 Task: Look for space in Dindigul, India from 8th June, 2023 to 19th June, 2023 for 1 adult in price range Rs.5000 to Rs.12000. Place can be shared room with 1  bedroom having 1 bed and 1 bathroom. Property type can be house, flat, guest house, hotel. Booking option can be shelf check-in. Required host language is English.
Action: Mouse moved to (580, 147)
Screenshot: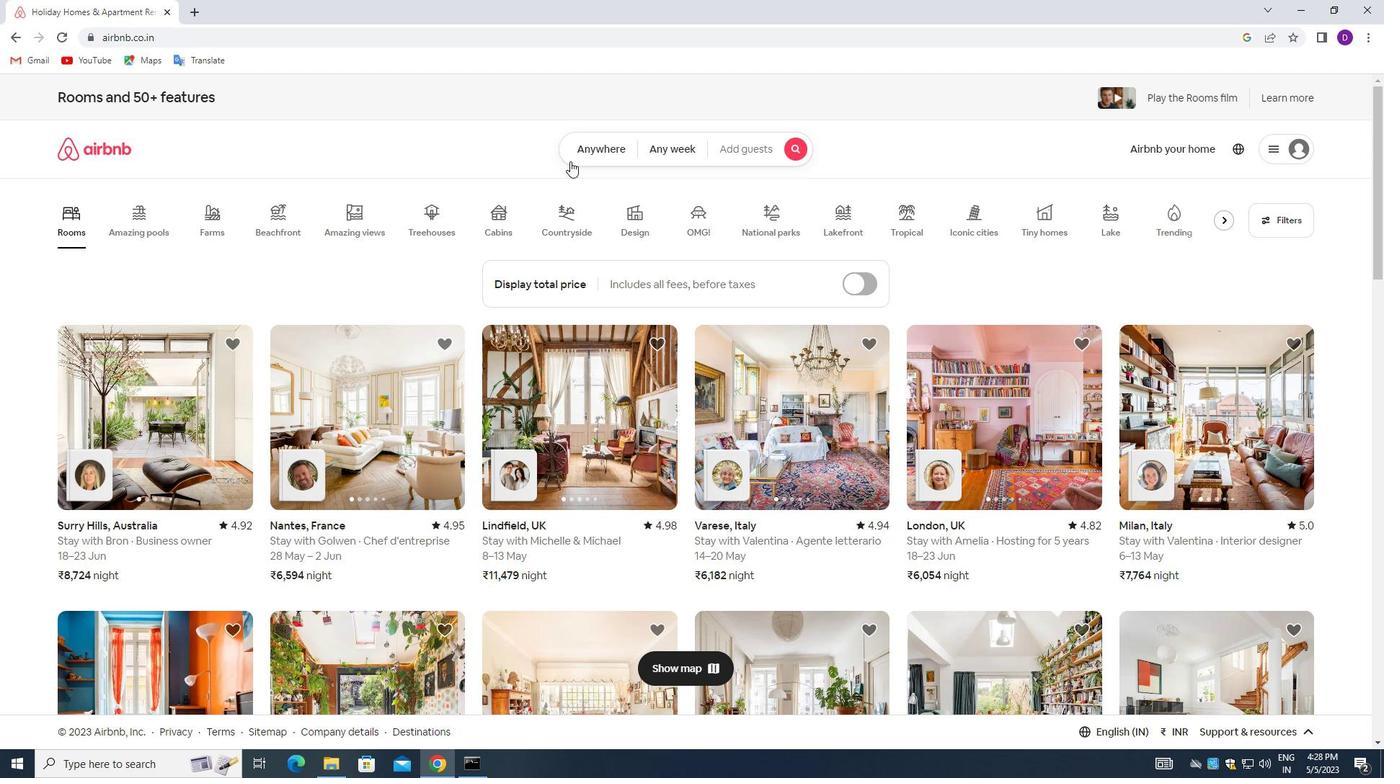 
Action: Mouse pressed left at (580, 147)
Screenshot: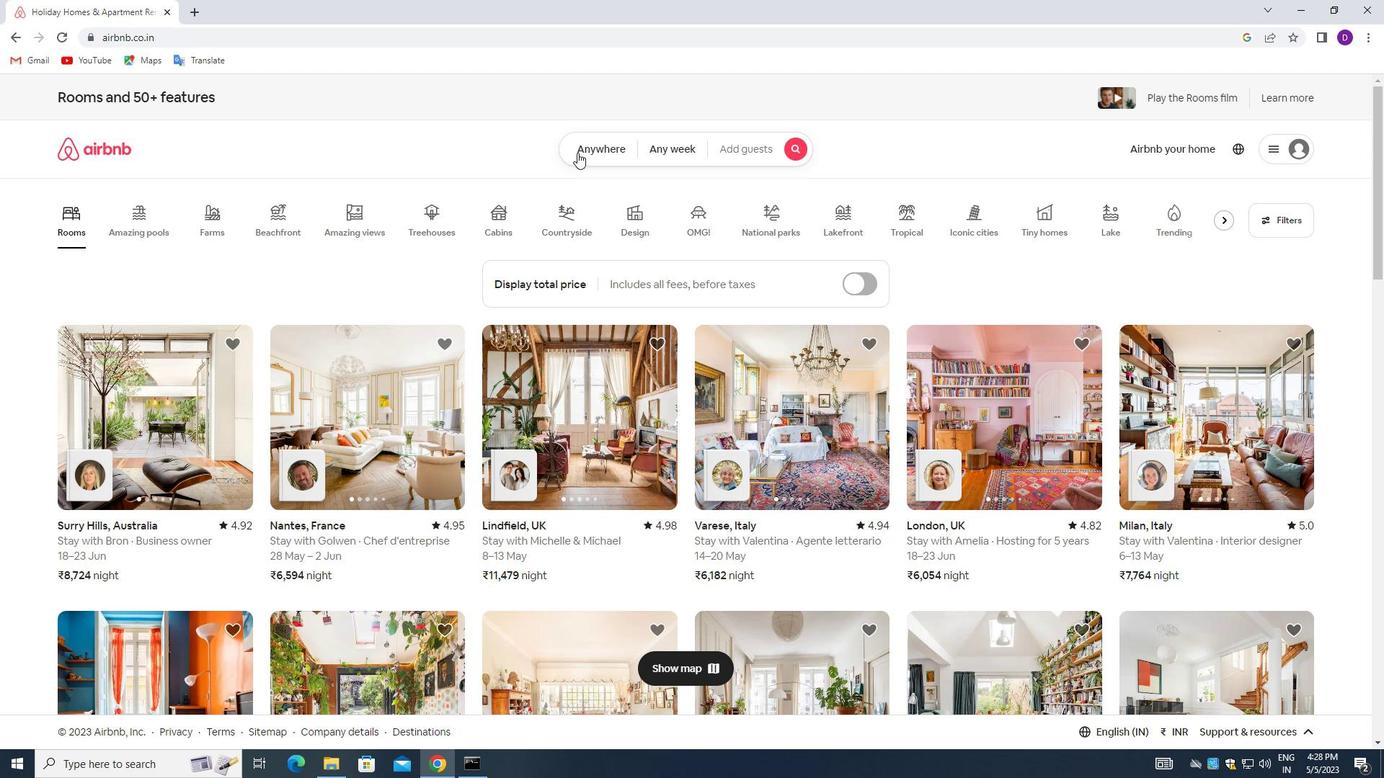 
Action: Mouse moved to (548, 198)
Screenshot: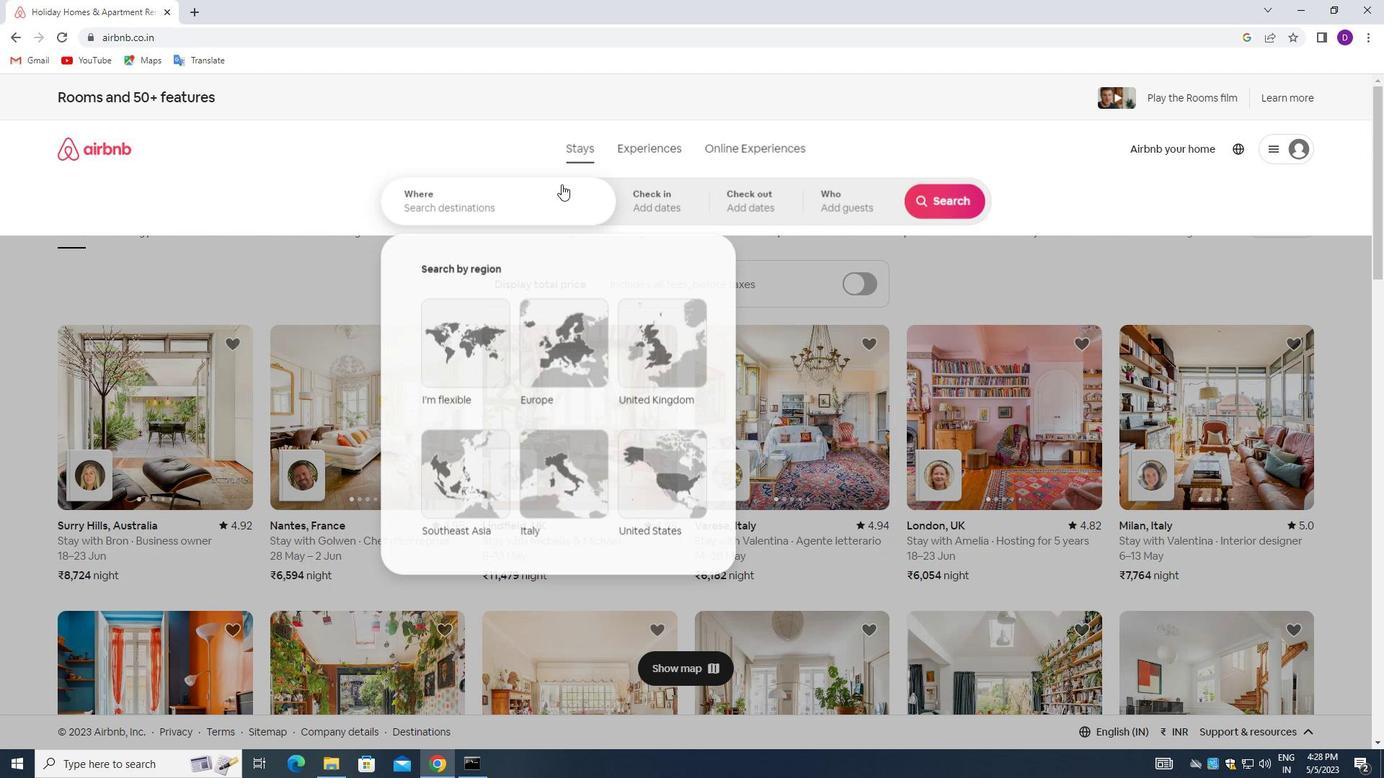 
Action: Mouse pressed left at (548, 198)
Screenshot: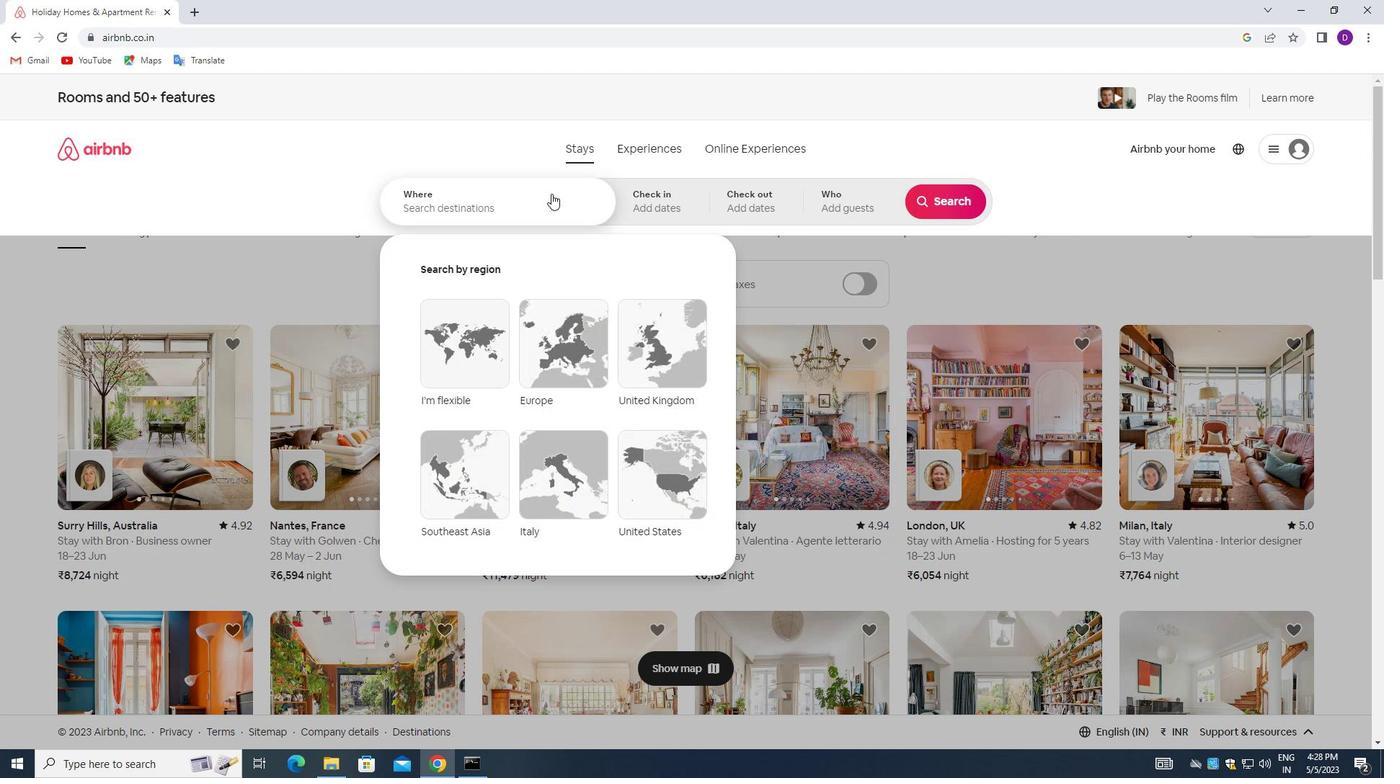 
Action: Mouse moved to (250, 318)
Screenshot: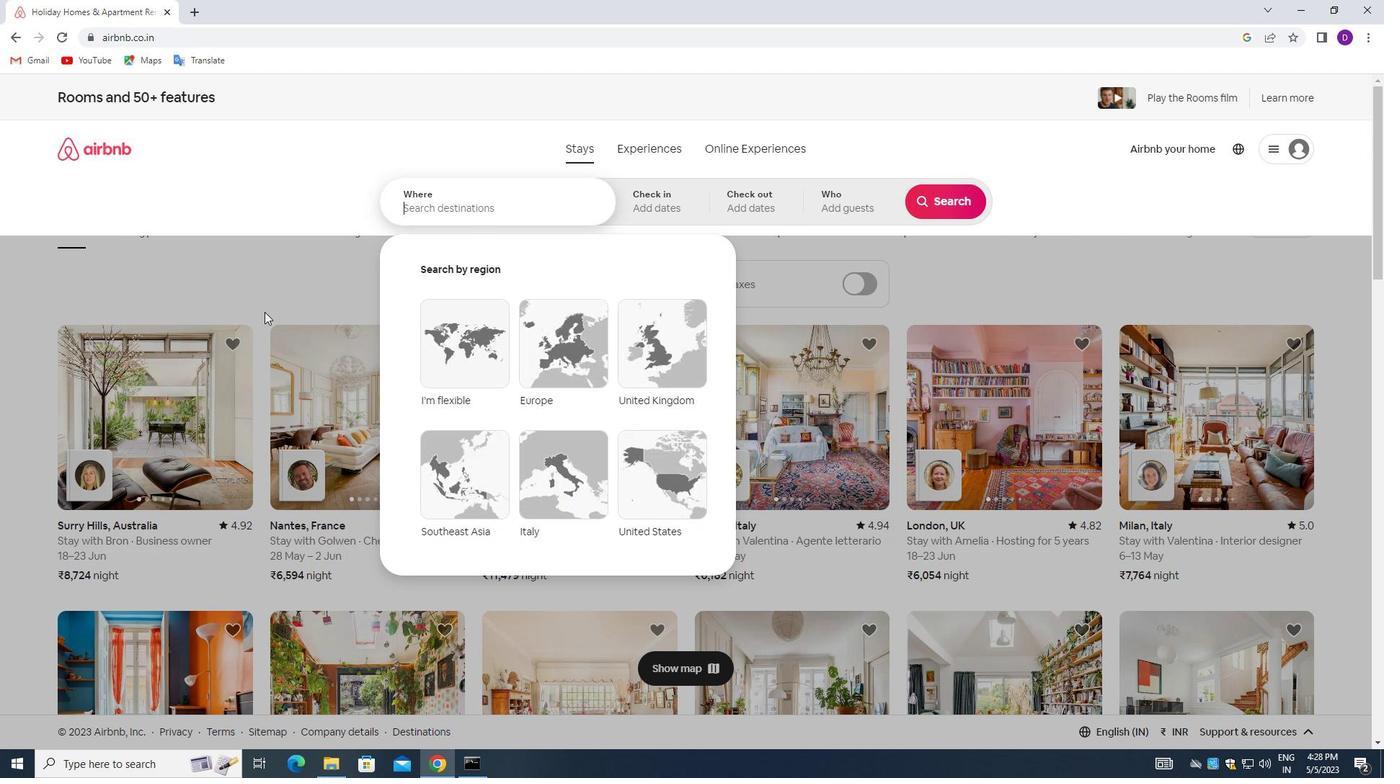 
Action: Key pressed <Key.shift_r>Dindigul,<Key.space><Key.shift>INDIA<Key.enter>
Screenshot: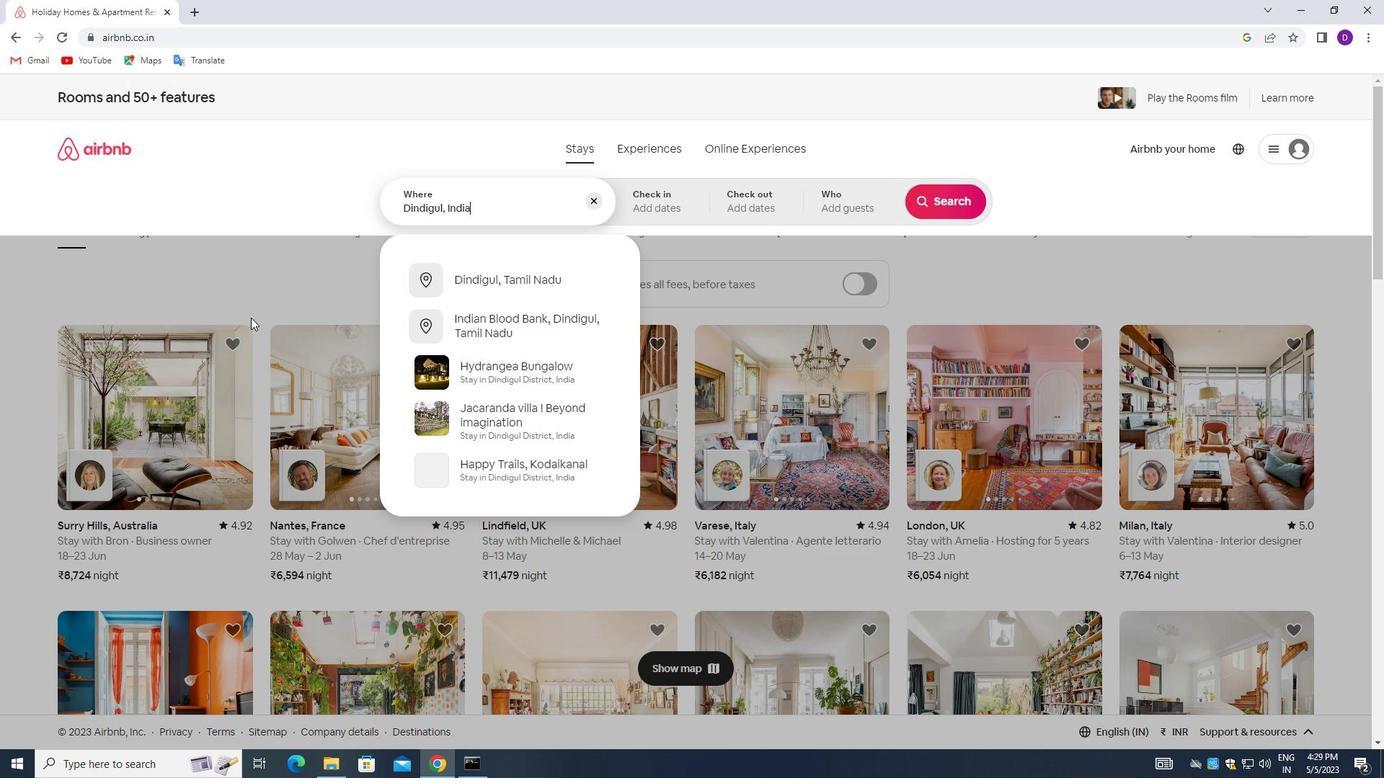 
Action: Mouse moved to (859, 411)
Screenshot: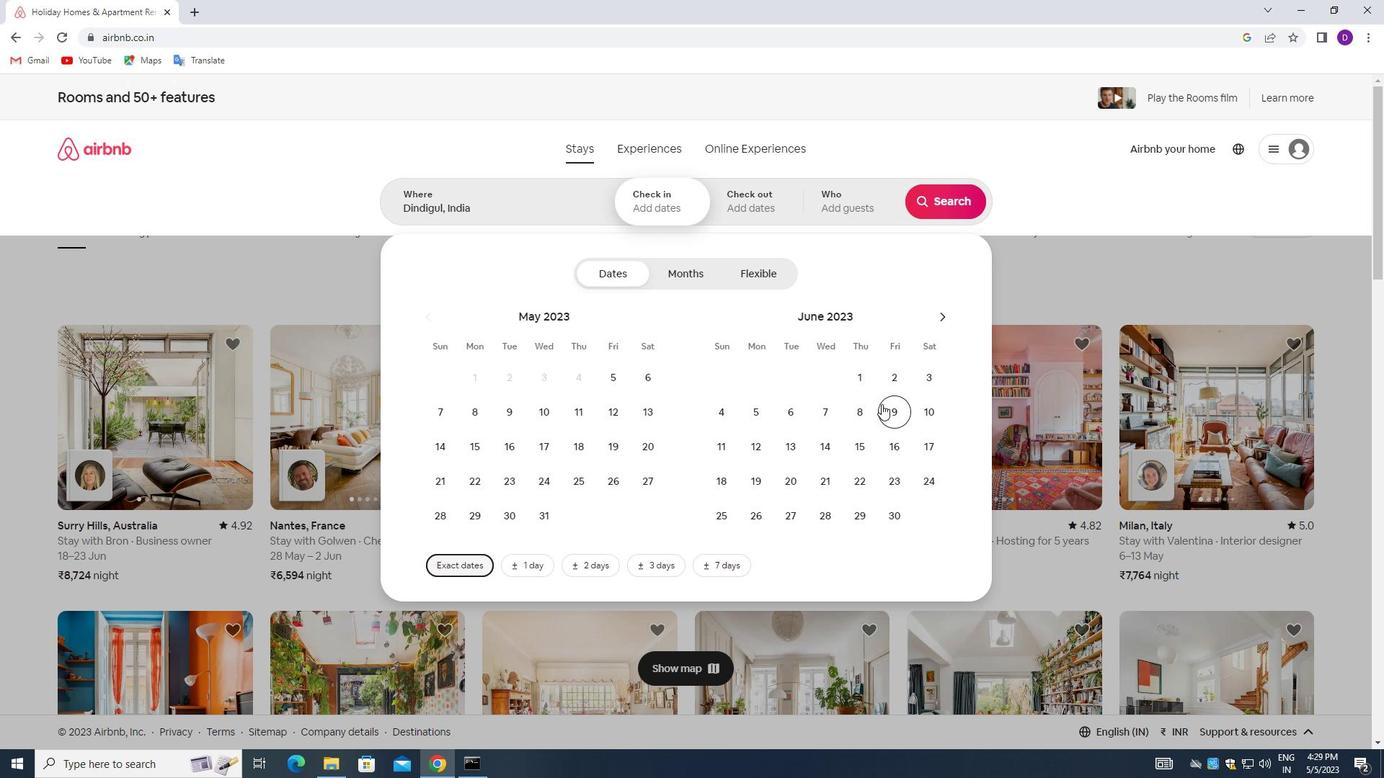 
Action: Mouse pressed left at (859, 411)
Screenshot: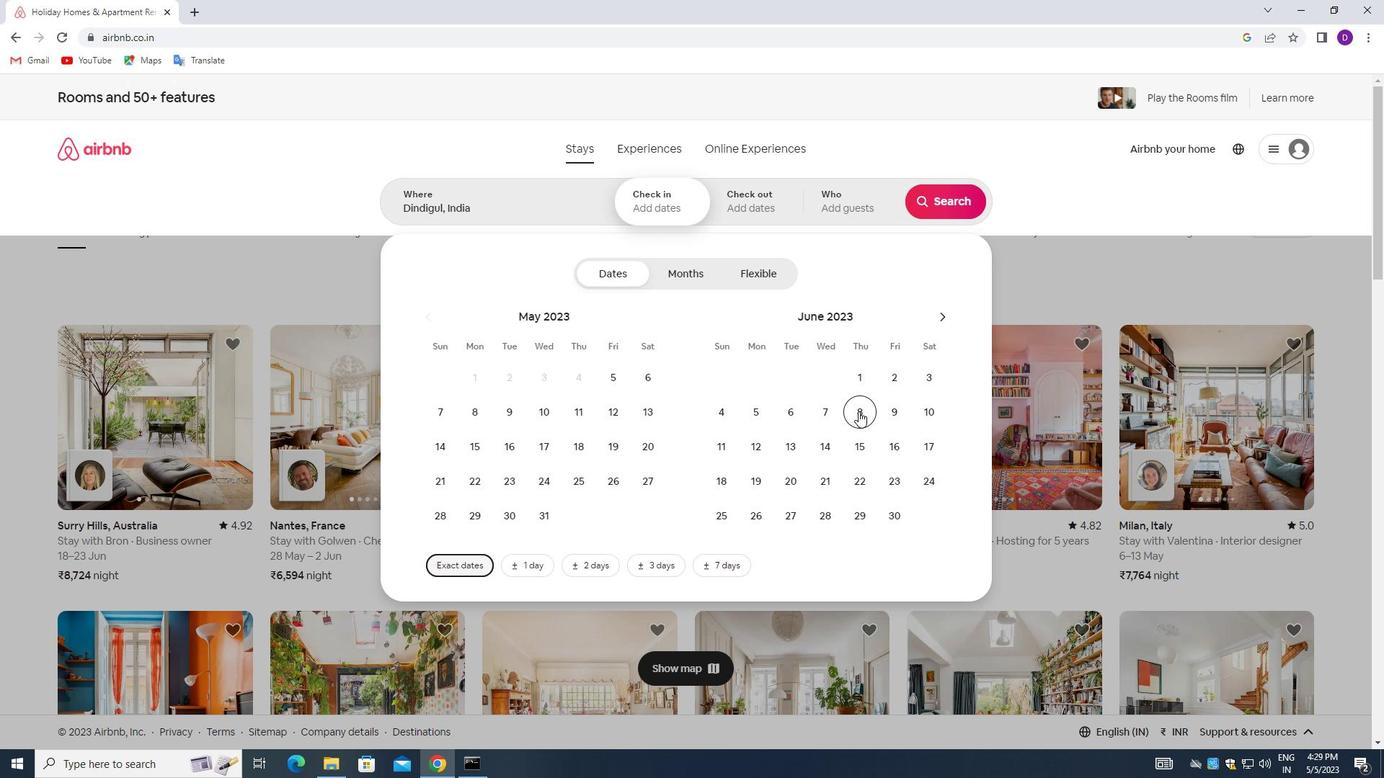 
Action: Mouse moved to (764, 474)
Screenshot: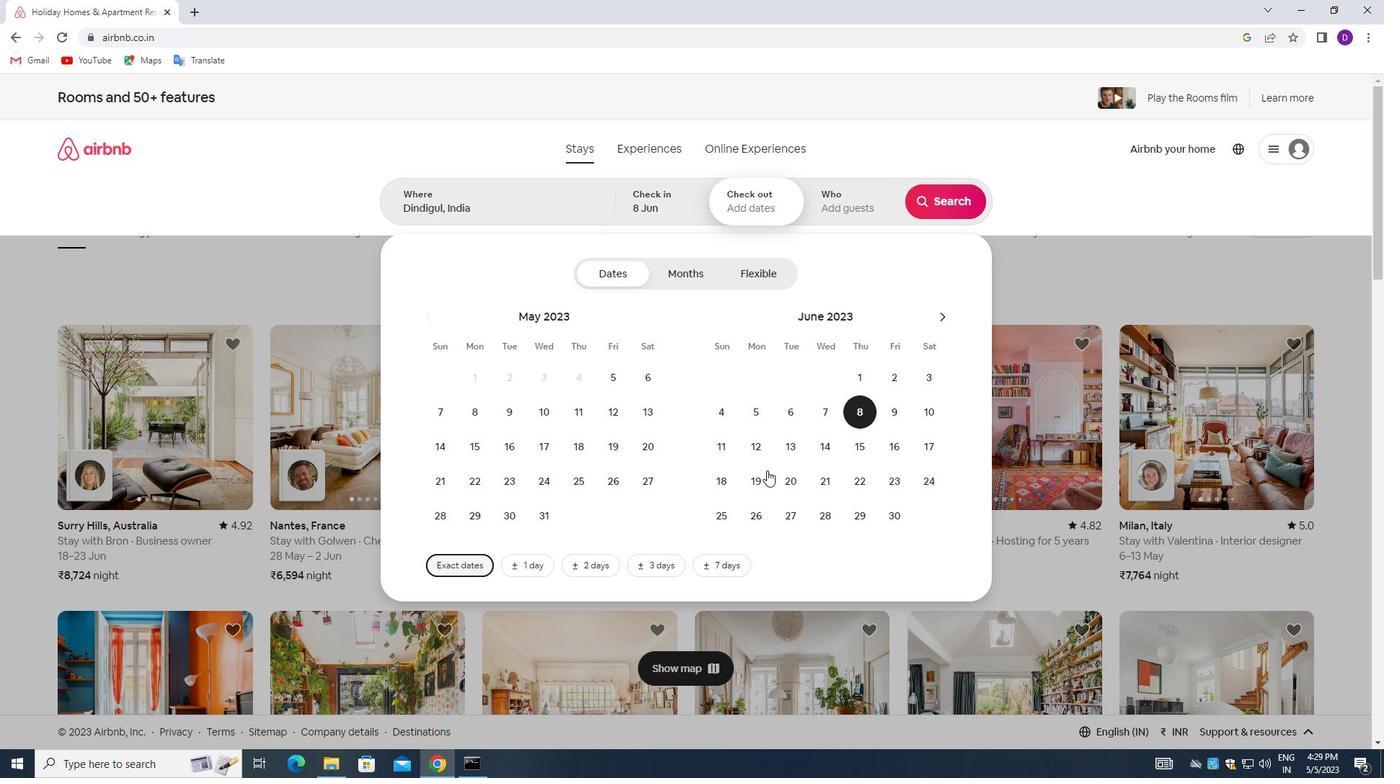 
Action: Mouse pressed left at (764, 474)
Screenshot: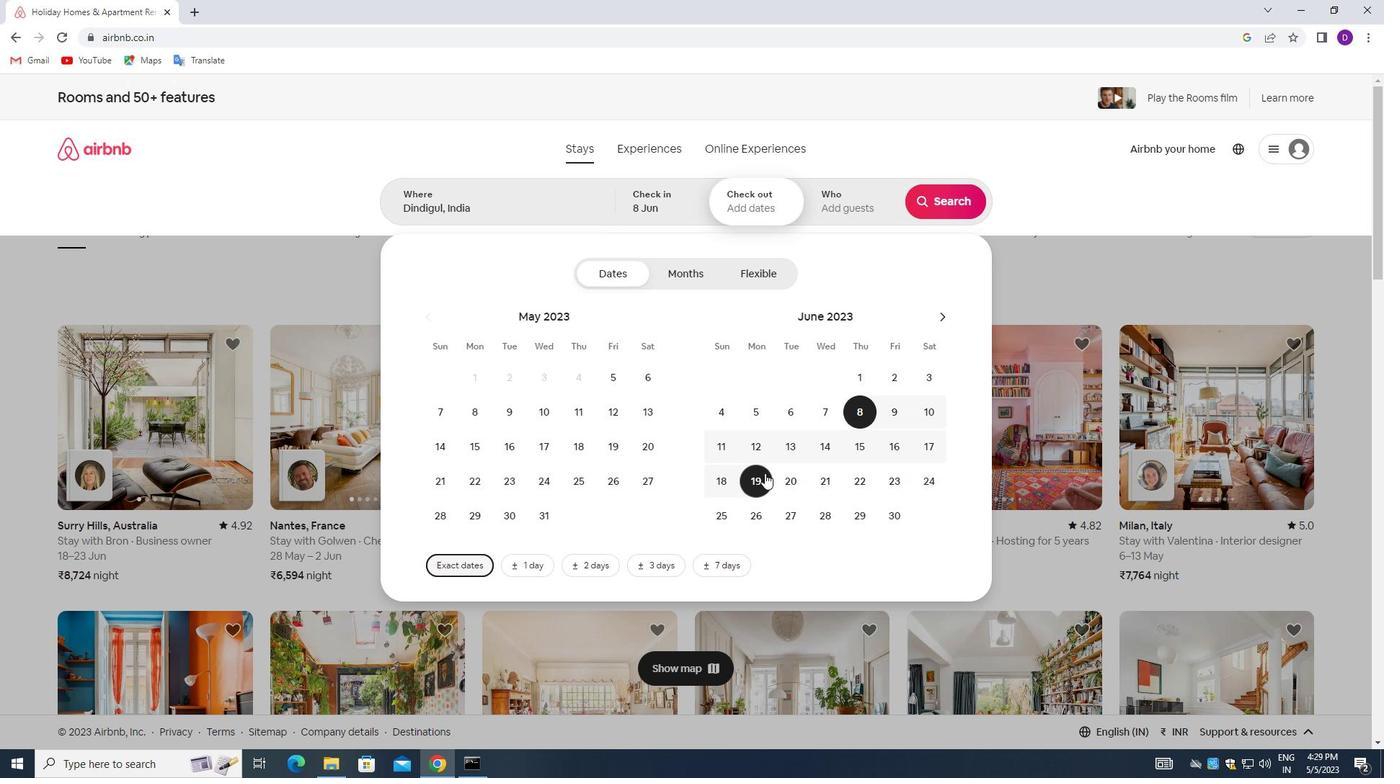 
Action: Mouse moved to (838, 200)
Screenshot: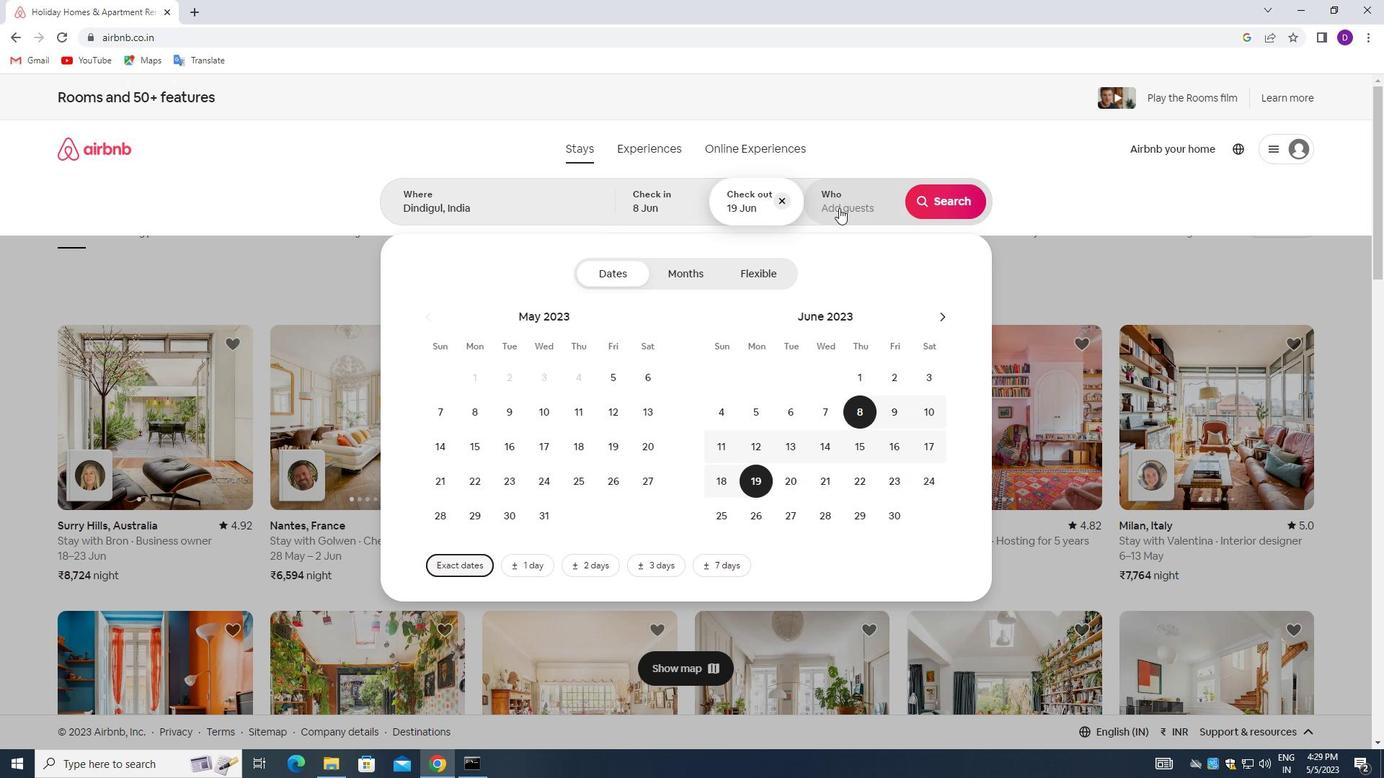 
Action: Mouse pressed left at (838, 200)
Screenshot: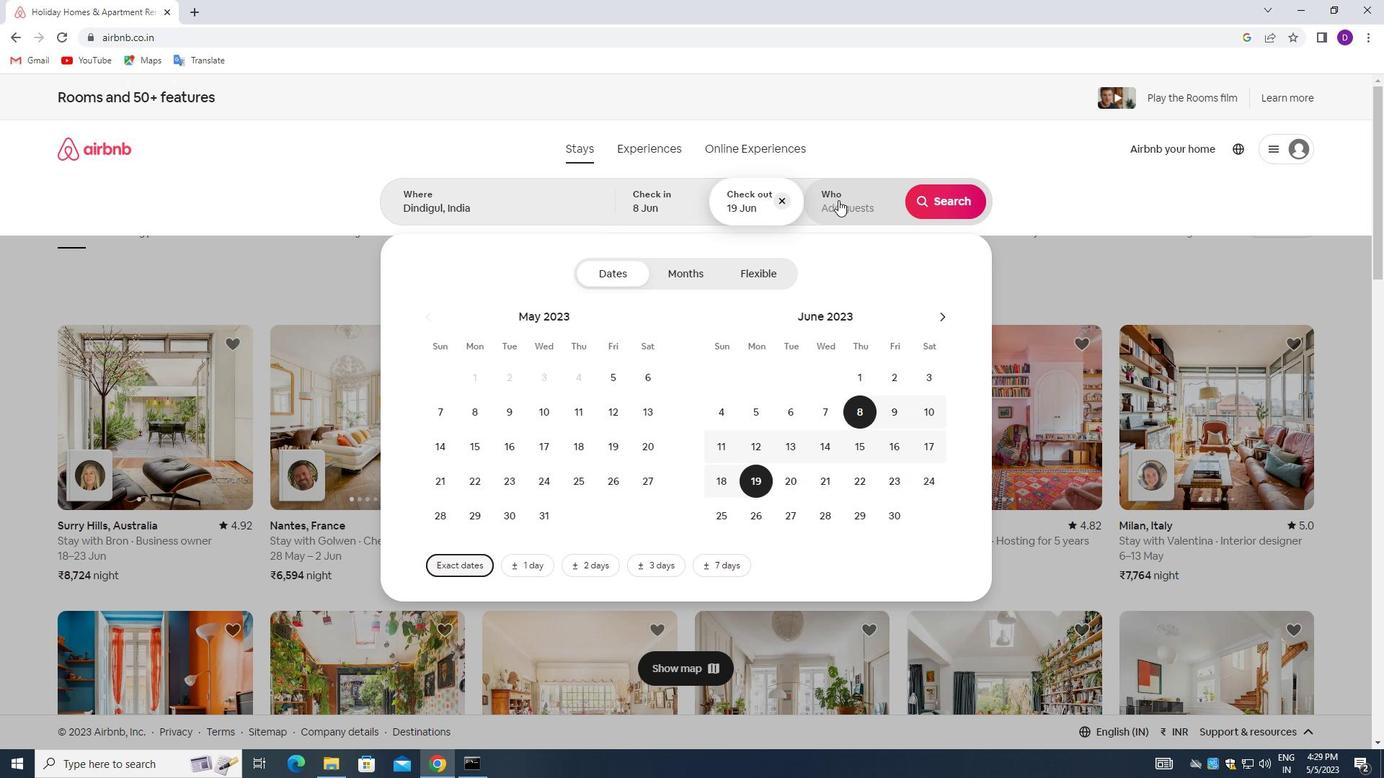 
Action: Mouse moved to (945, 279)
Screenshot: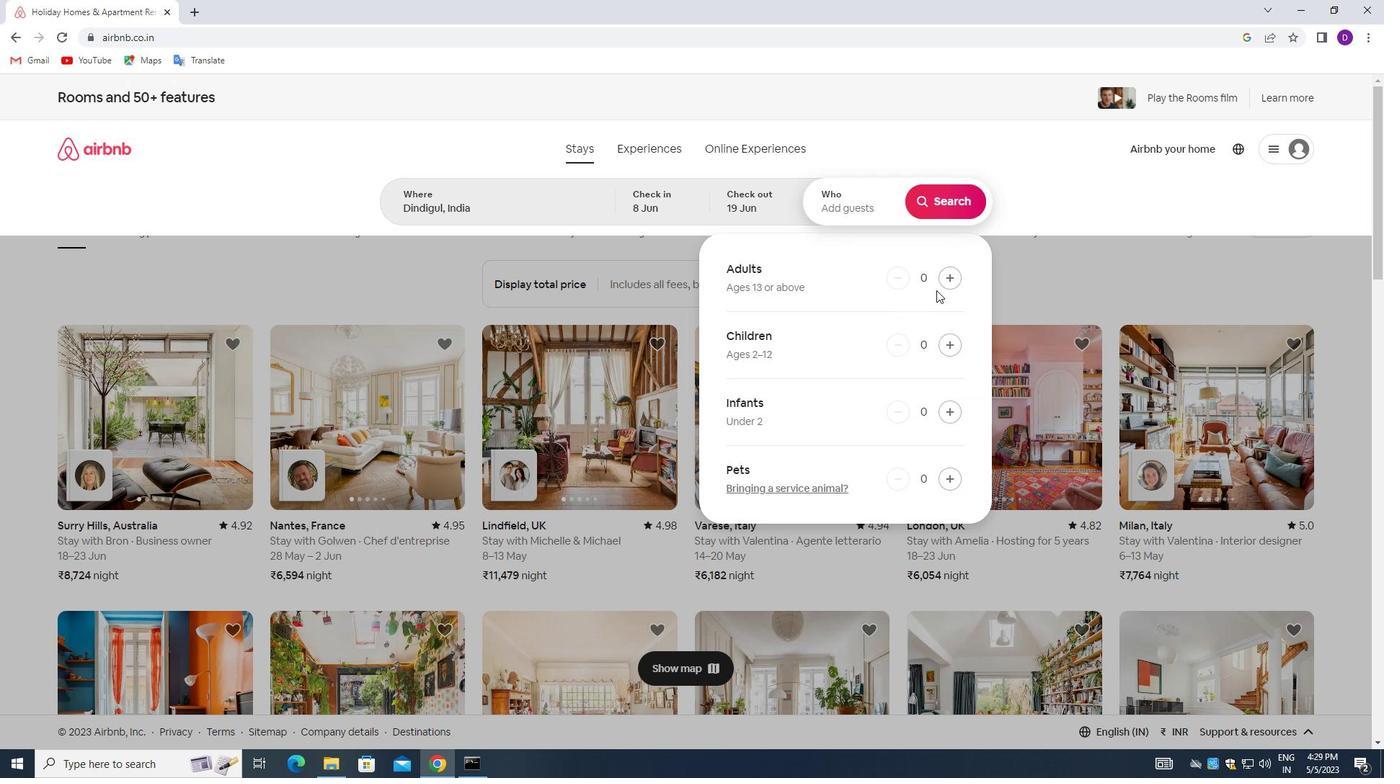 
Action: Mouse pressed left at (945, 279)
Screenshot: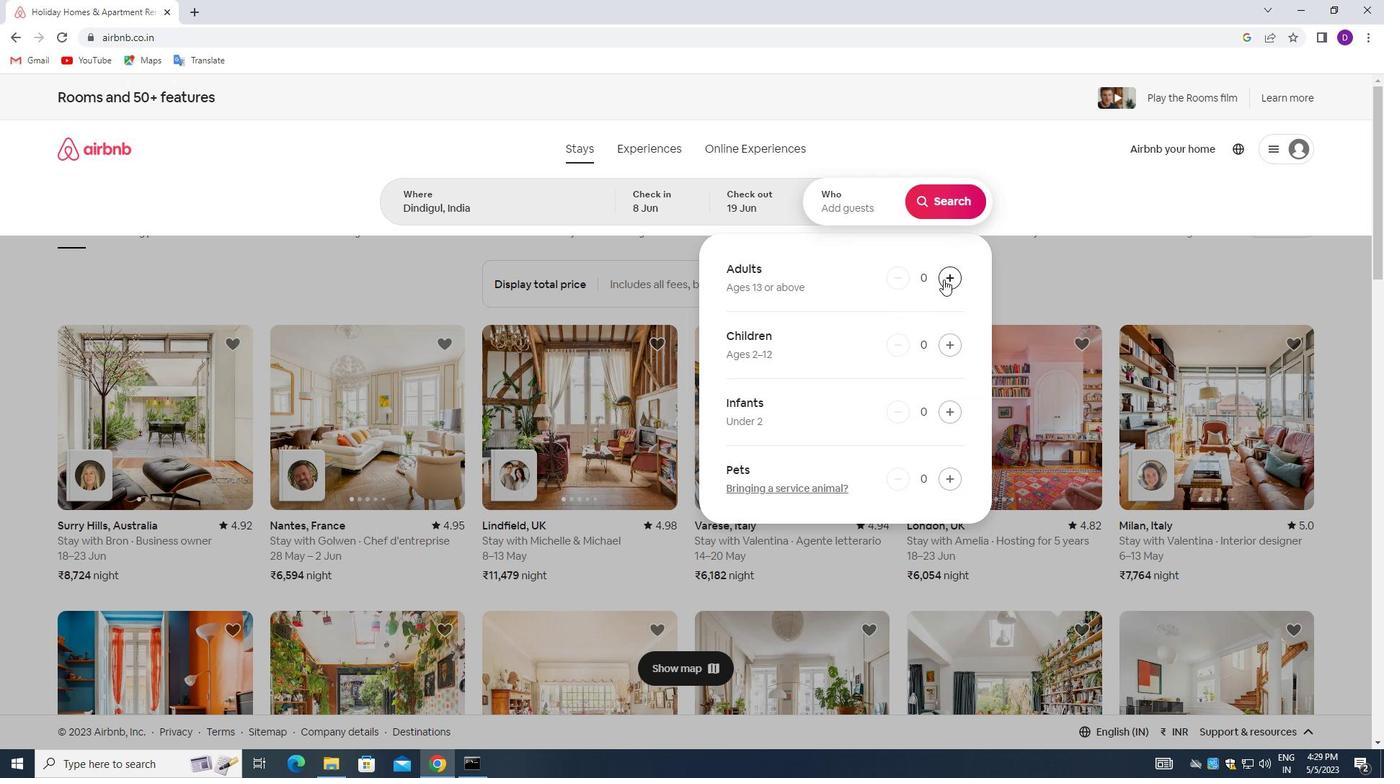 
Action: Mouse moved to (951, 200)
Screenshot: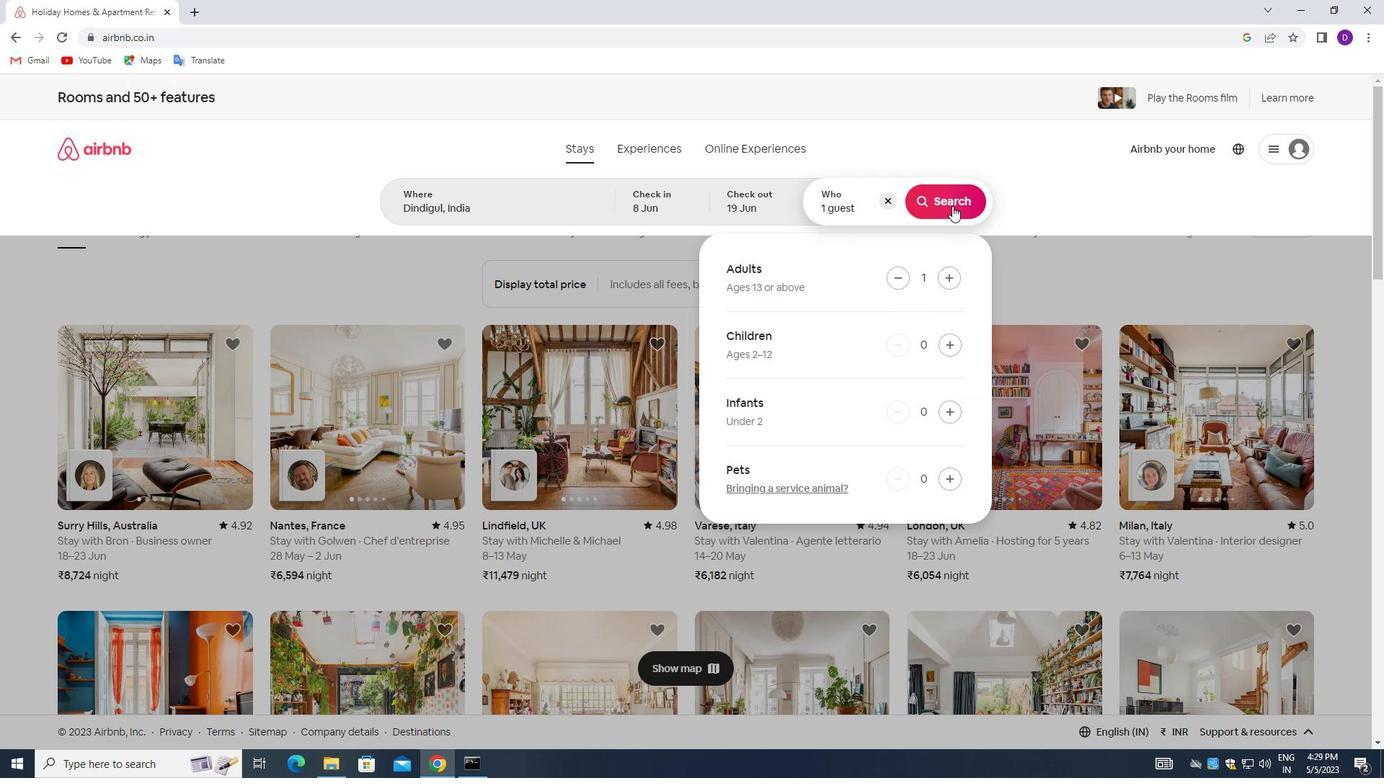 
Action: Mouse pressed left at (951, 200)
Screenshot: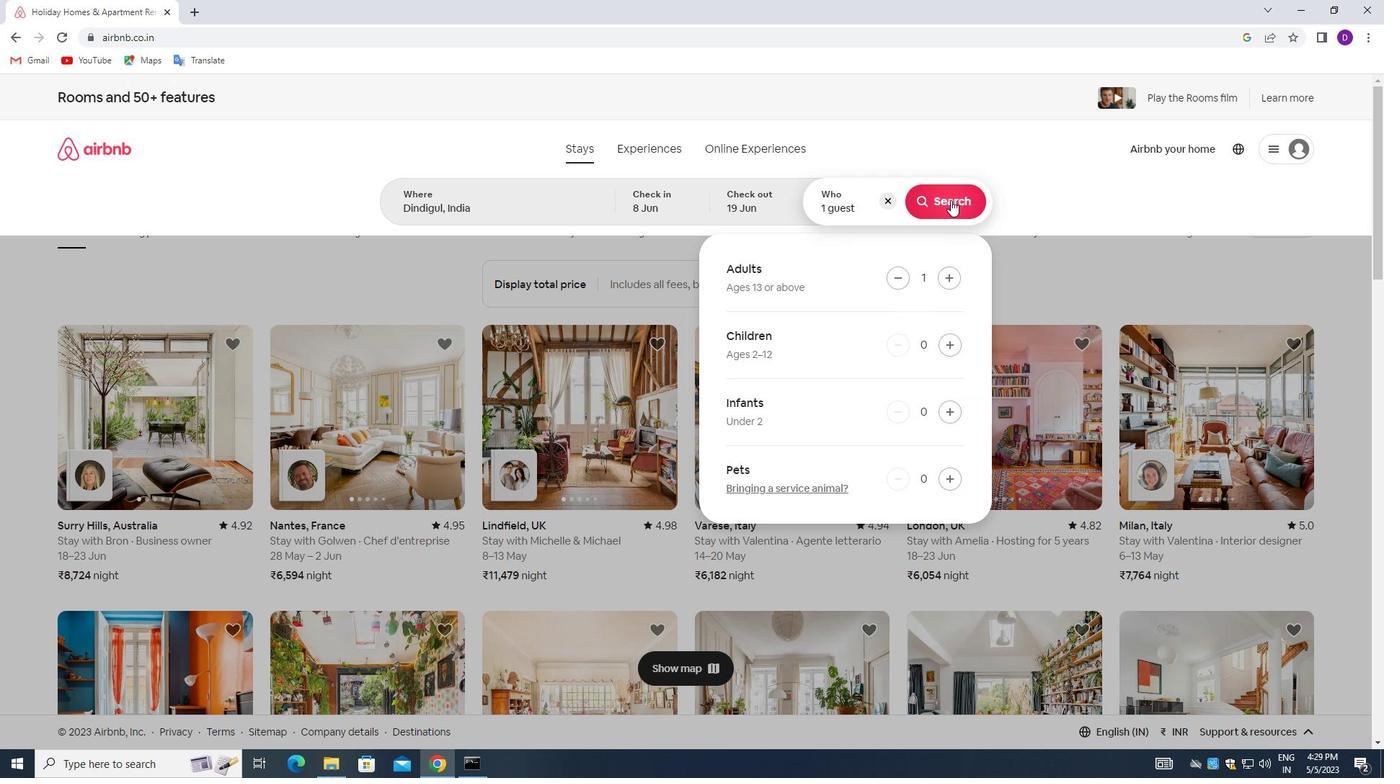 
Action: Mouse moved to (1305, 159)
Screenshot: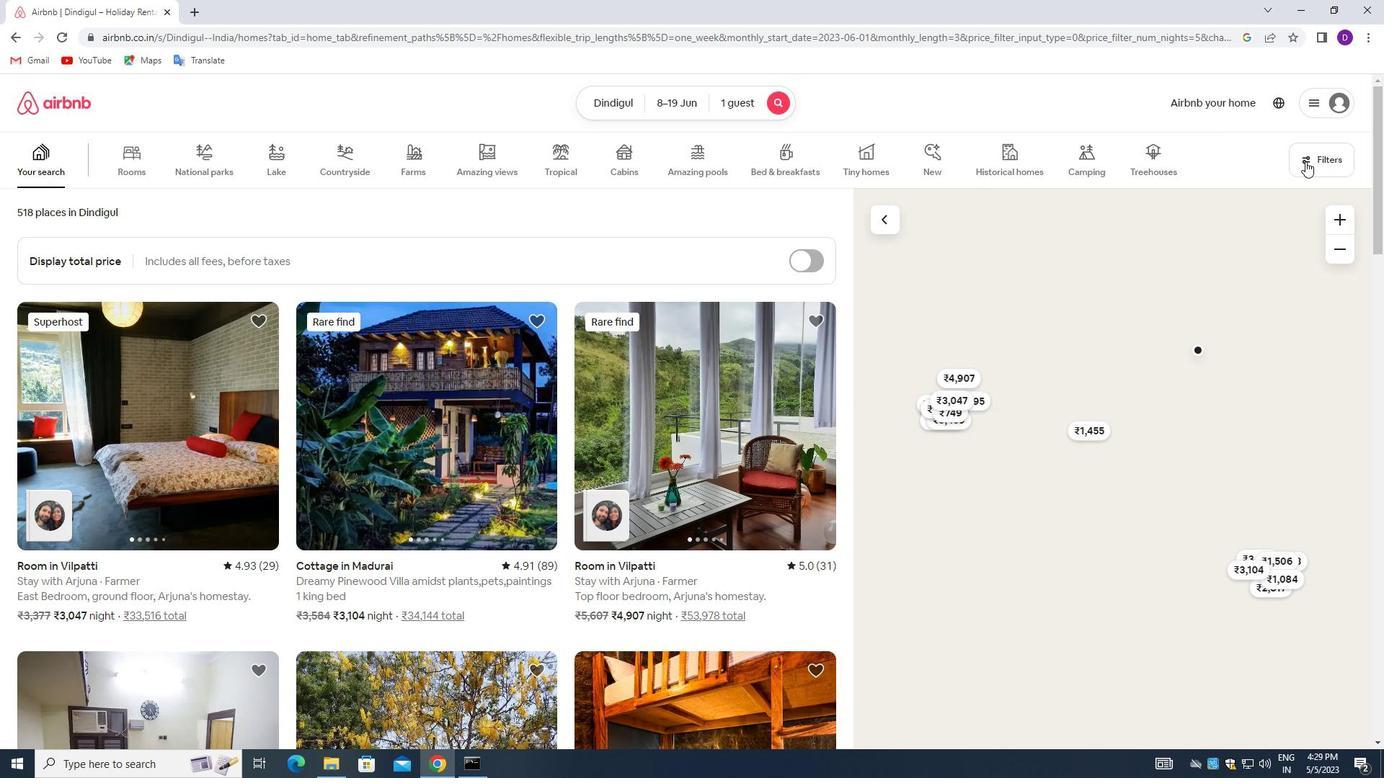 
Action: Mouse pressed left at (1305, 159)
Screenshot: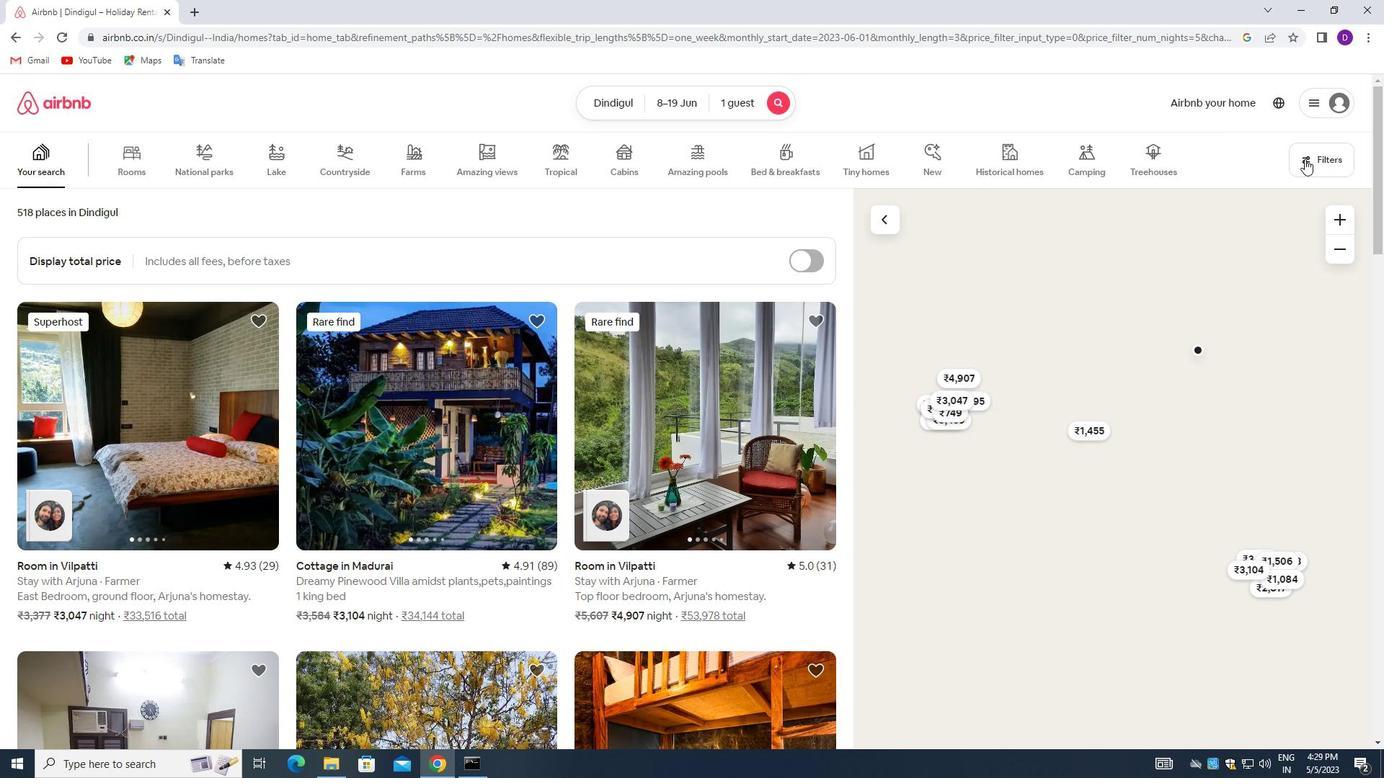 
Action: Mouse moved to (590, 391)
Screenshot: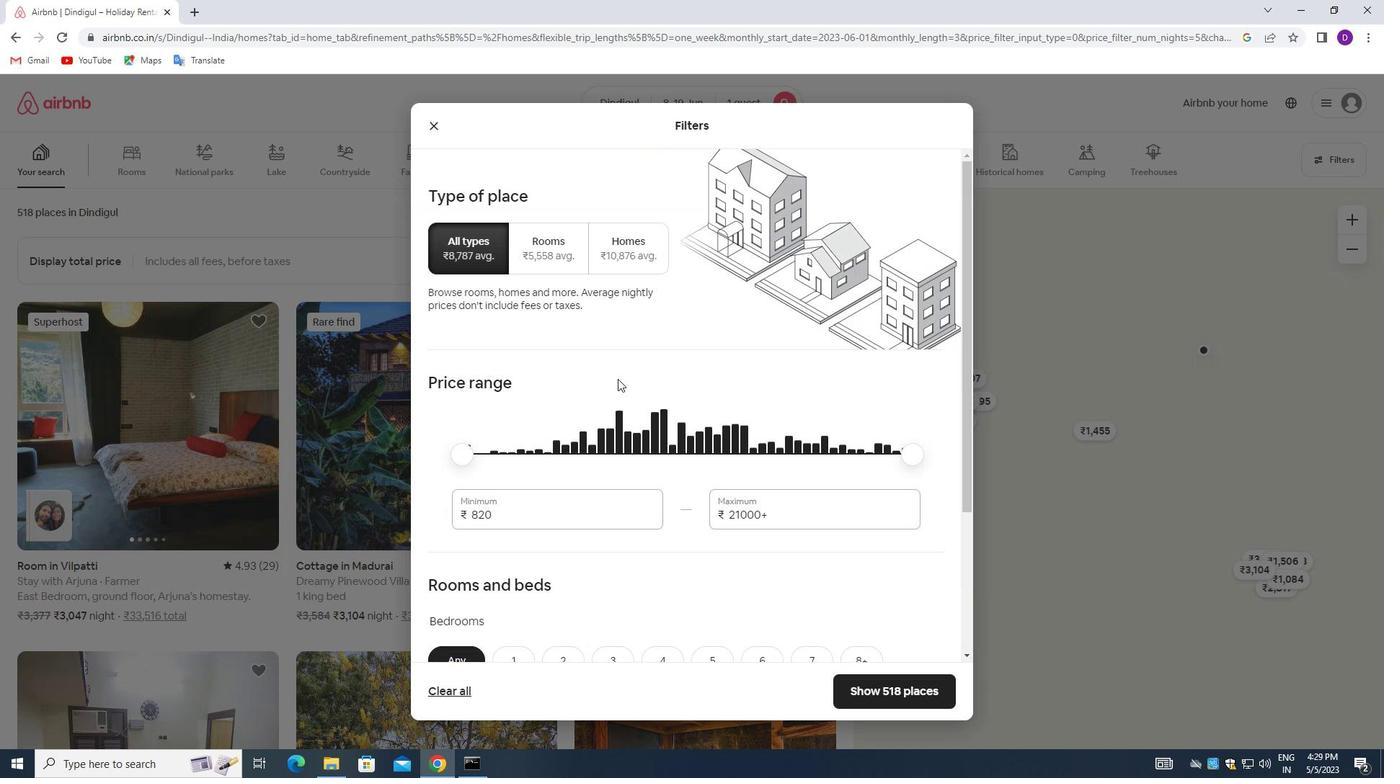 
Action: Mouse scrolled (590, 390) with delta (0, 0)
Screenshot: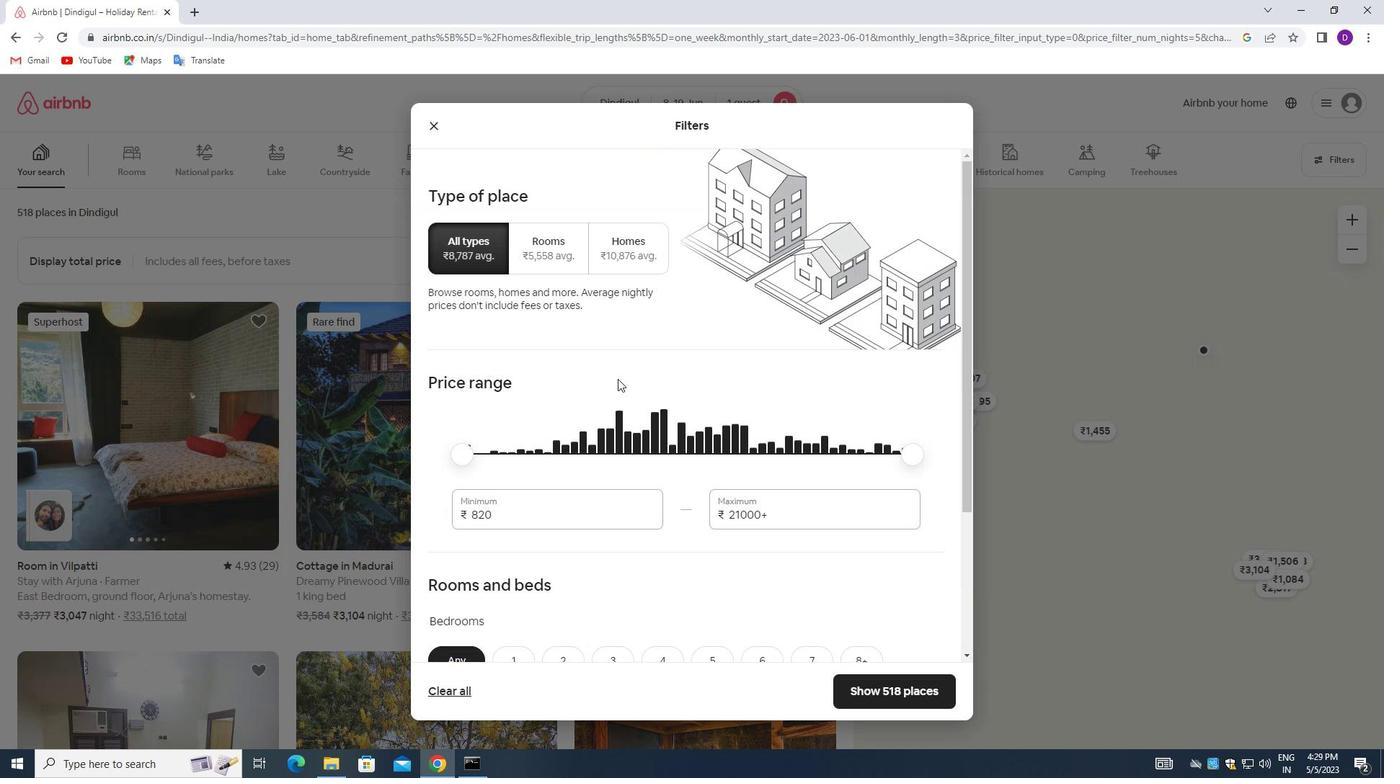 
Action: Mouse moved to (582, 395)
Screenshot: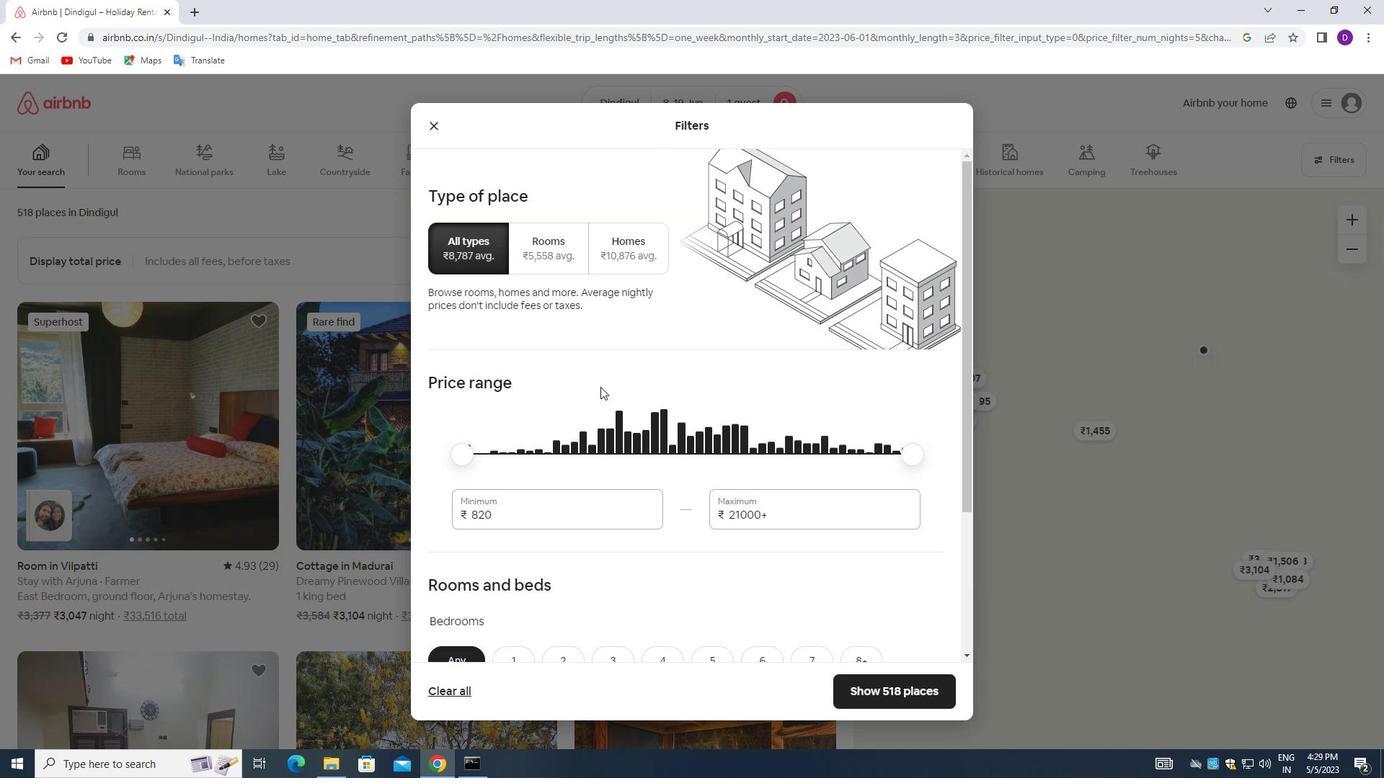 
Action: Mouse scrolled (582, 394) with delta (0, 0)
Screenshot: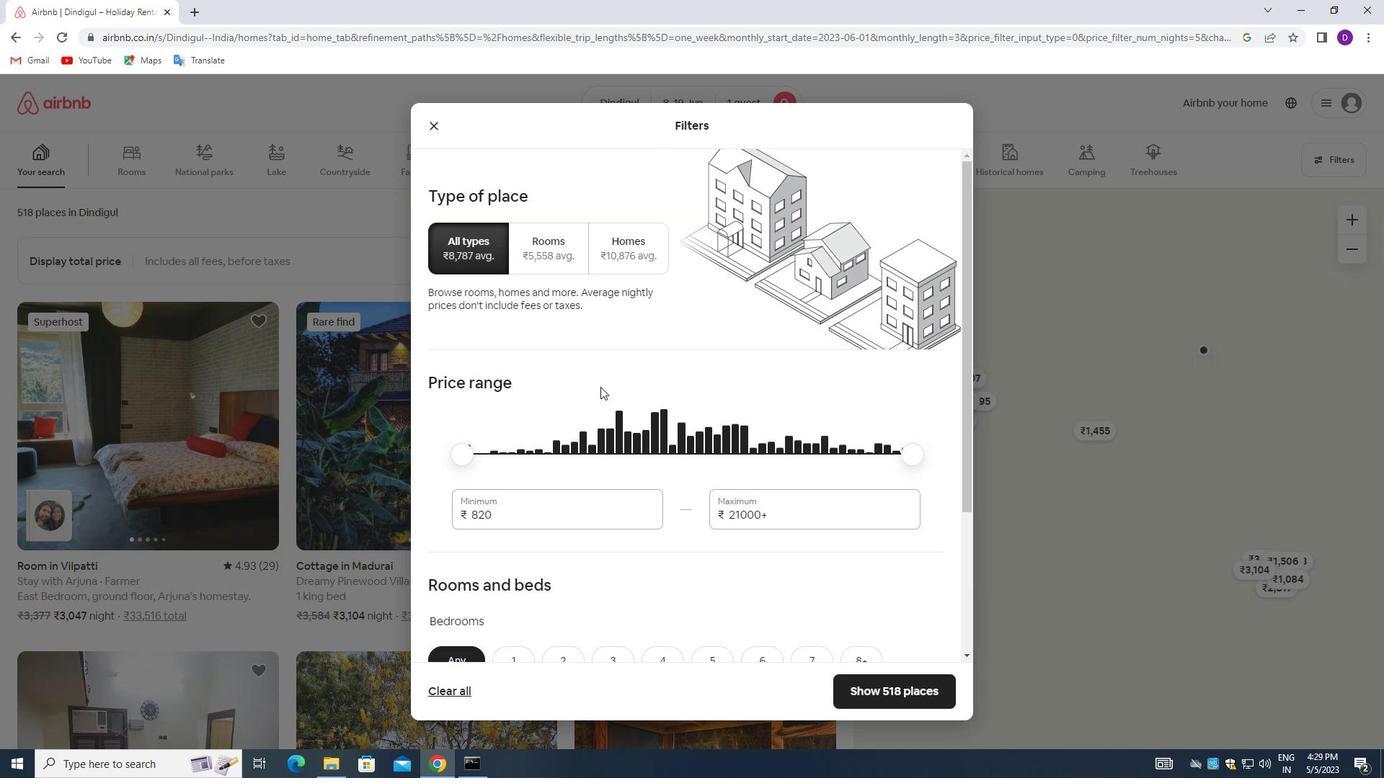 
Action: Mouse moved to (508, 372)
Screenshot: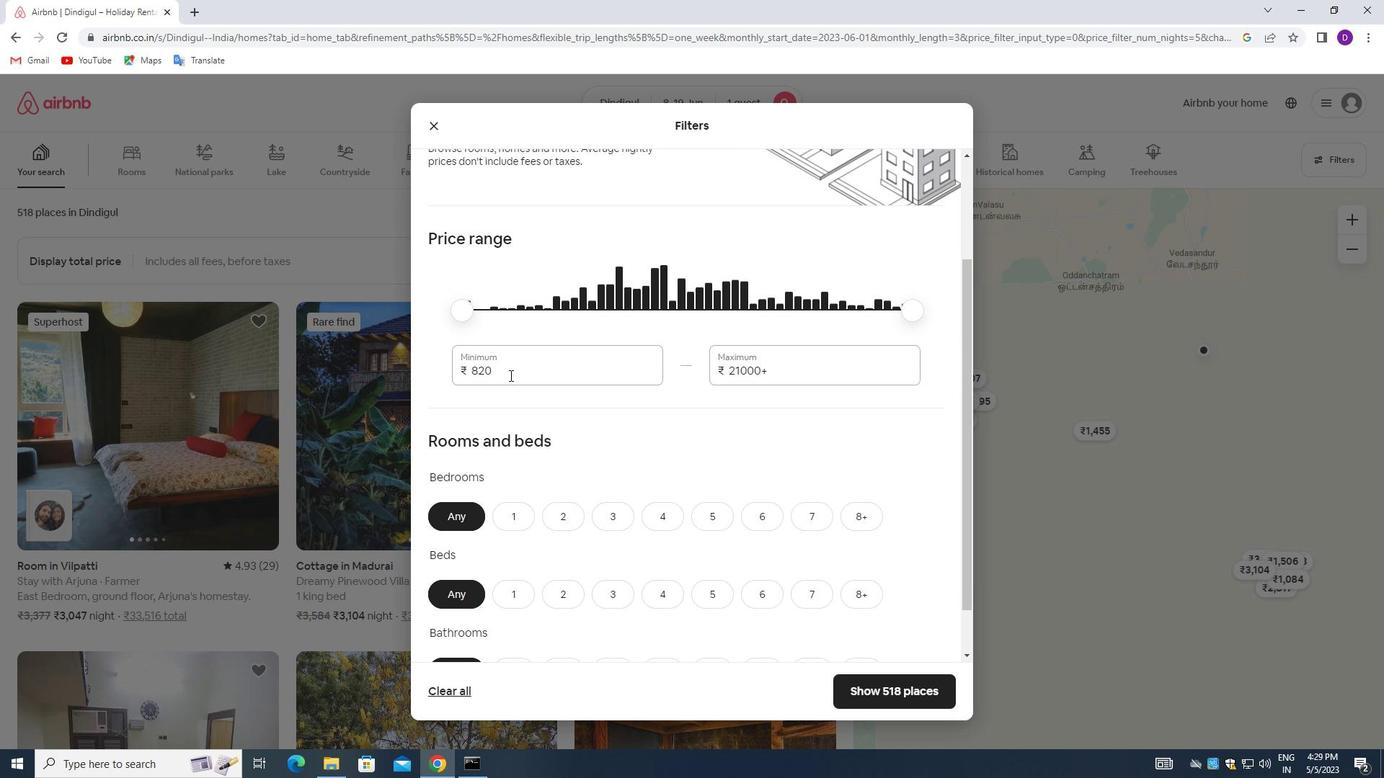 
Action: Mouse pressed left at (508, 372)
Screenshot: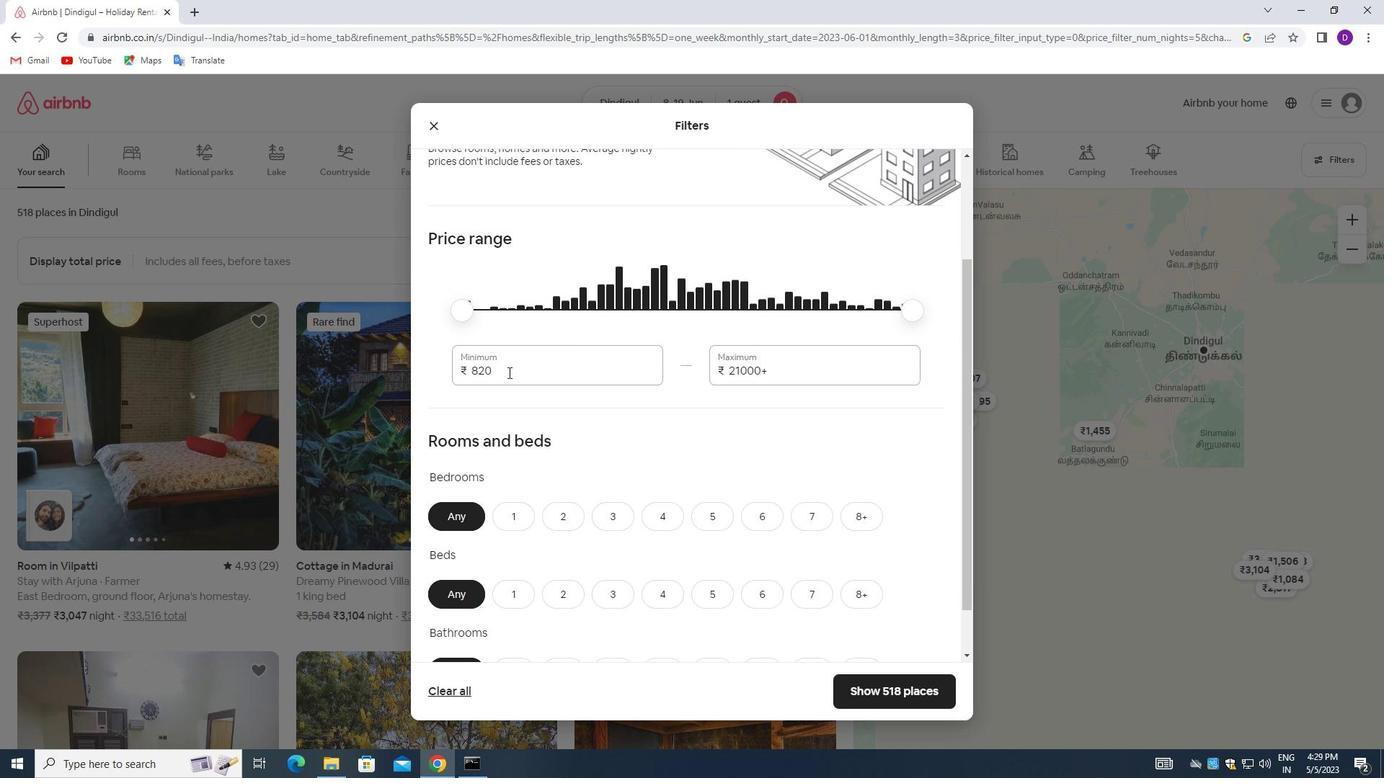 
Action: Mouse pressed left at (508, 372)
Screenshot: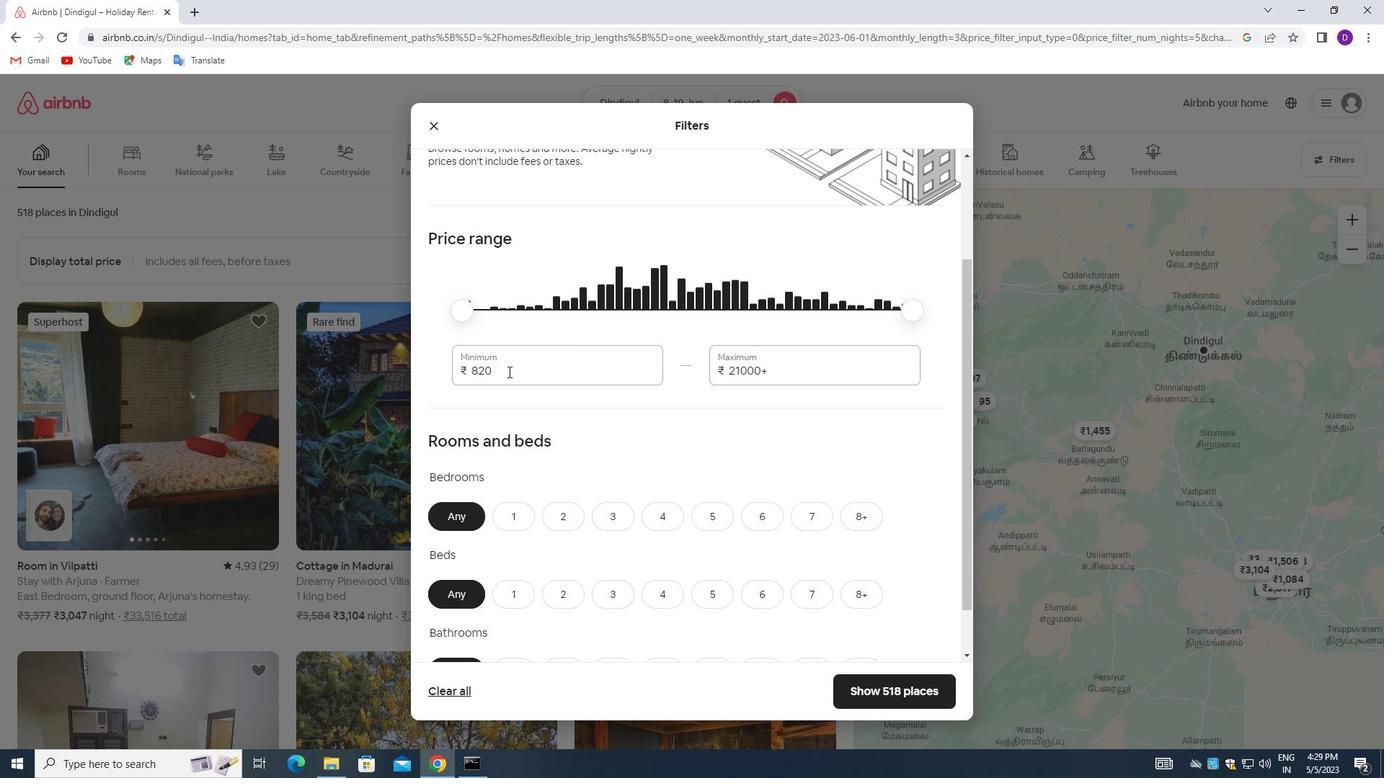 
Action: Key pressed 5000<Key.tab>12000
Screenshot: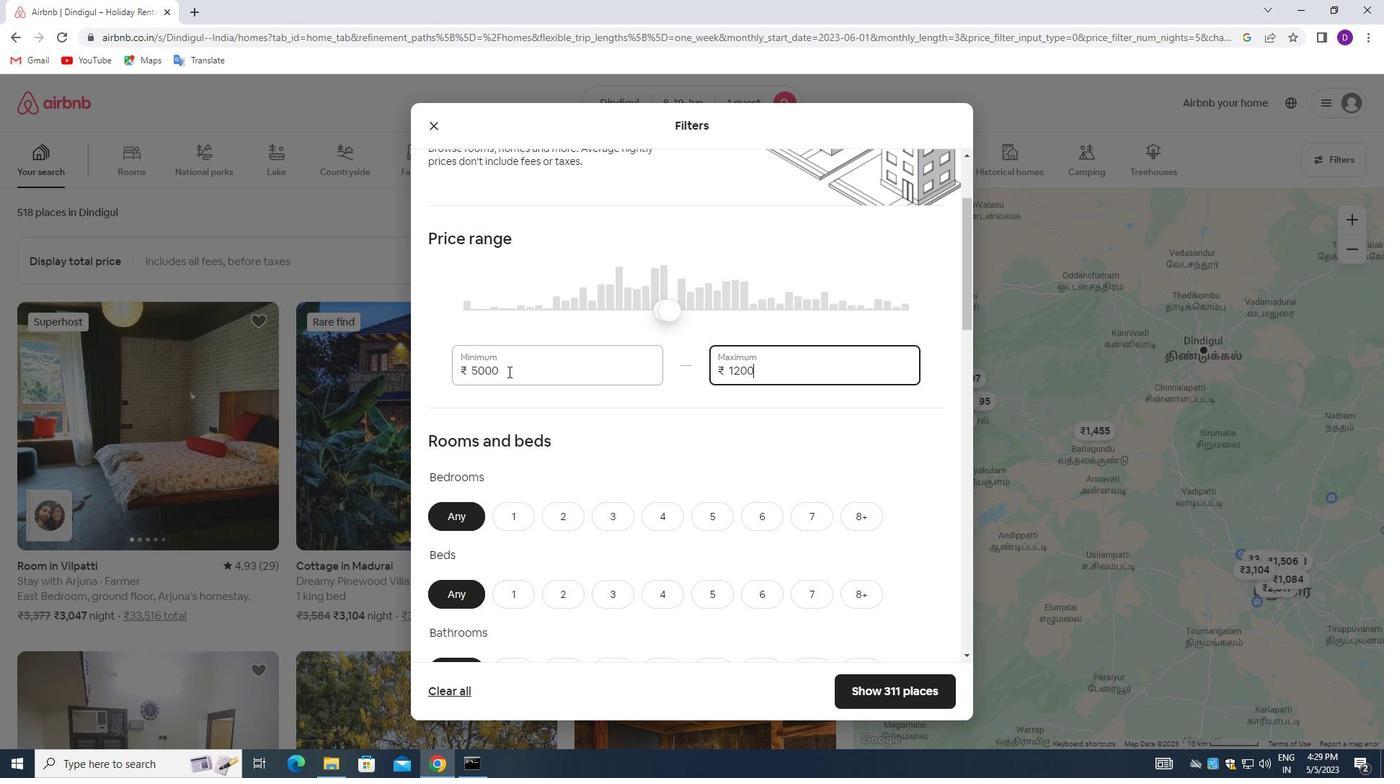 
Action: Mouse moved to (566, 407)
Screenshot: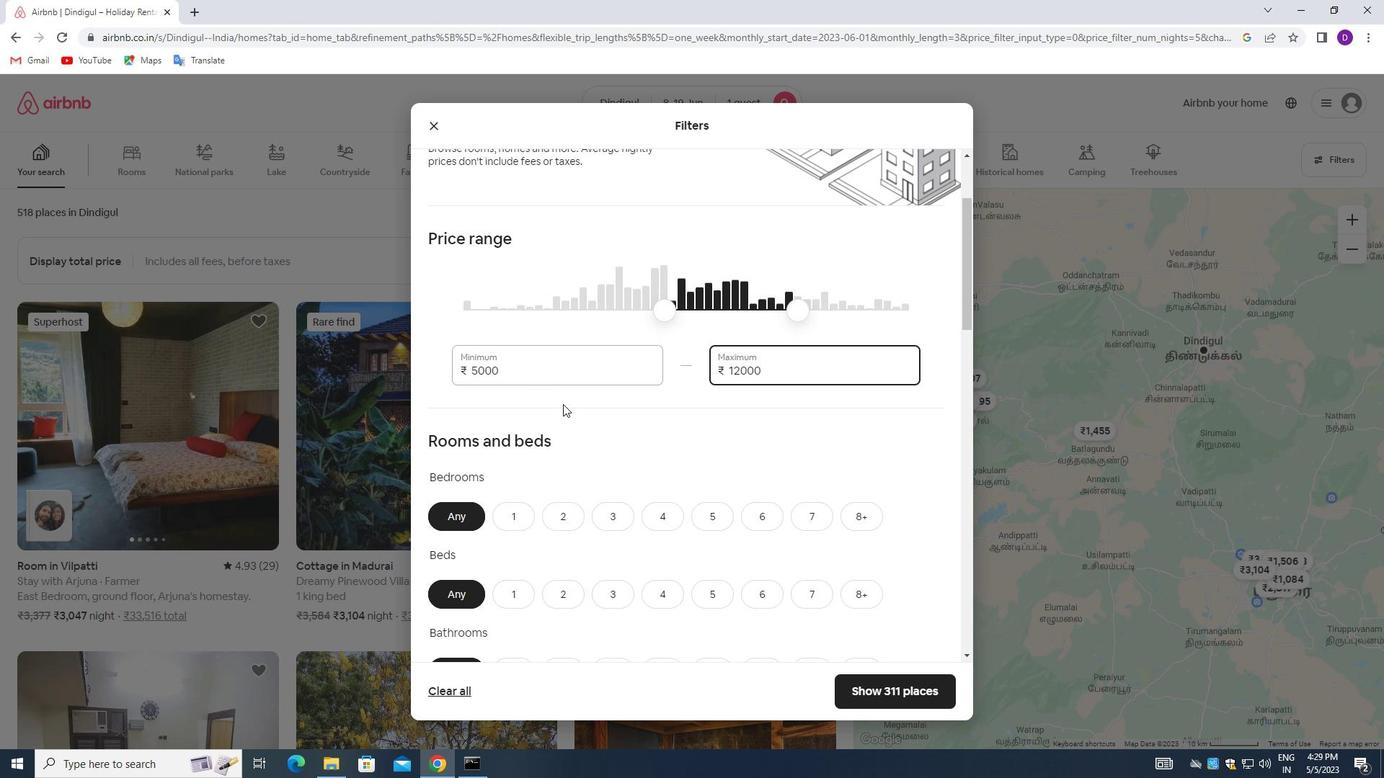 
Action: Mouse scrolled (566, 406) with delta (0, 0)
Screenshot: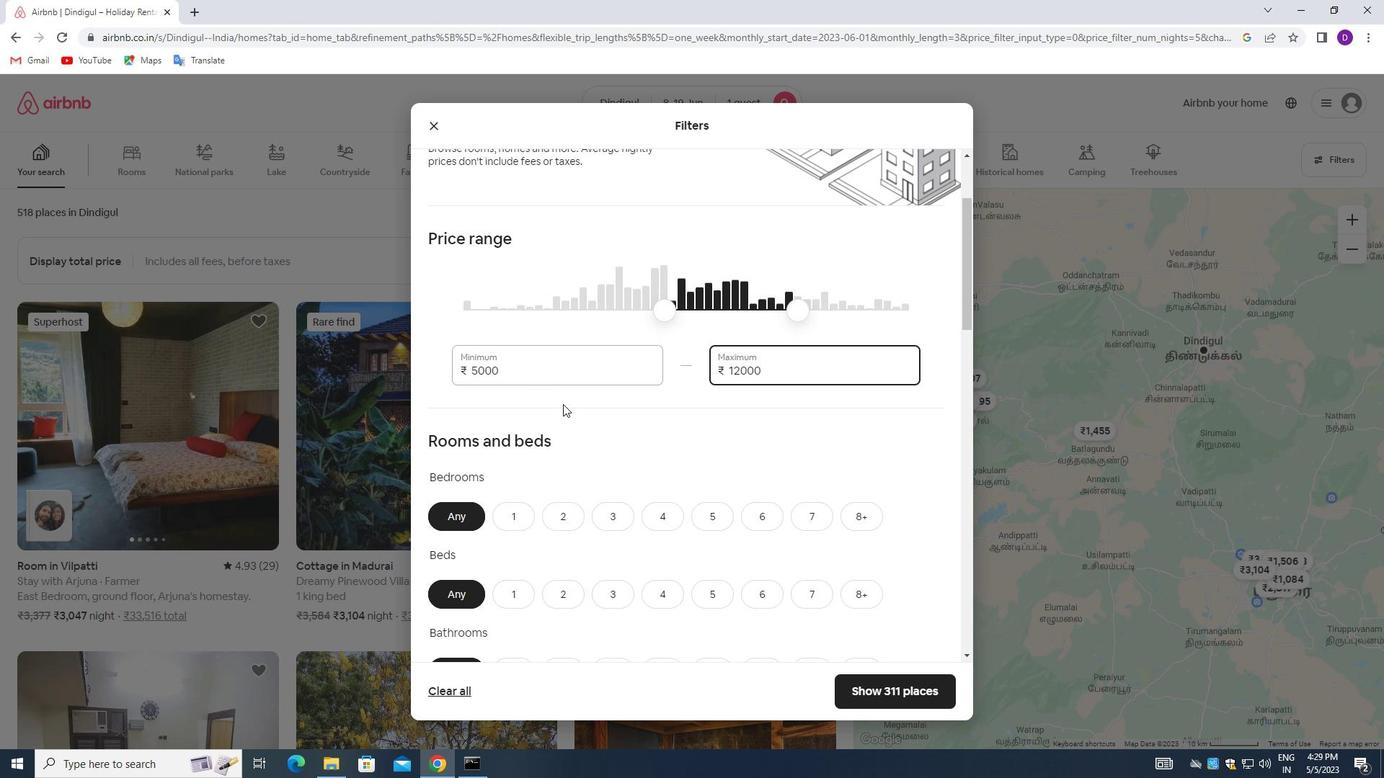 
Action: Mouse moved to (567, 408)
Screenshot: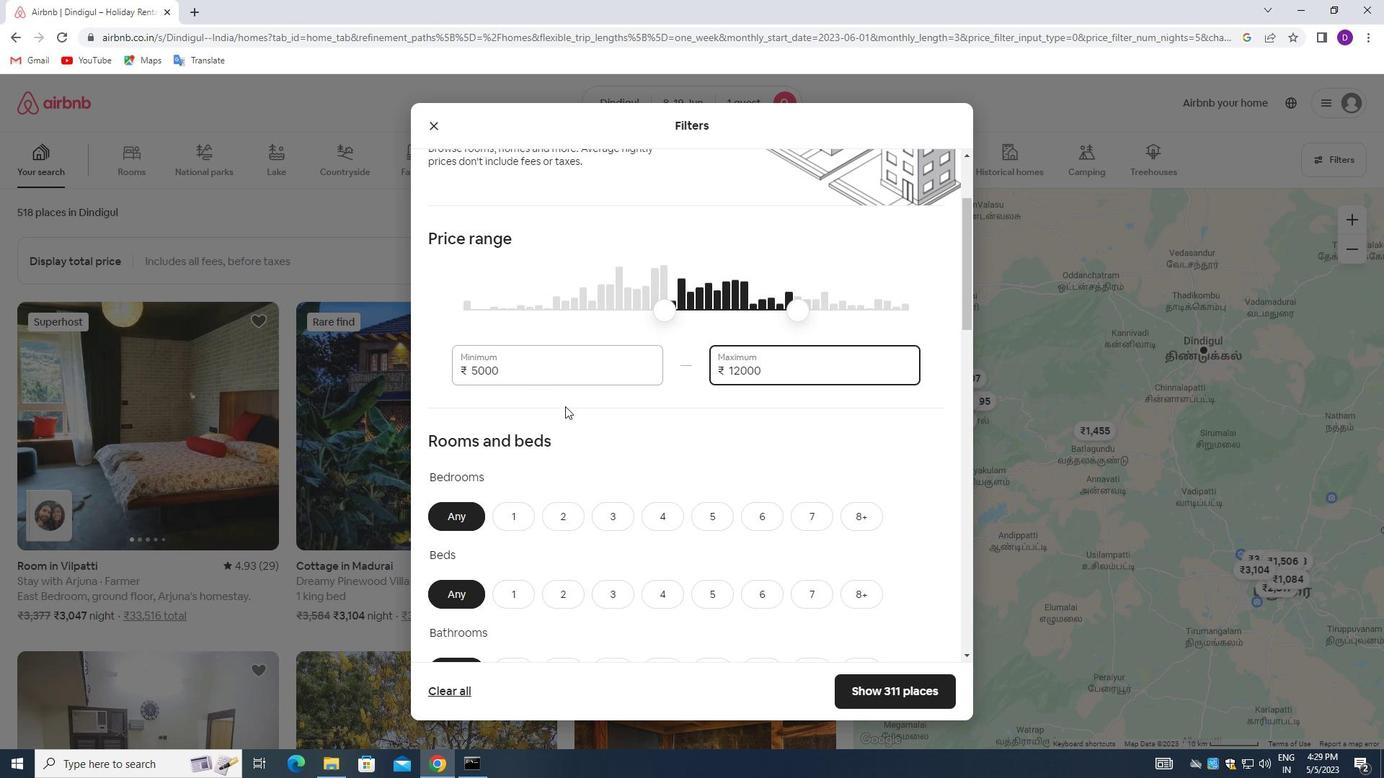 
Action: Mouse scrolled (567, 408) with delta (0, 0)
Screenshot: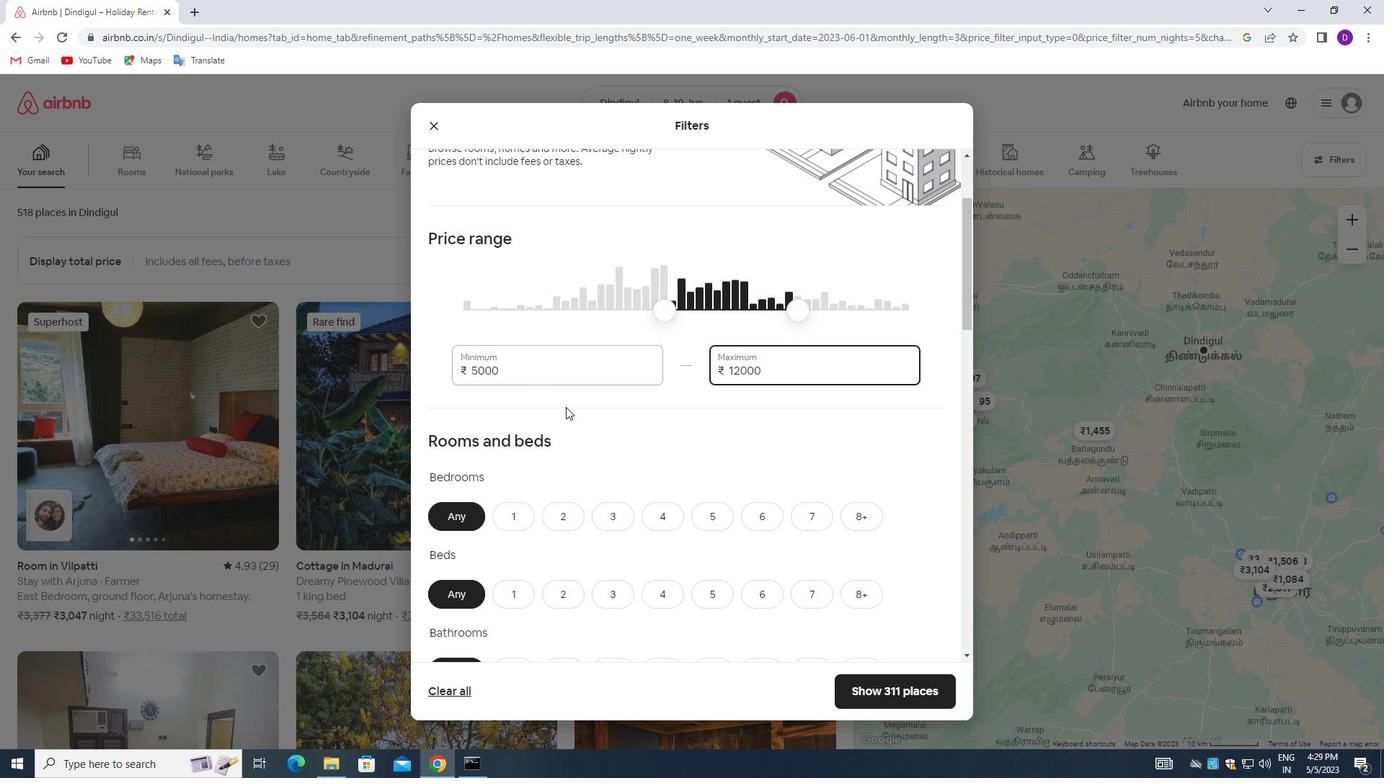
Action: Mouse moved to (569, 411)
Screenshot: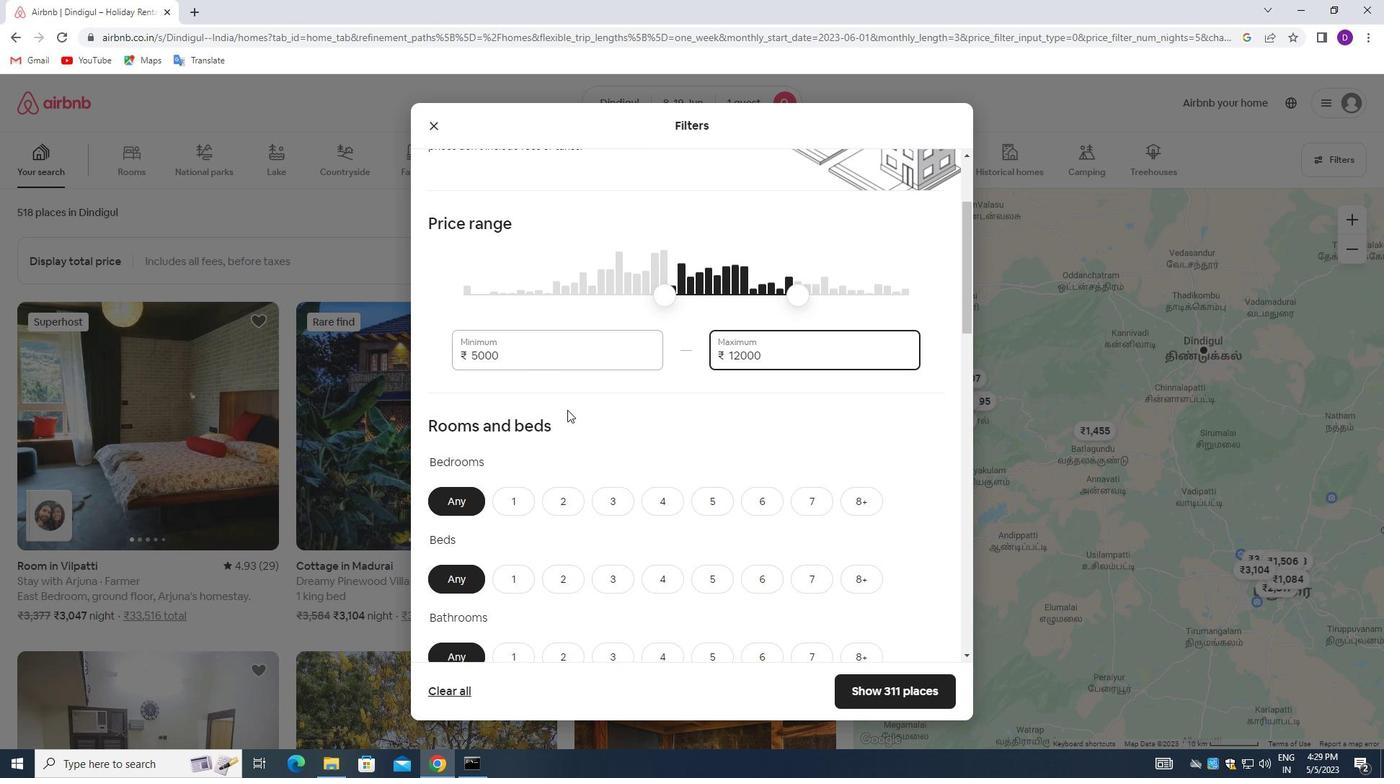 
Action: Mouse scrolled (569, 411) with delta (0, 0)
Screenshot: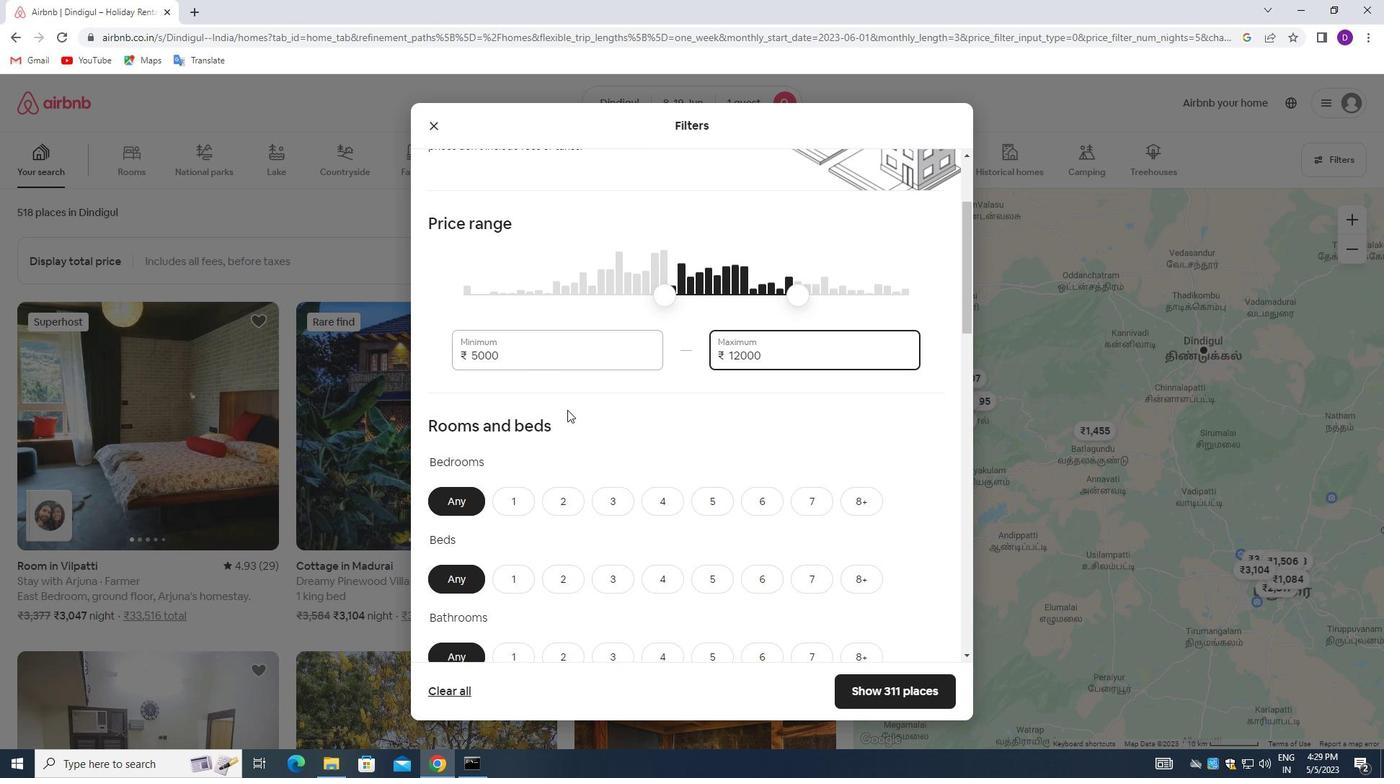 
Action: Mouse moved to (569, 412)
Screenshot: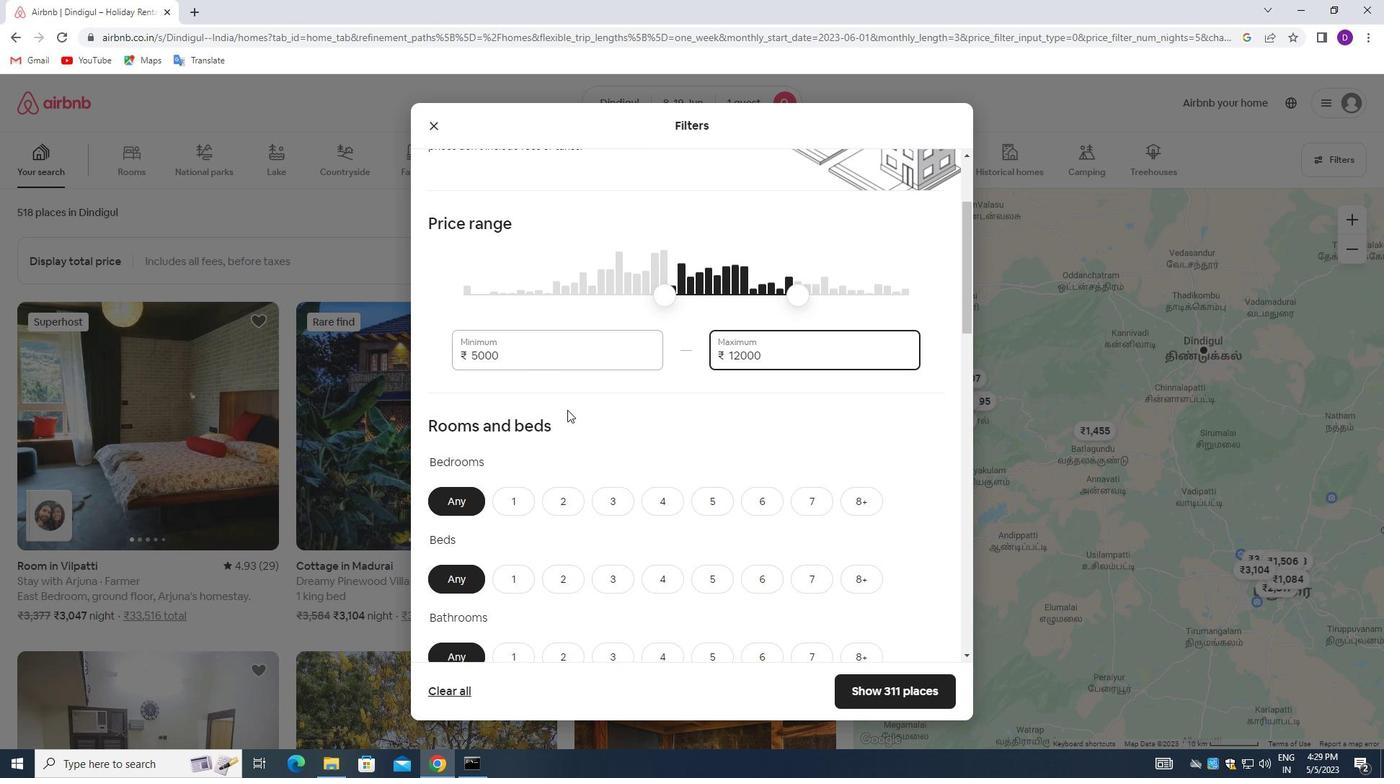 
Action: Mouse scrolled (569, 411) with delta (0, 0)
Screenshot: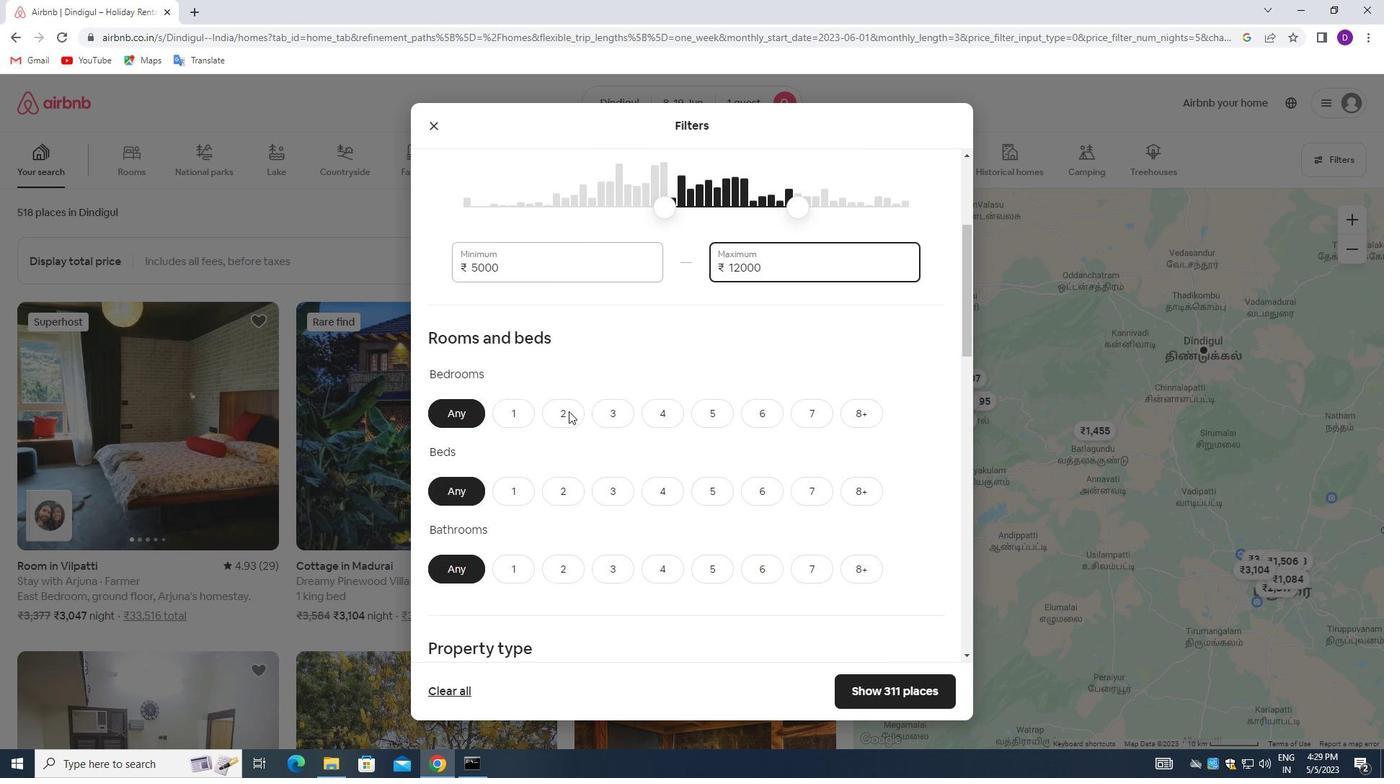 
Action: Mouse moved to (510, 235)
Screenshot: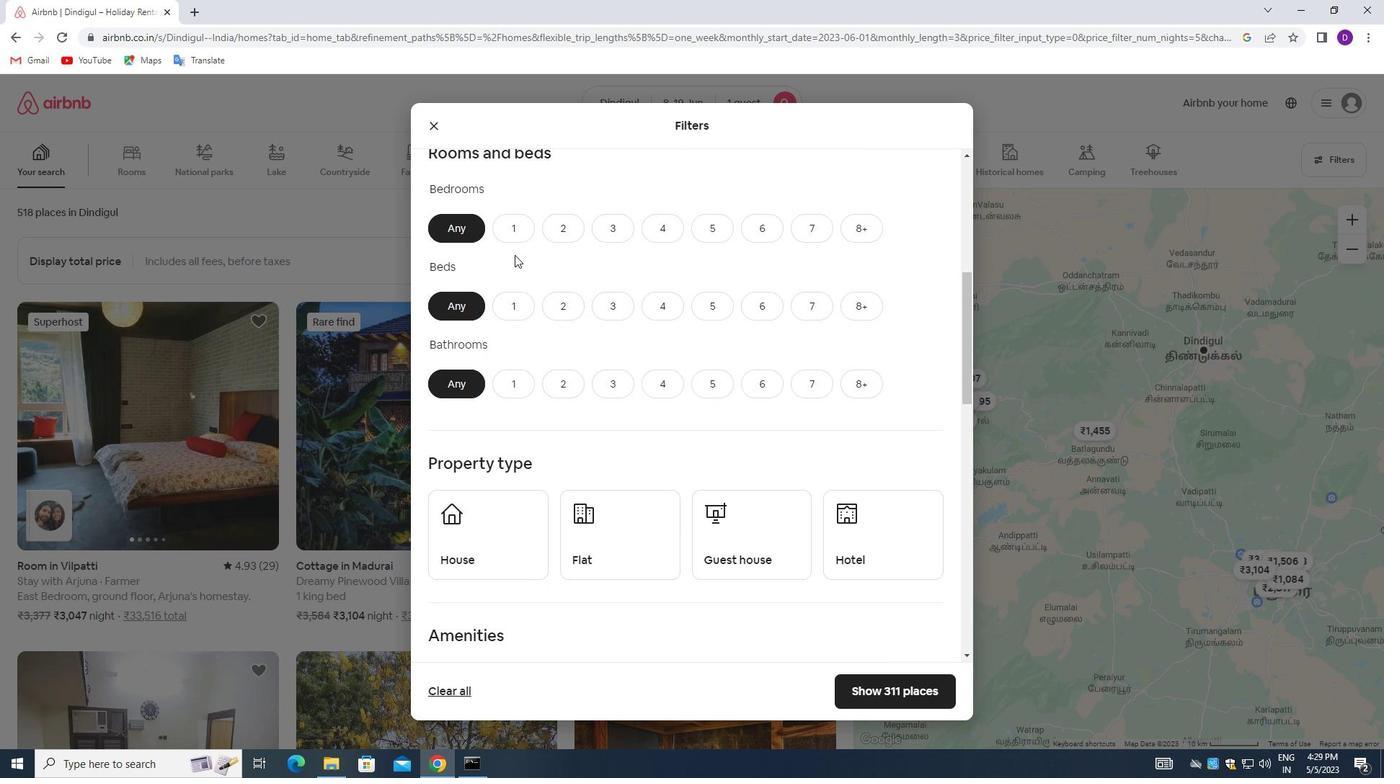 
Action: Mouse pressed left at (510, 235)
Screenshot: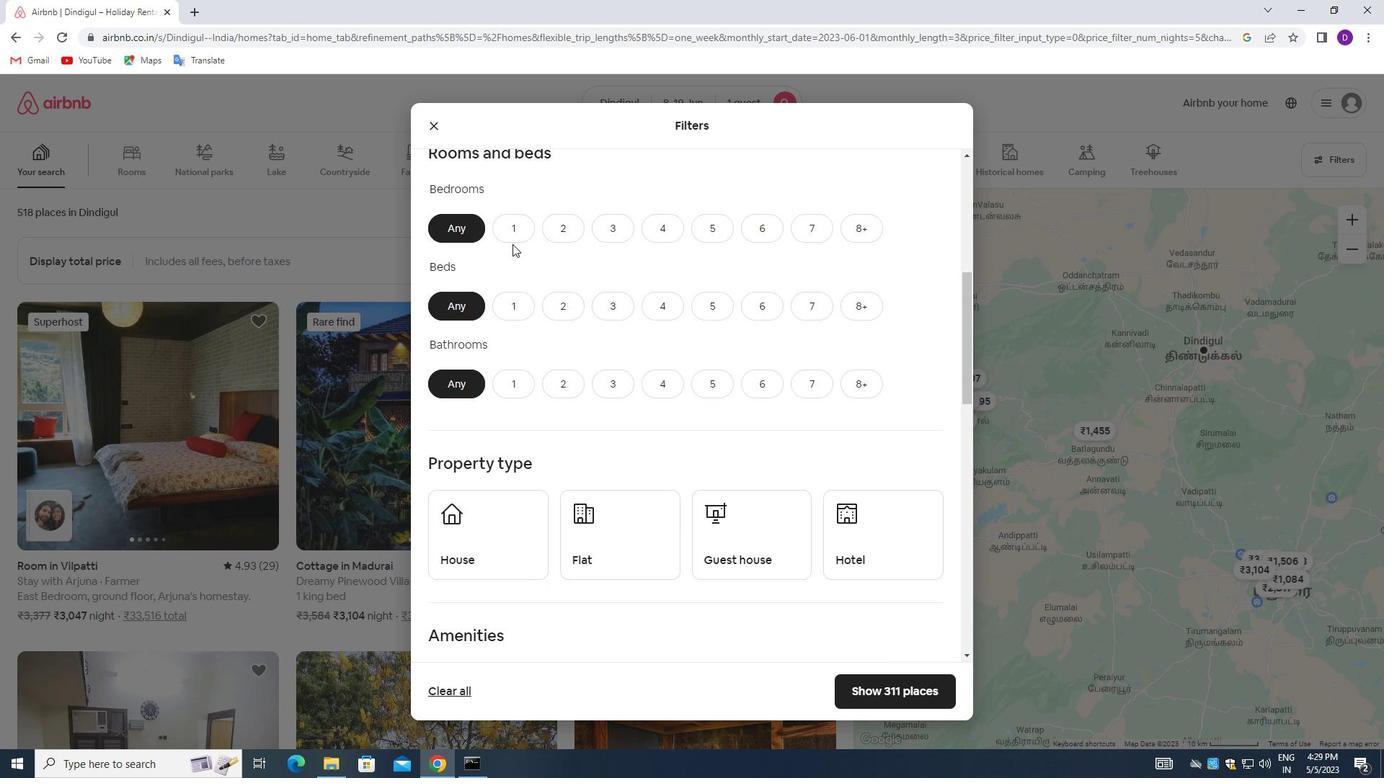 
Action: Mouse moved to (518, 294)
Screenshot: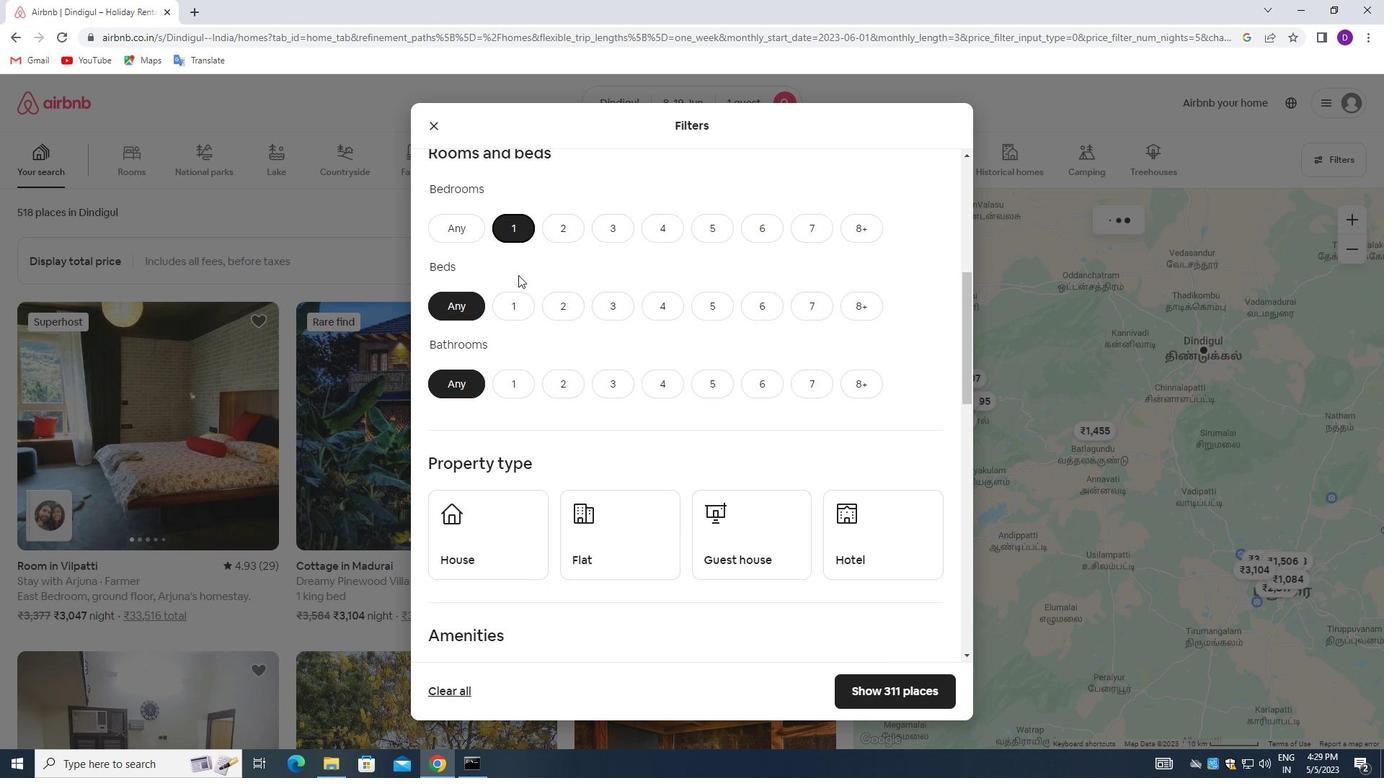 
Action: Mouse pressed left at (518, 294)
Screenshot: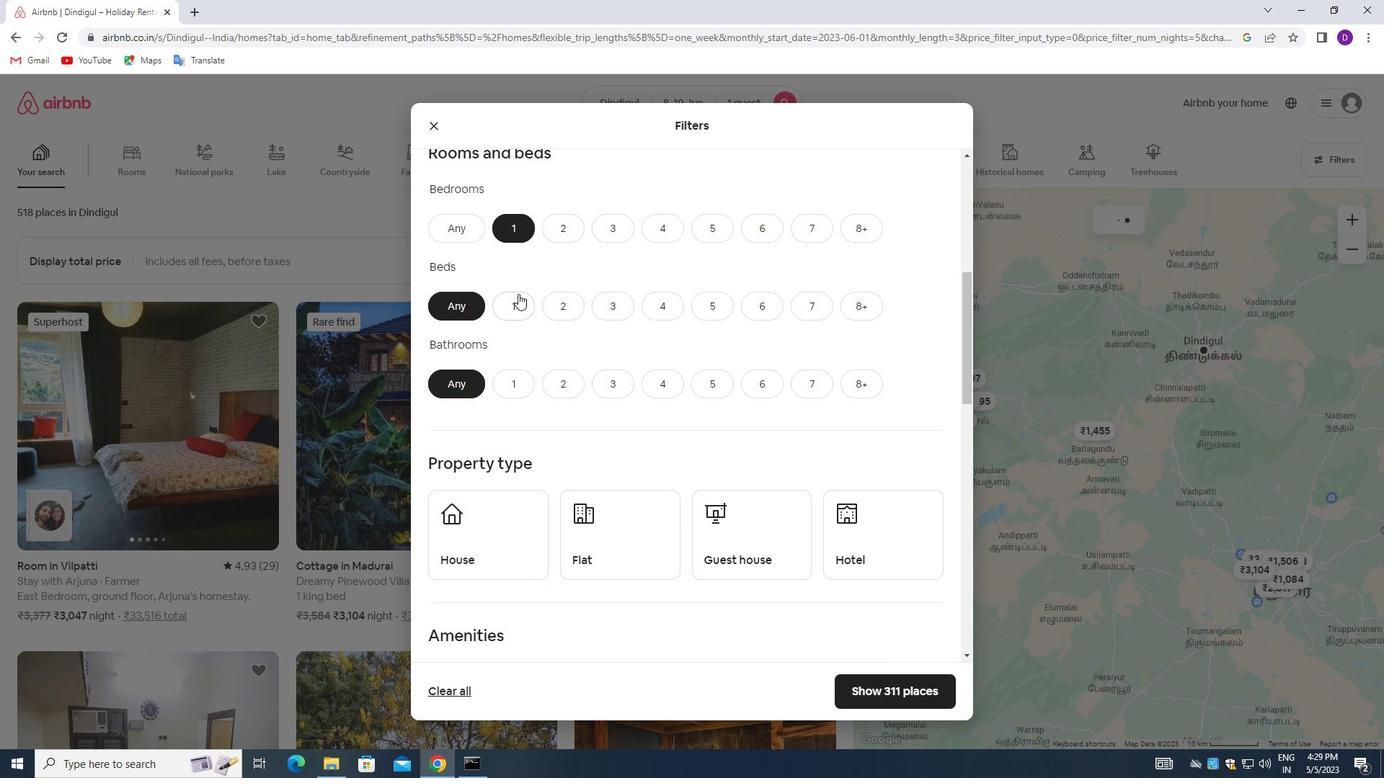 
Action: Mouse moved to (514, 380)
Screenshot: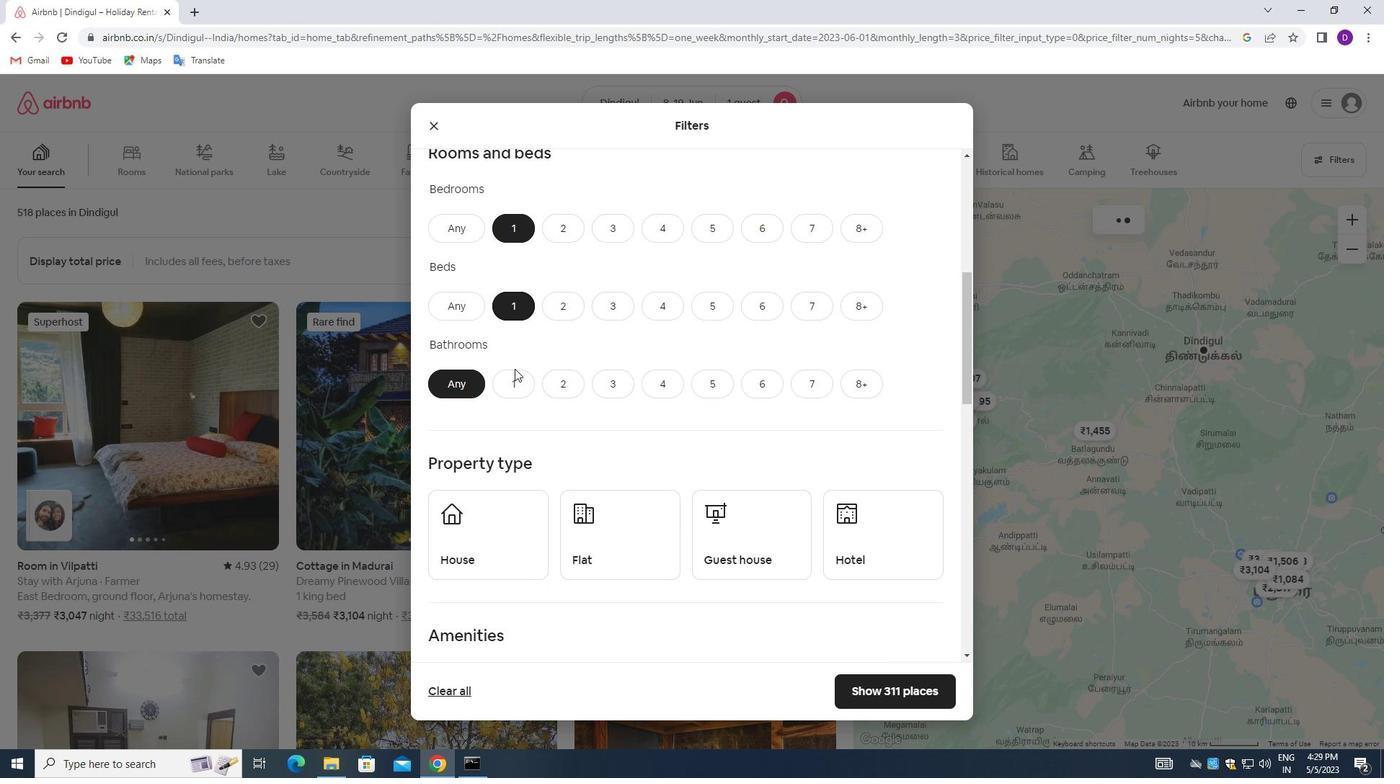 
Action: Mouse pressed left at (514, 380)
Screenshot: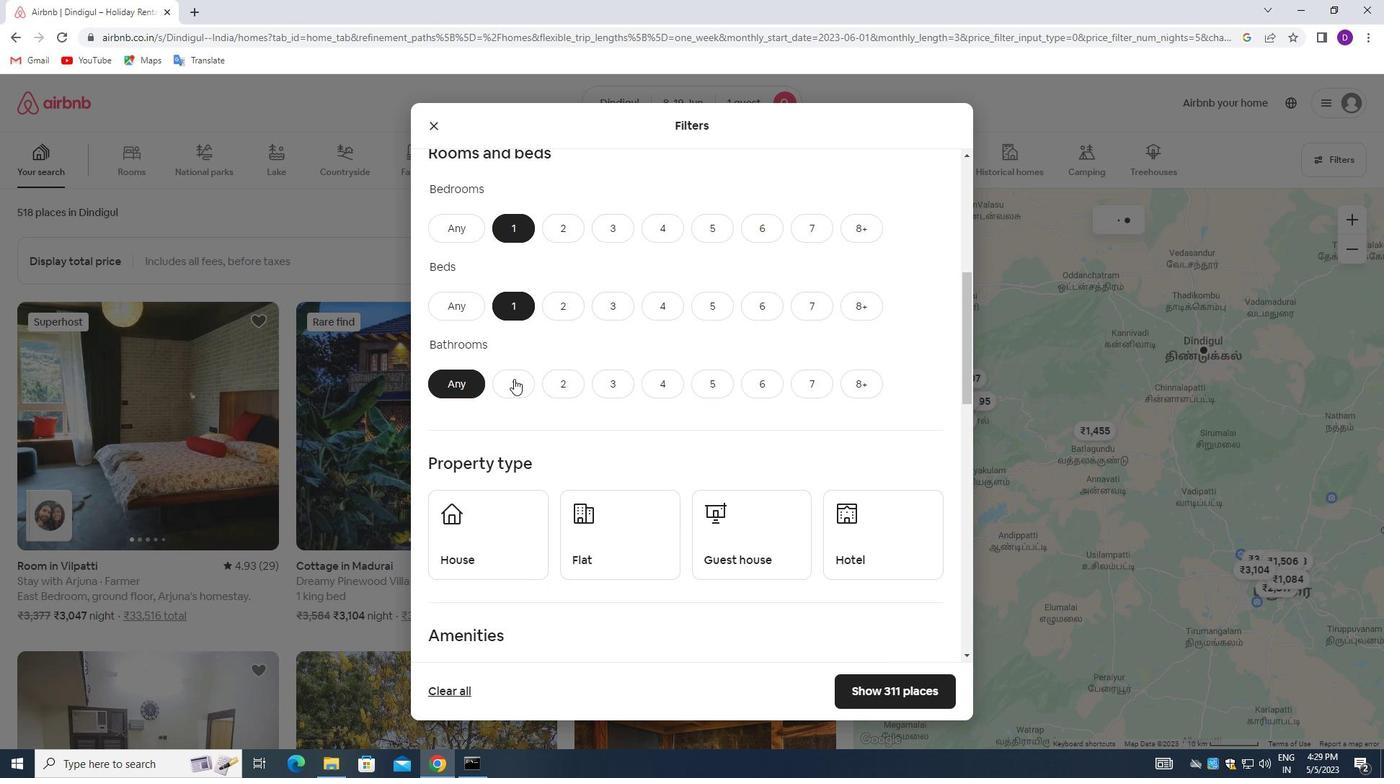 
Action: Mouse moved to (574, 403)
Screenshot: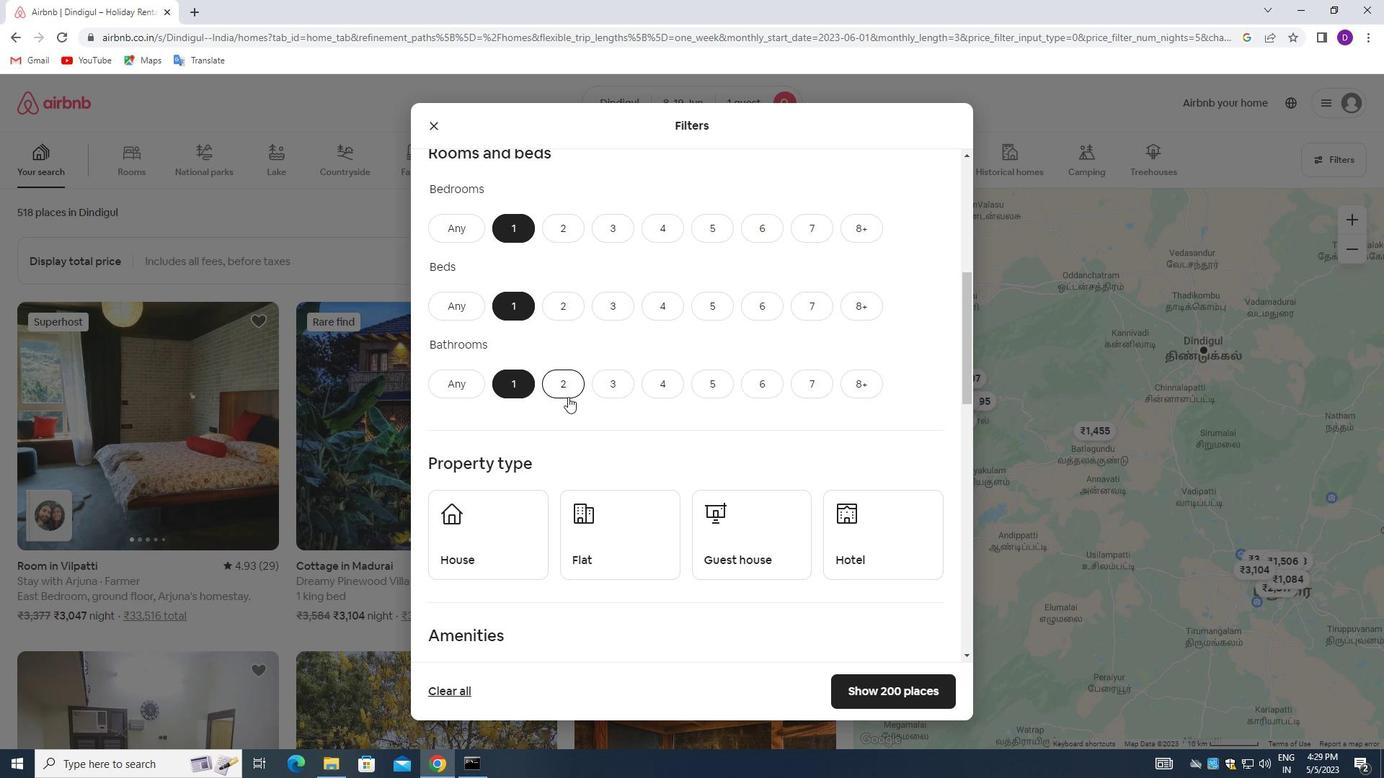 
Action: Mouse scrolled (574, 403) with delta (0, 0)
Screenshot: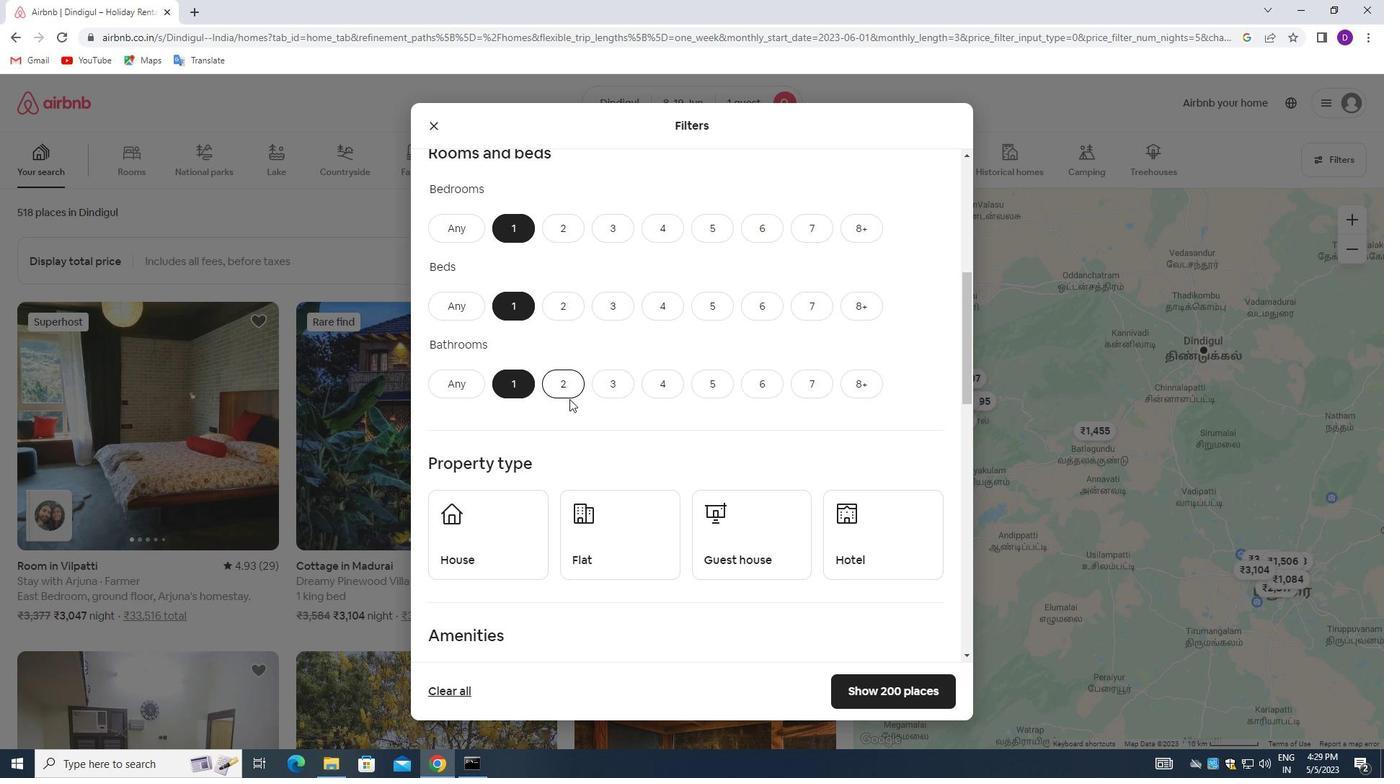 
Action: Mouse moved to (575, 406)
Screenshot: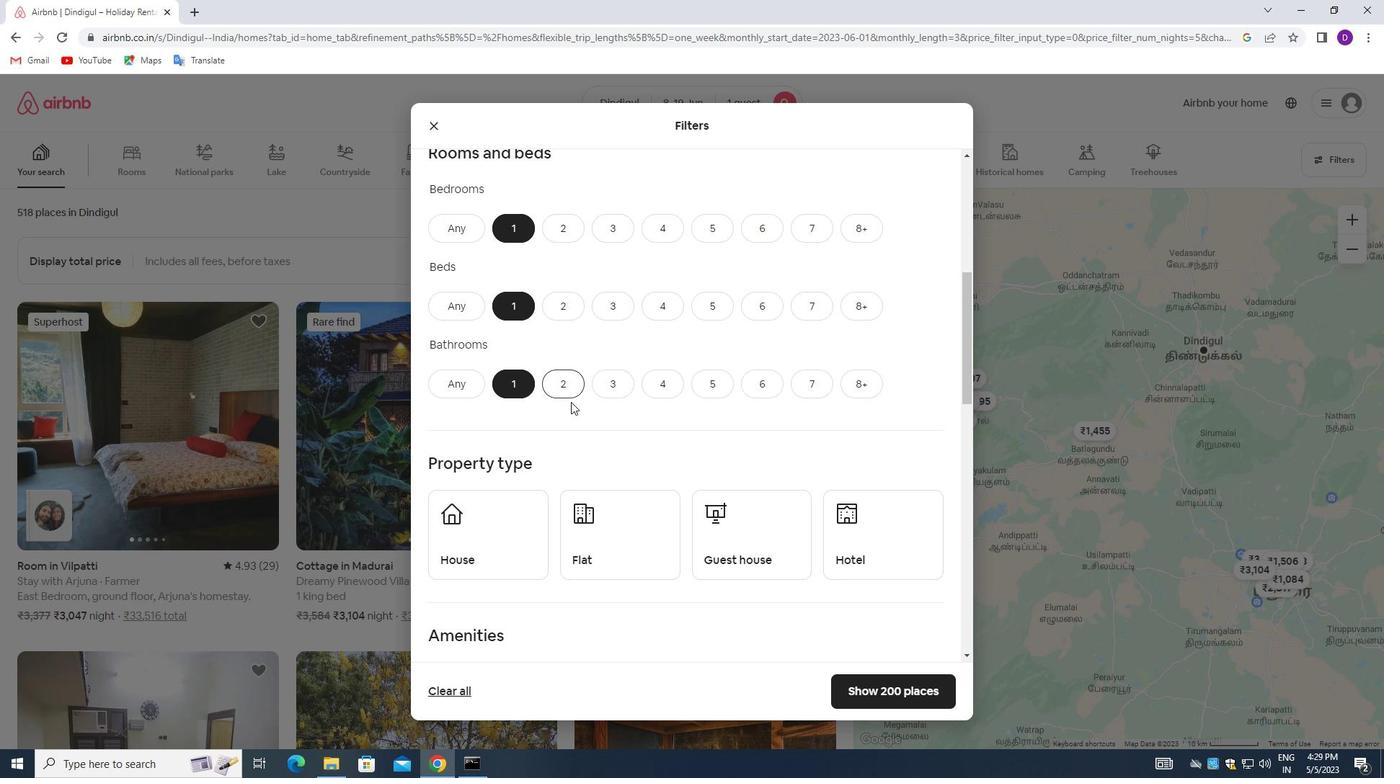 
Action: Mouse scrolled (575, 405) with delta (0, 0)
Screenshot: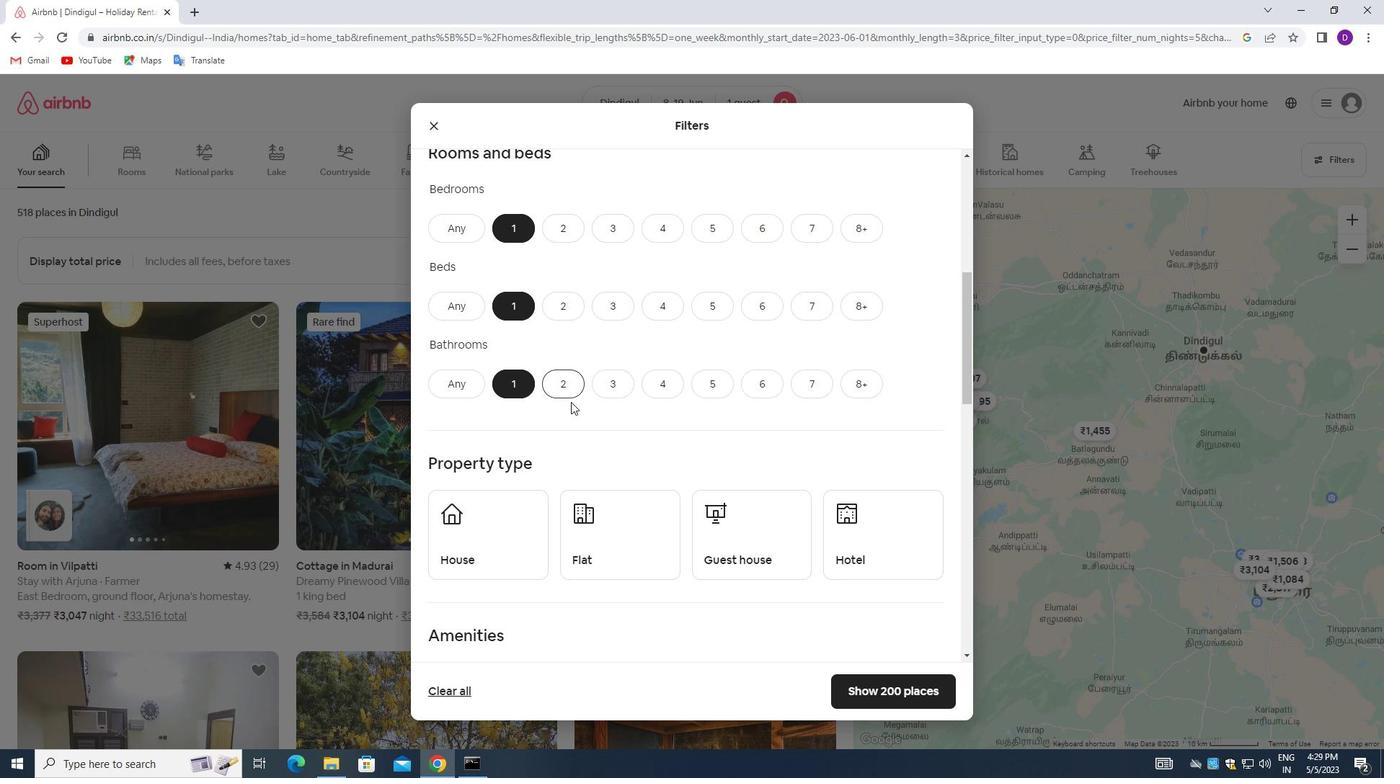 
Action: Mouse scrolled (575, 405) with delta (0, 0)
Screenshot: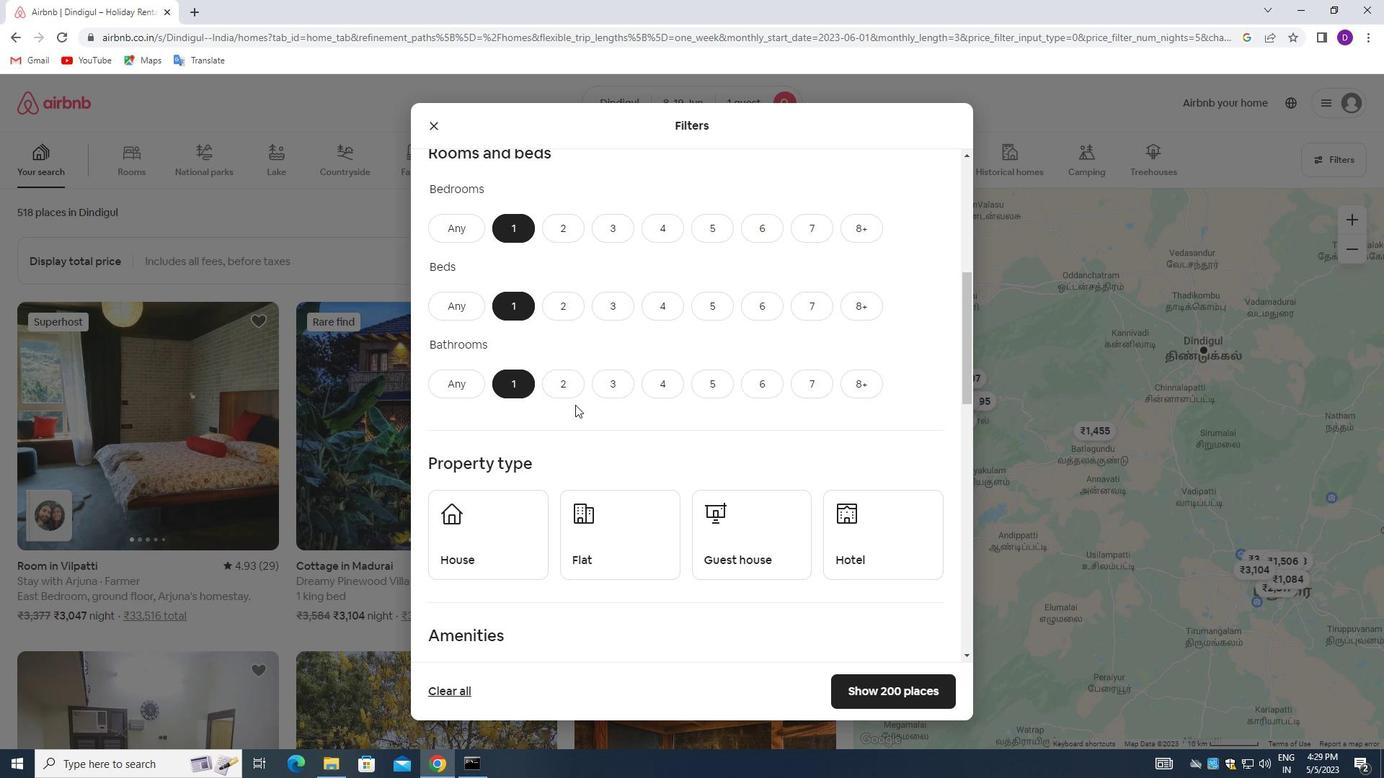 
Action: Mouse moved to (493, 335)
Screenshot: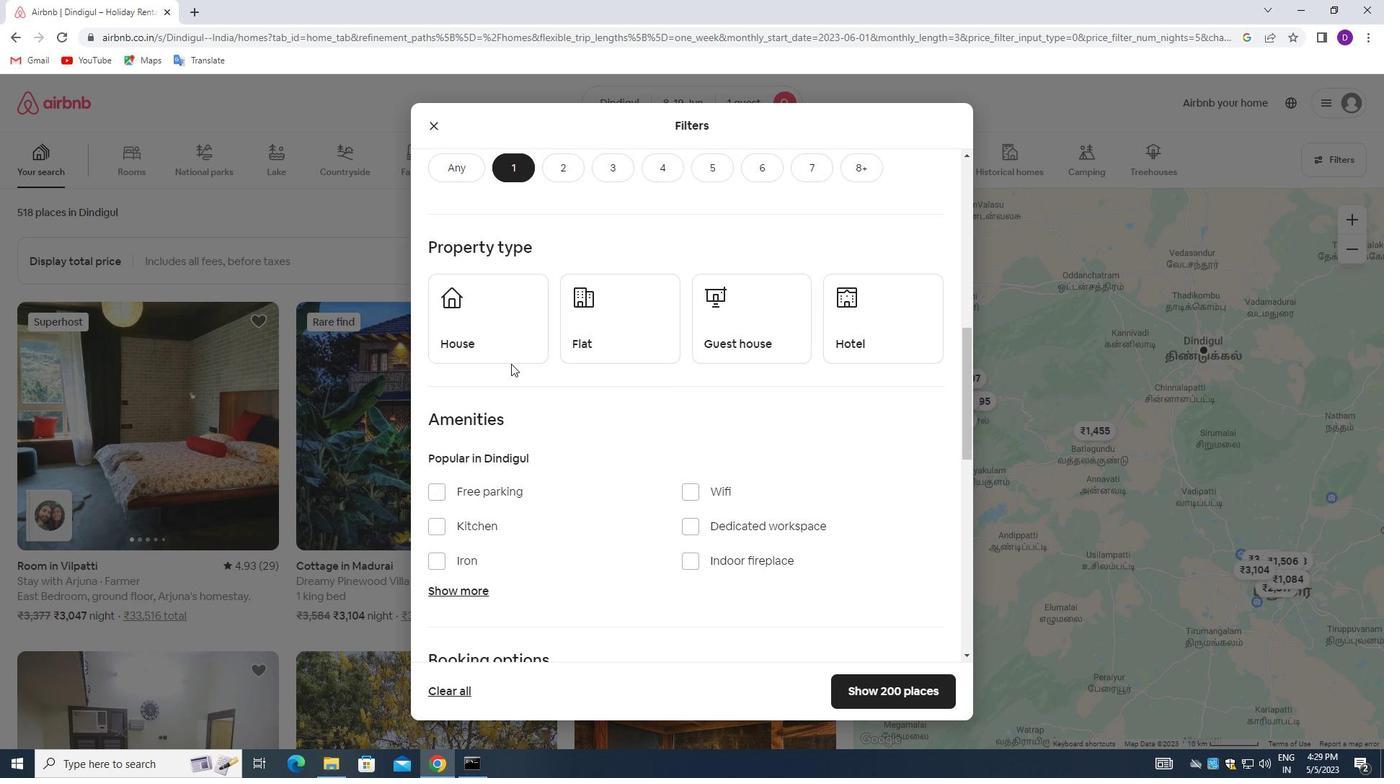 
Action: Mouse pressed left at (493, 335)
Screenshot: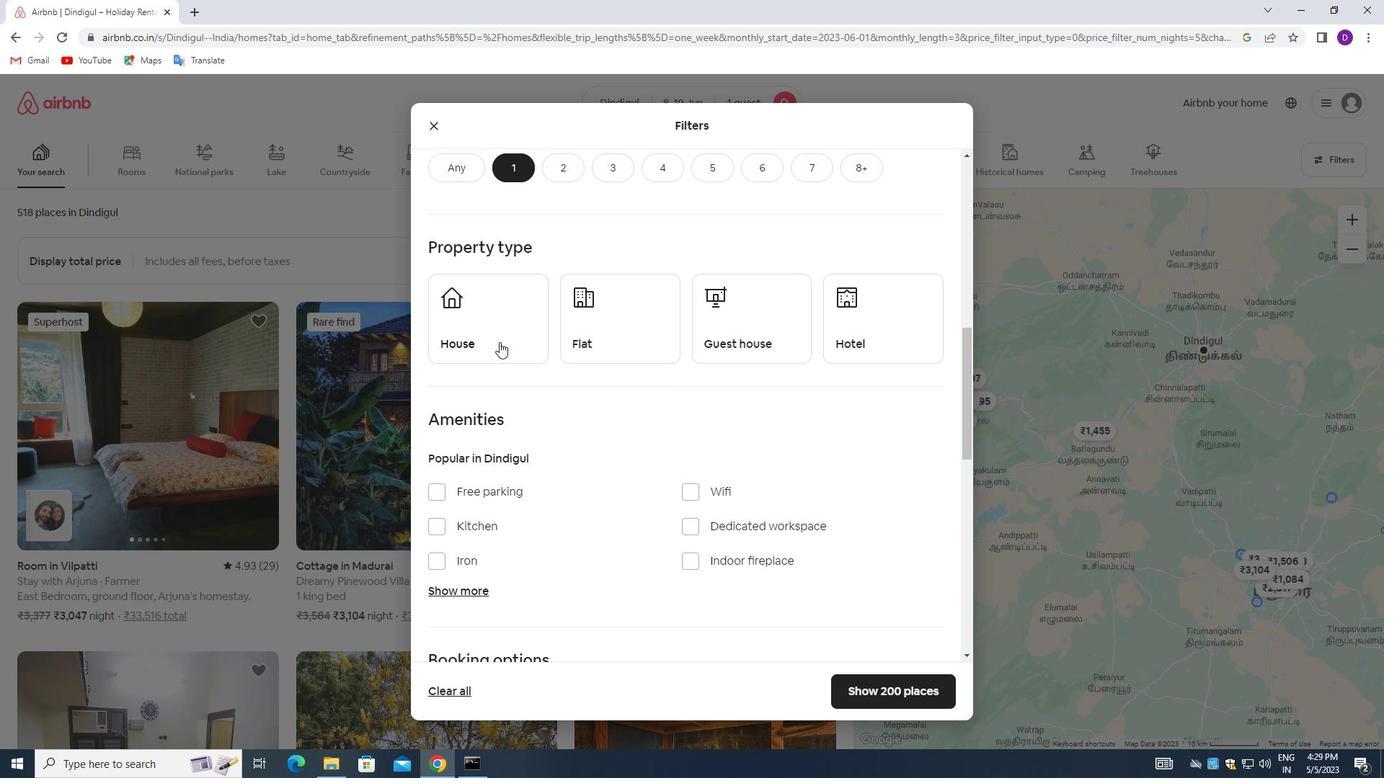
Action: Mouse moved to (597, 330)
Screenshot: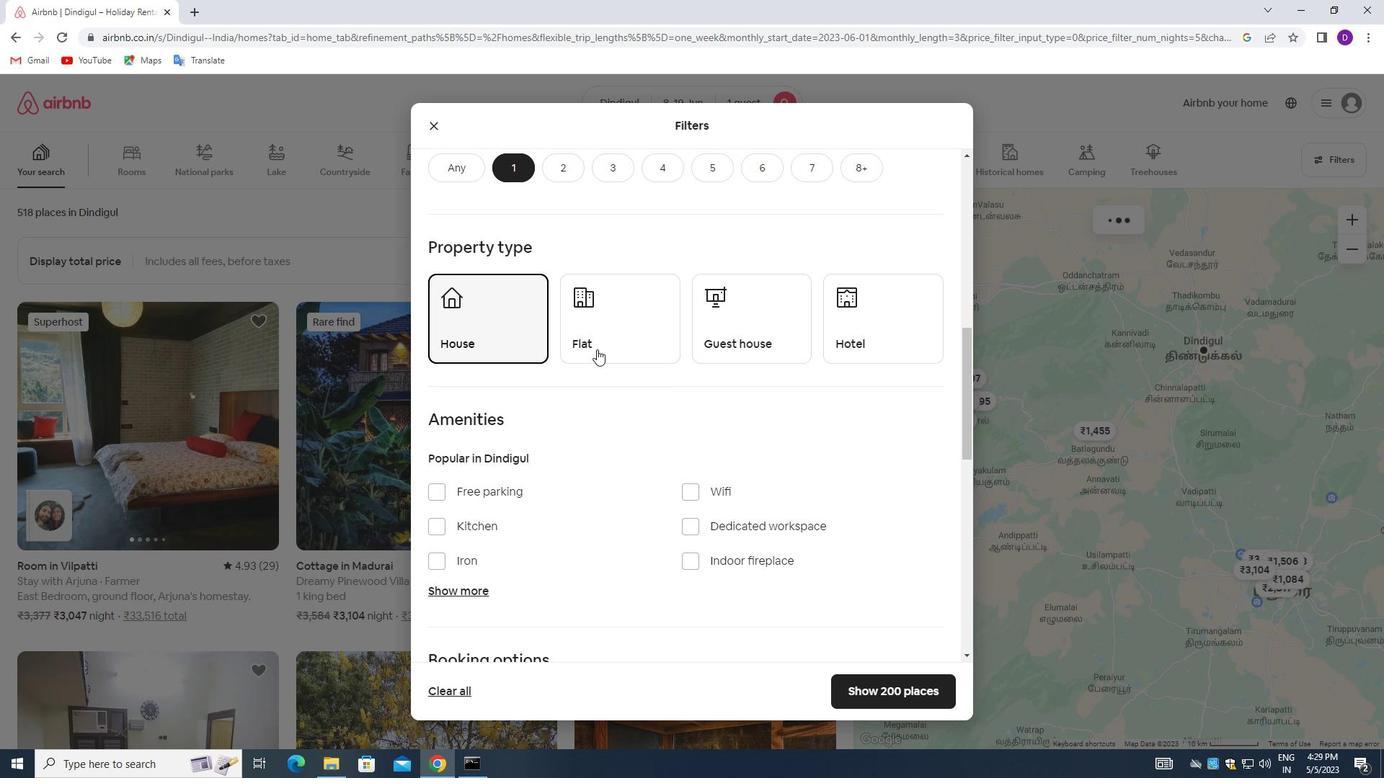 
Action: Mouse pressed left at (597, 330)
Screenshot: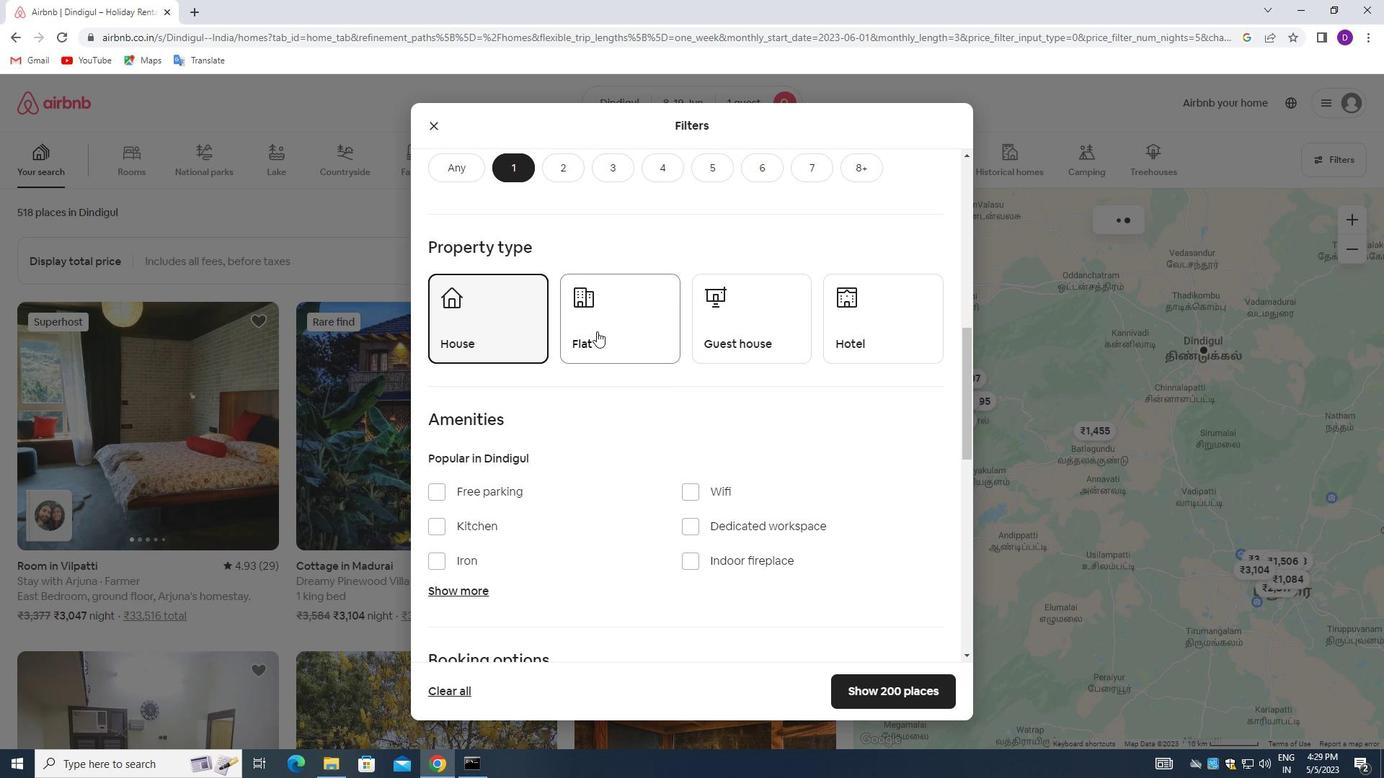 
Action: Mouse moved to (736, 328)
Screenshot: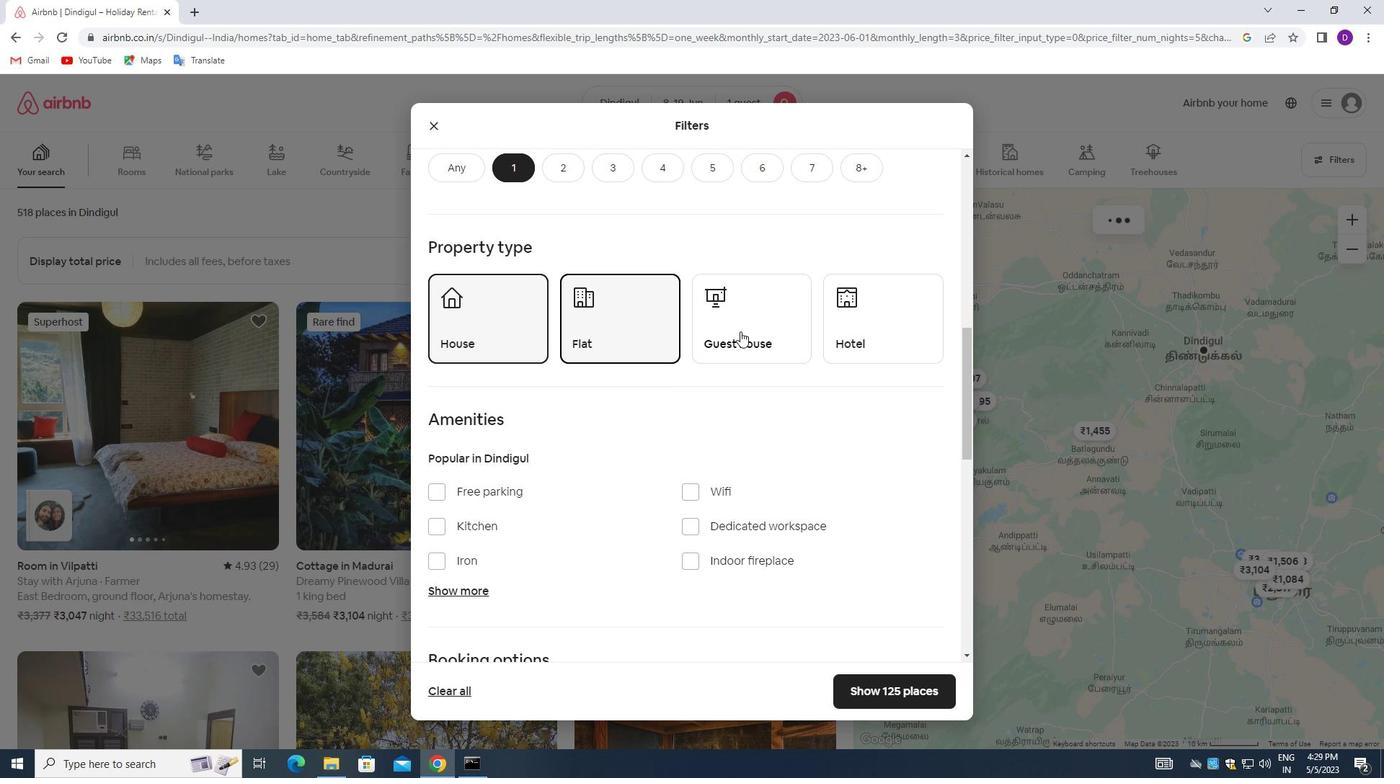 
Action: Mouse pressed left at (736, 328)
Screenshot: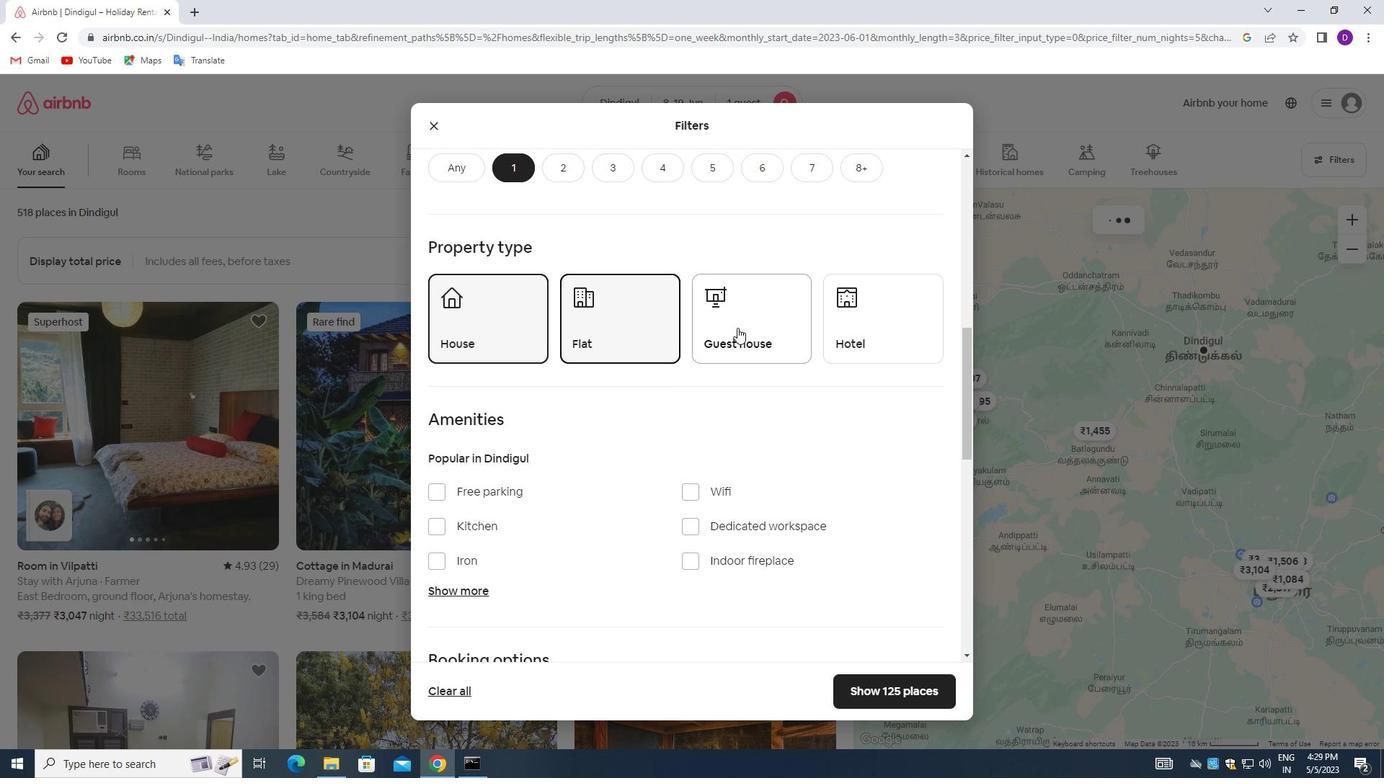 
Action: Mouse moved to (869, 332)
Screenshot: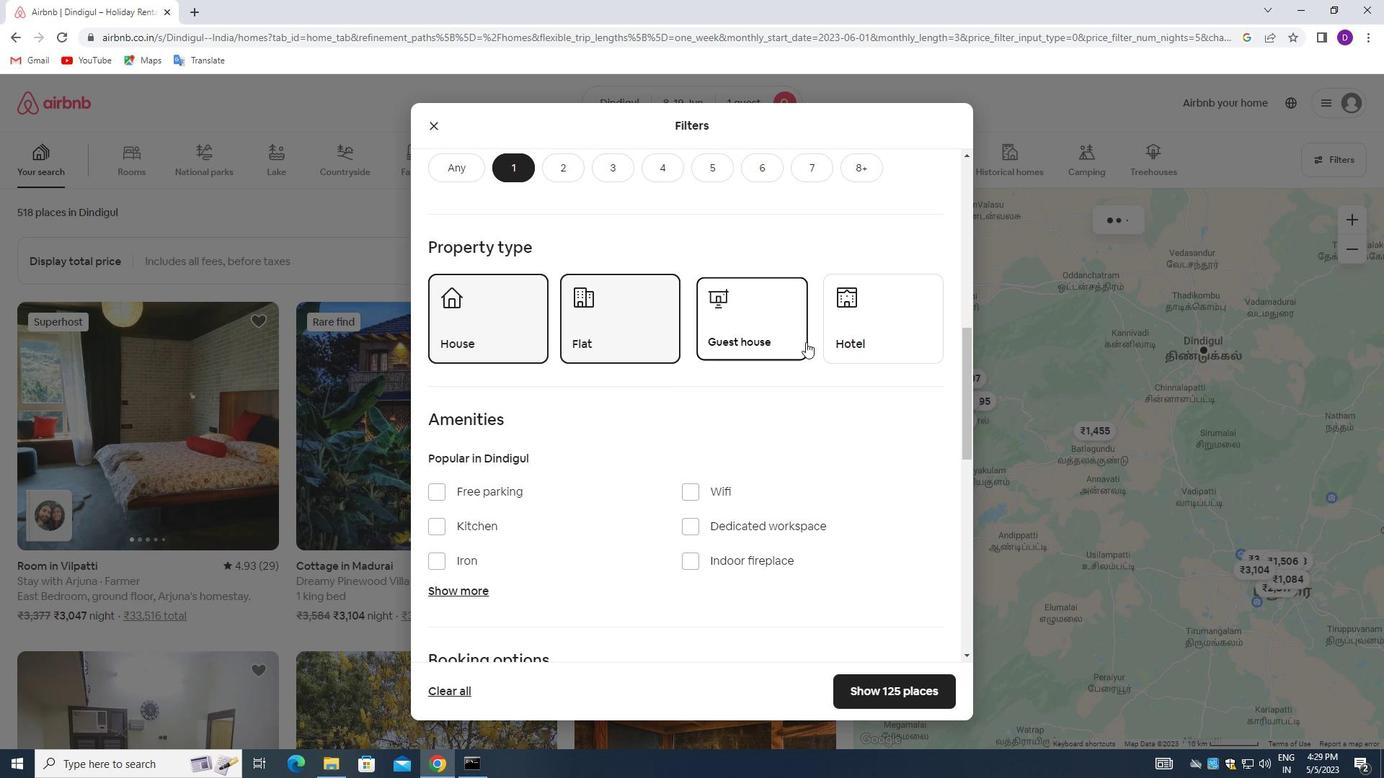 
Action: Mouse pressed left at (869, 332)
Screenshot: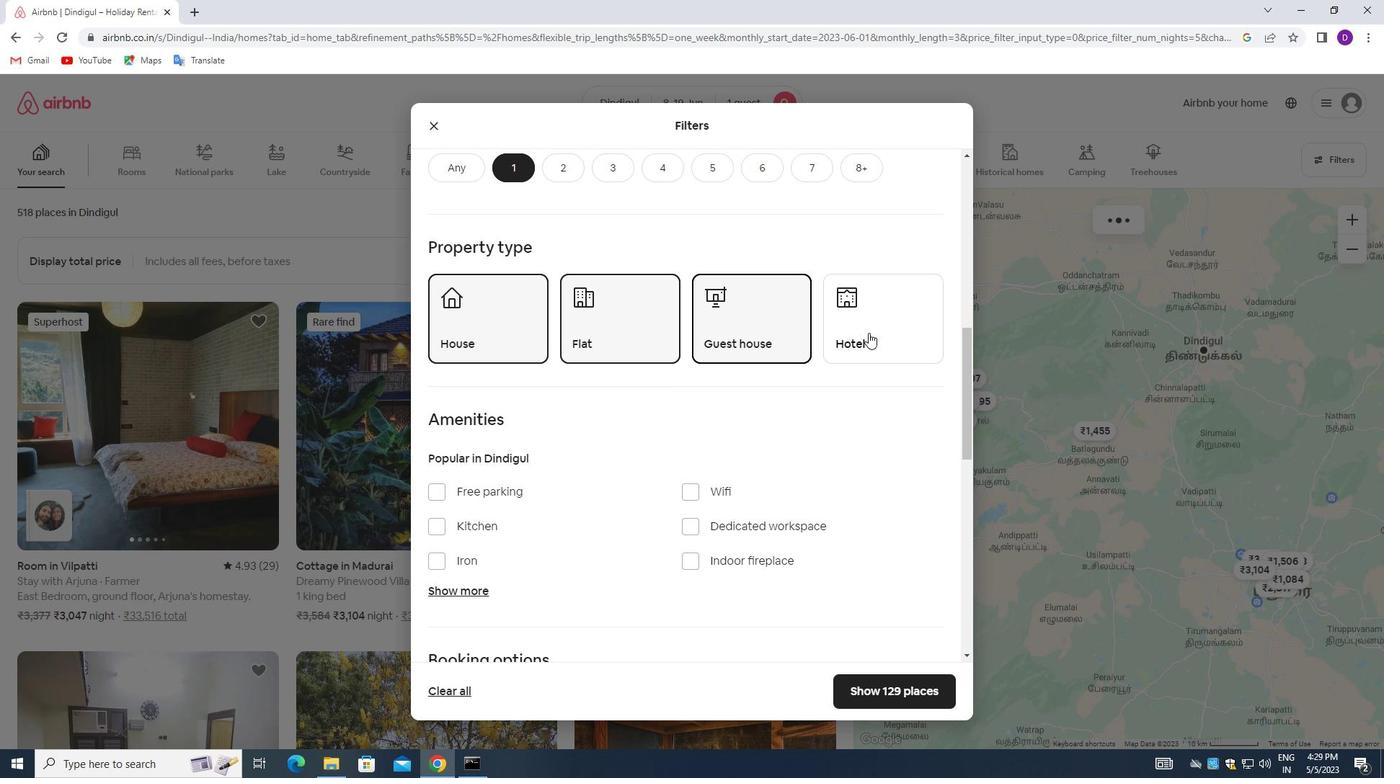 
Action: Mouse moved to (699, 391)
Screenshot: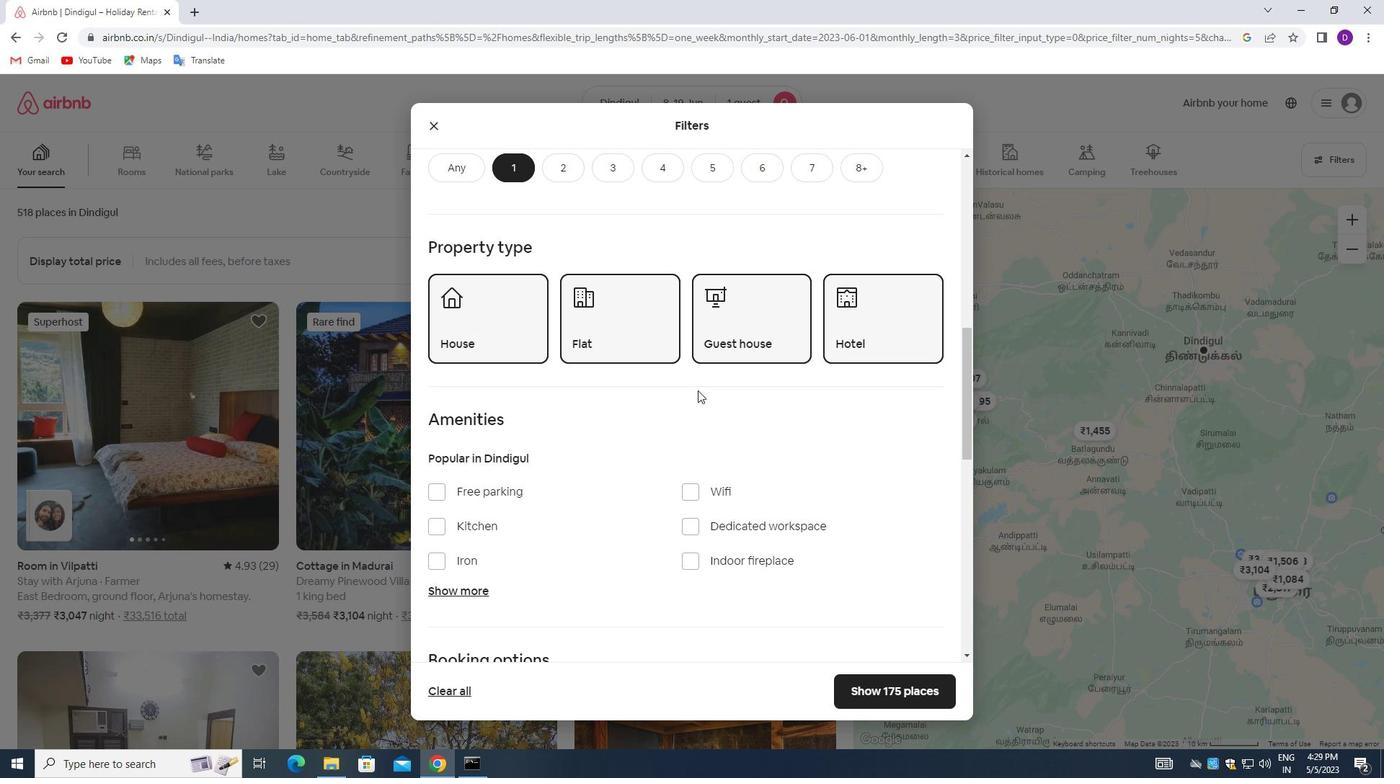 
Action: Mouse scrolled (699, 390) with delta (0, 0)
Screenshot: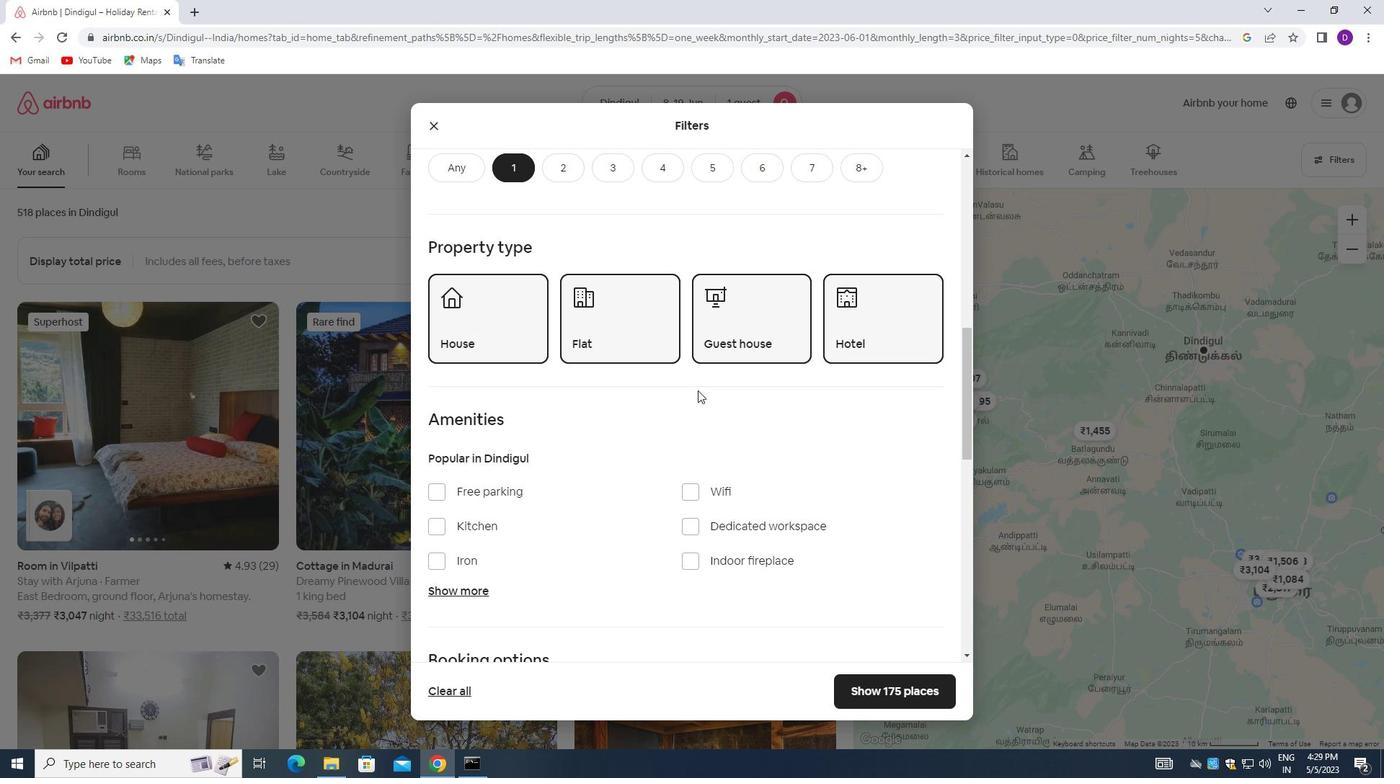
Action: Mouse moved to (700, 391)
Screenshot: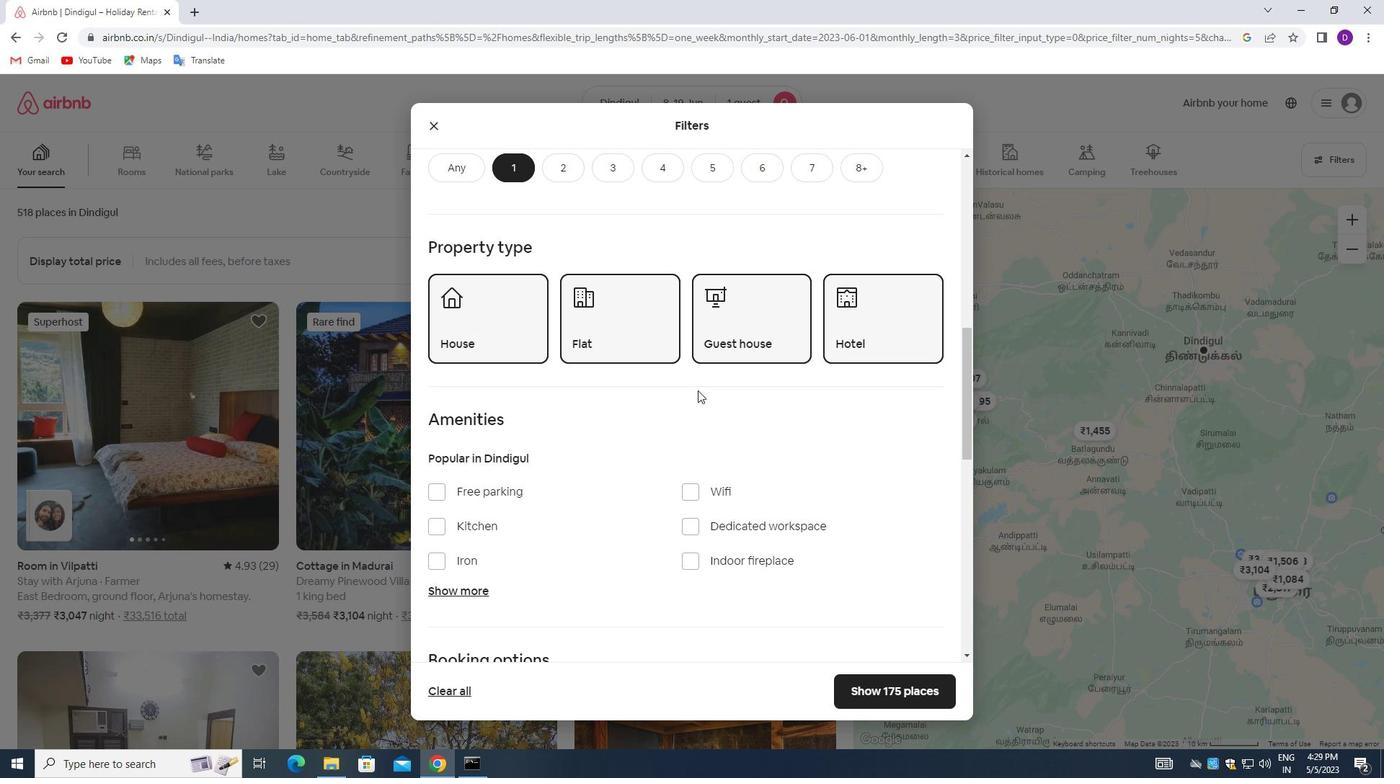 
Action: Mouse scrolled (700, 390) with delta (0, 0)
Screenshot: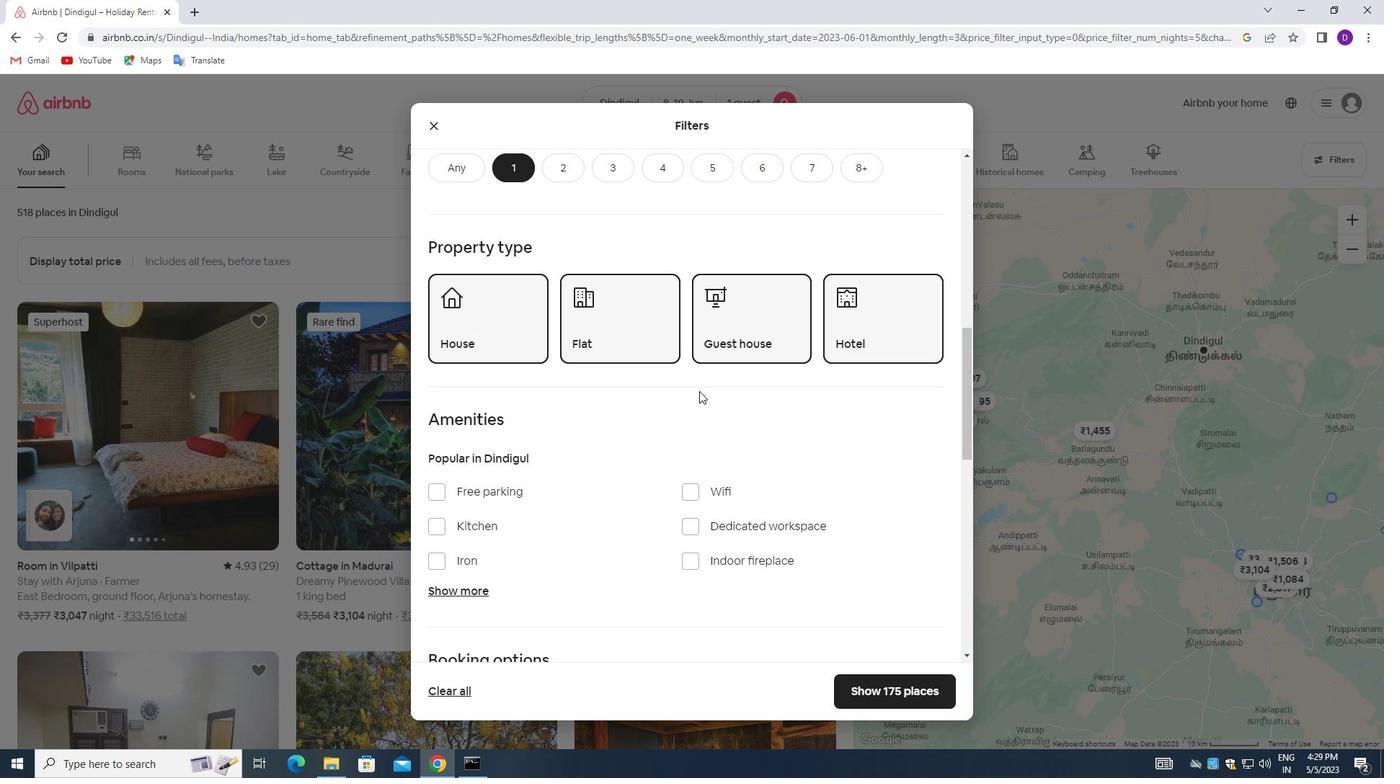
Action: Mouse moved to (665, 462)
Screenshot: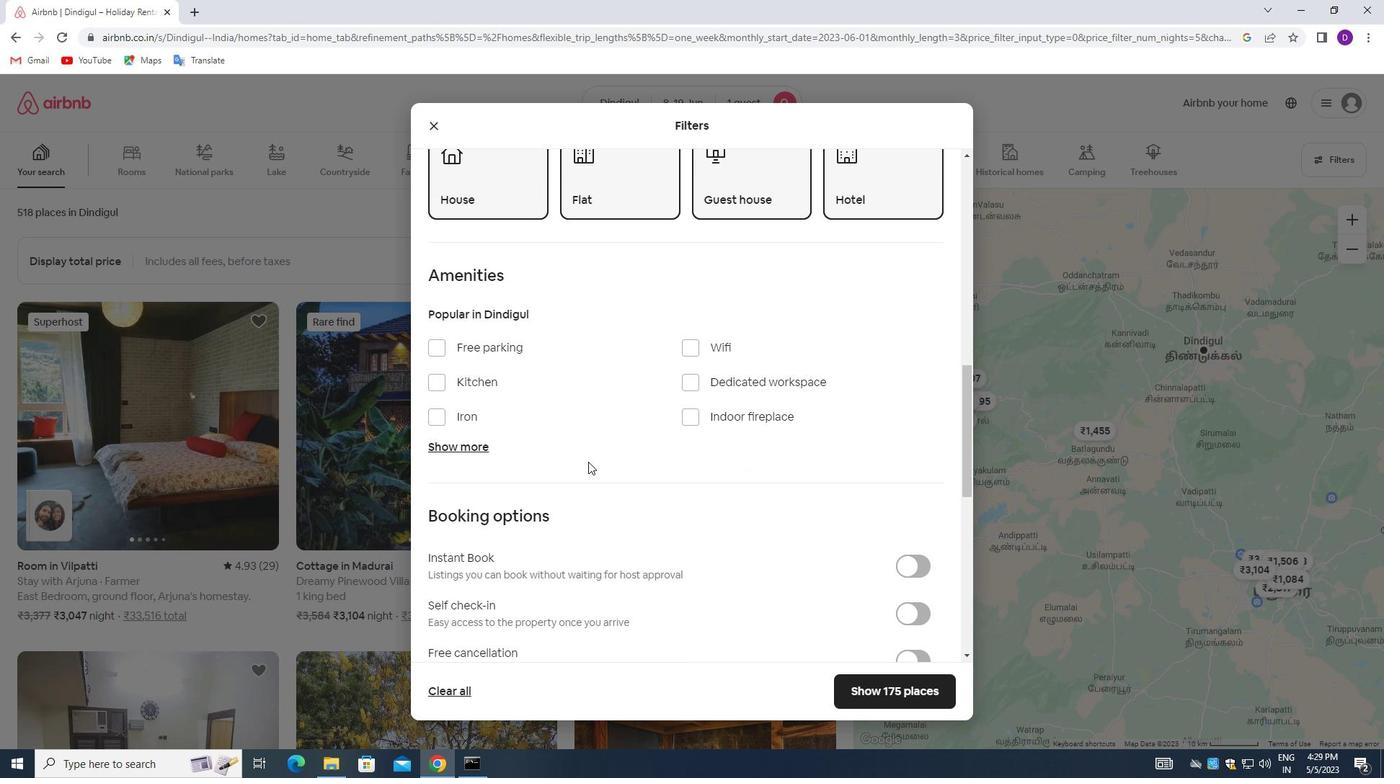 
Action: Mouse scrolled (665, 461) with delta (0, 0)
Screenshot: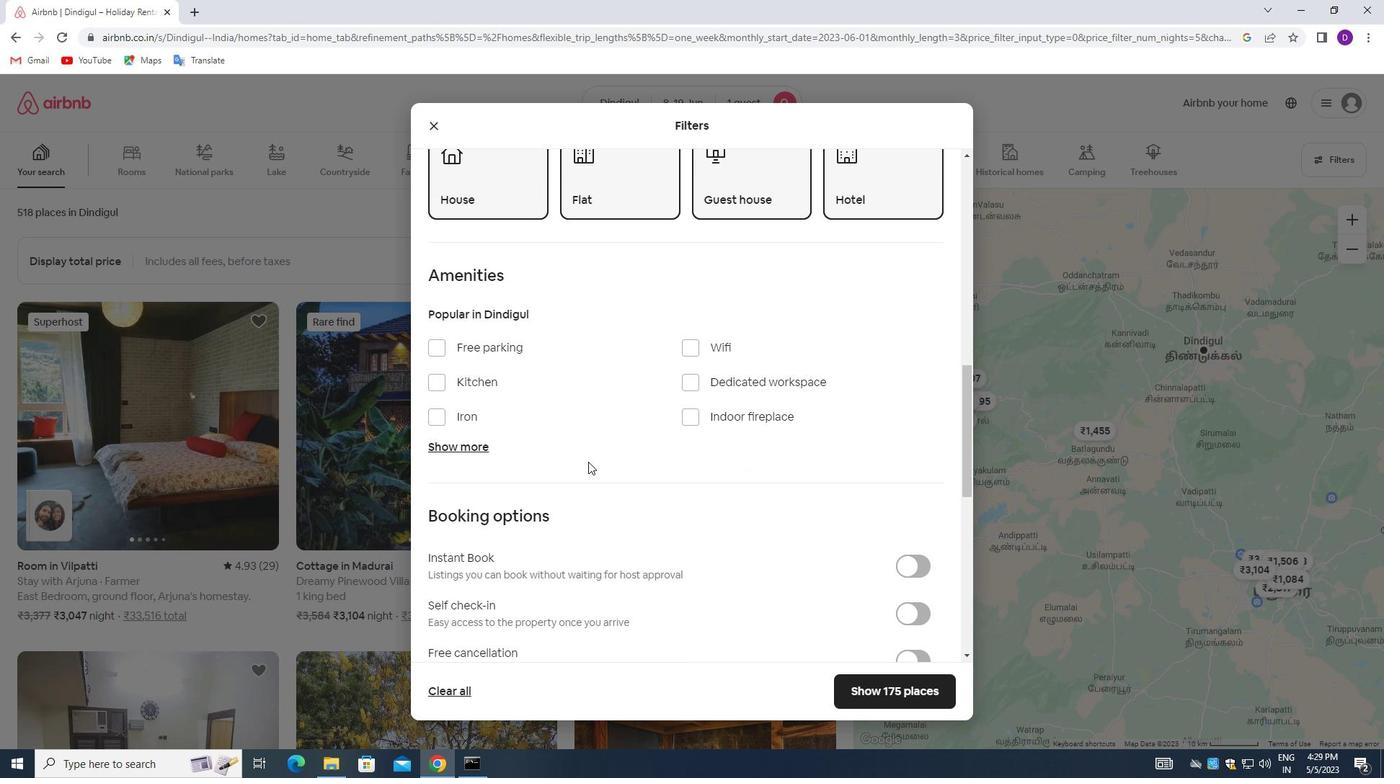 
Action: Mouse moved to (680, 462)
Screenshot: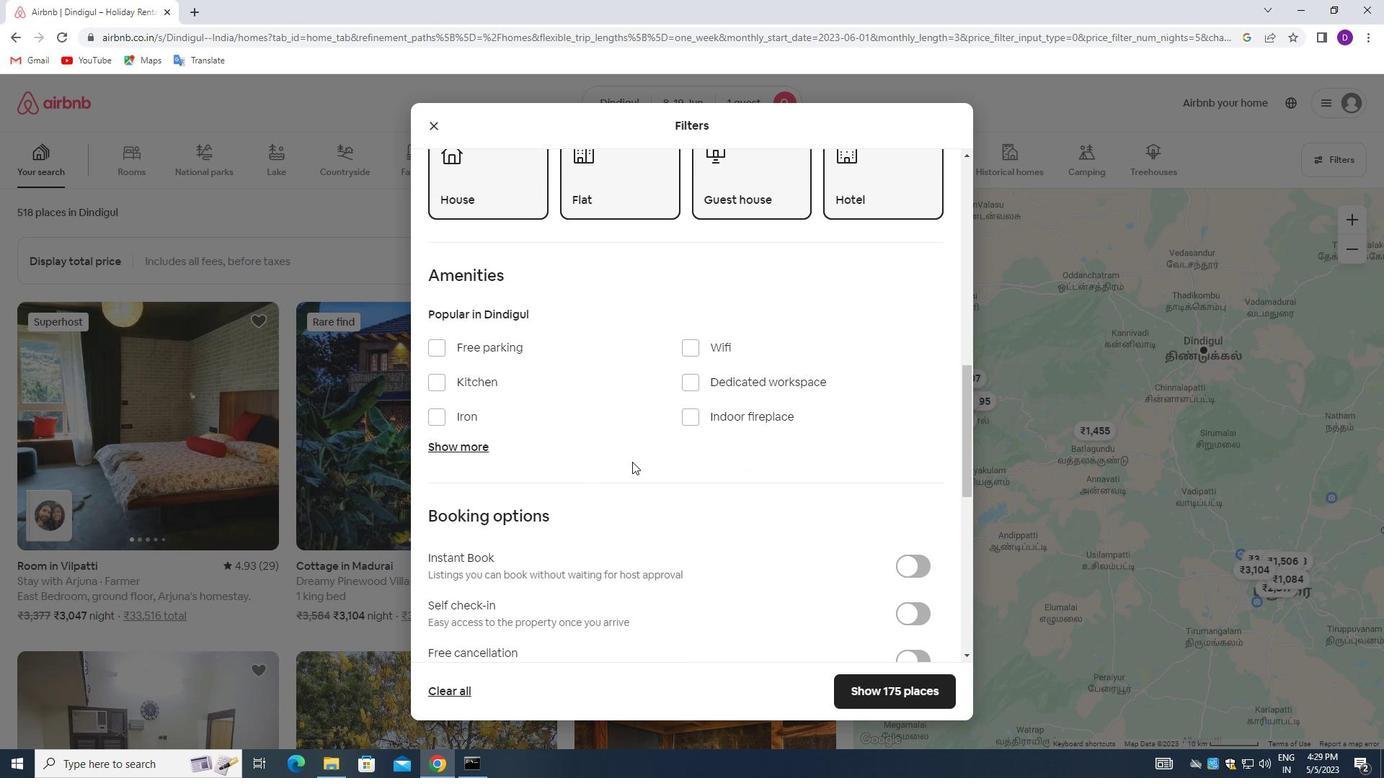 
Action: Mouse scrolled (680, 461) with delta (0, 0)
Screenshot: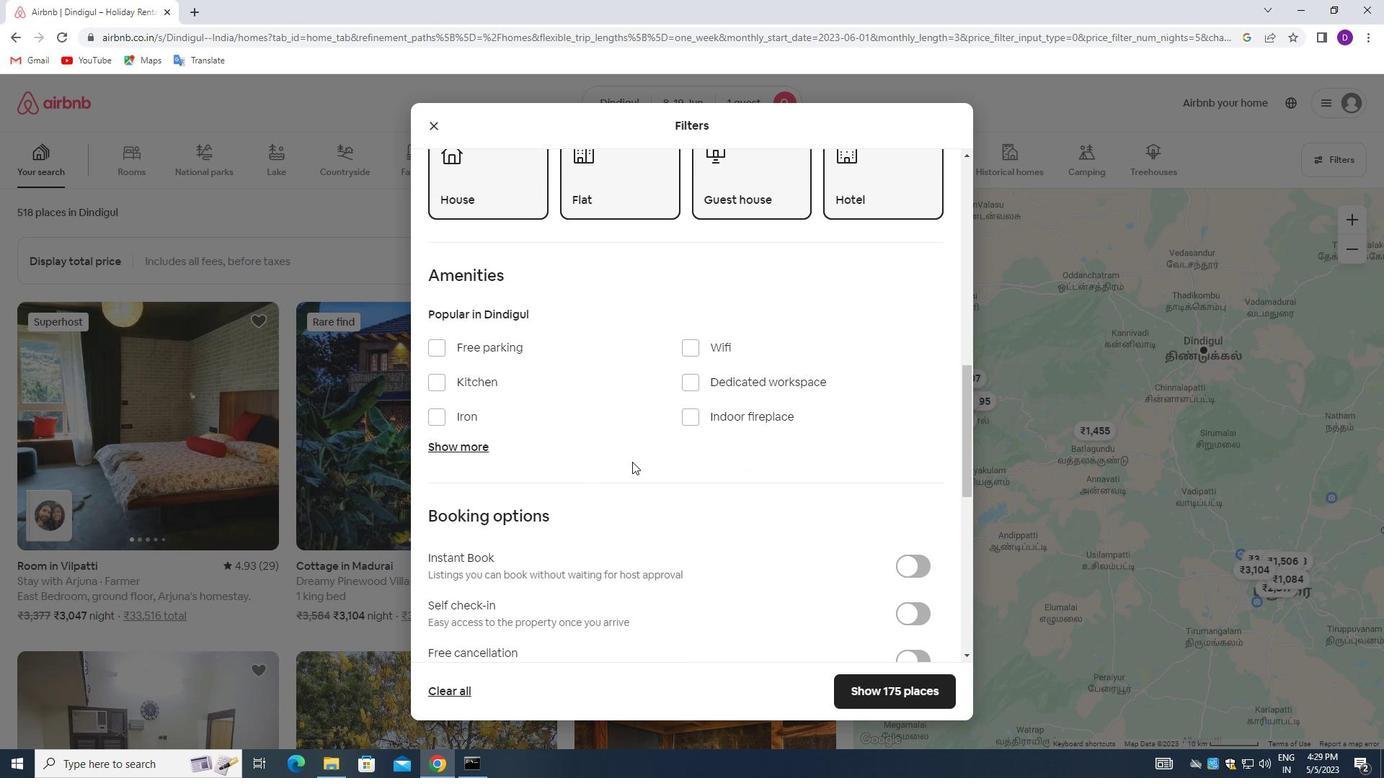 
Action: Mouse moved to (682, 462)
Screenshot: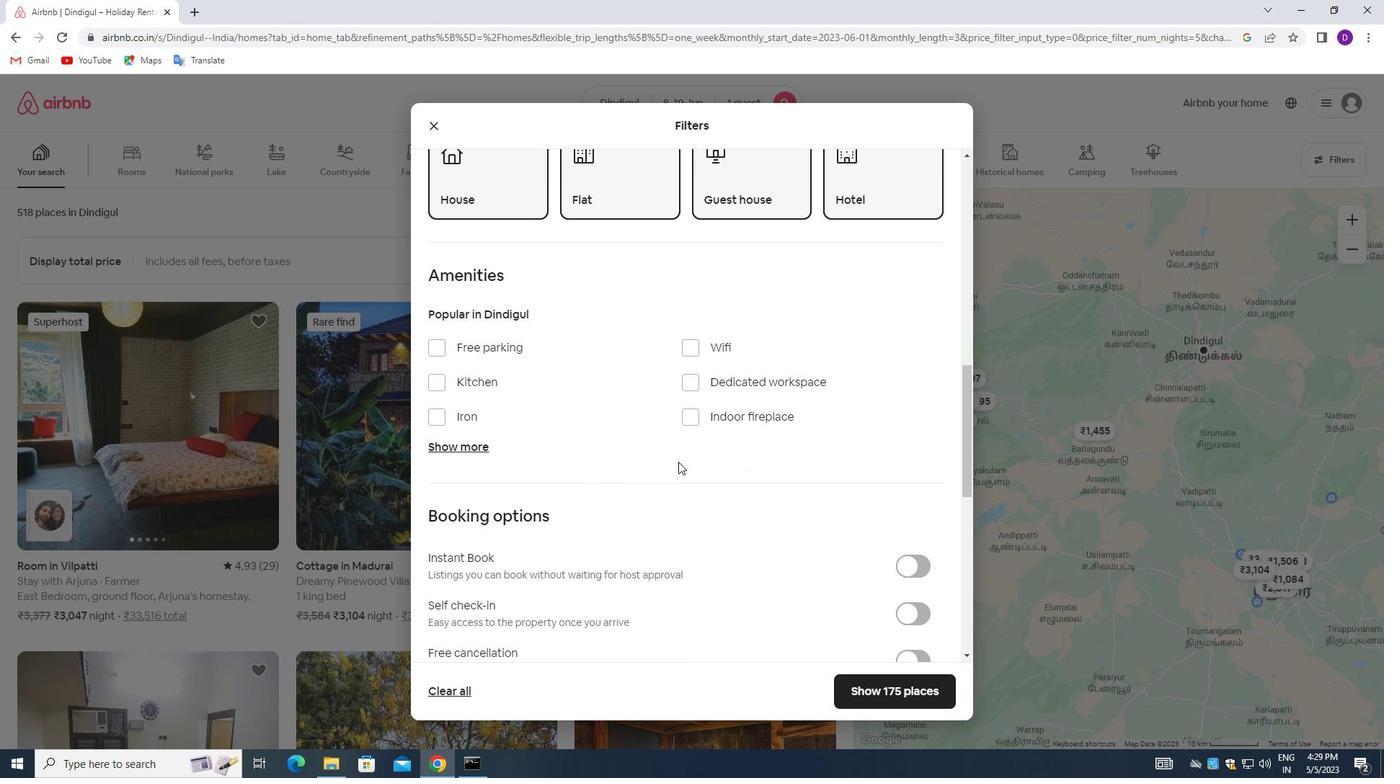 
Action: Mouse scrolled (682, 461) with delta (0, 0)
Screenshot: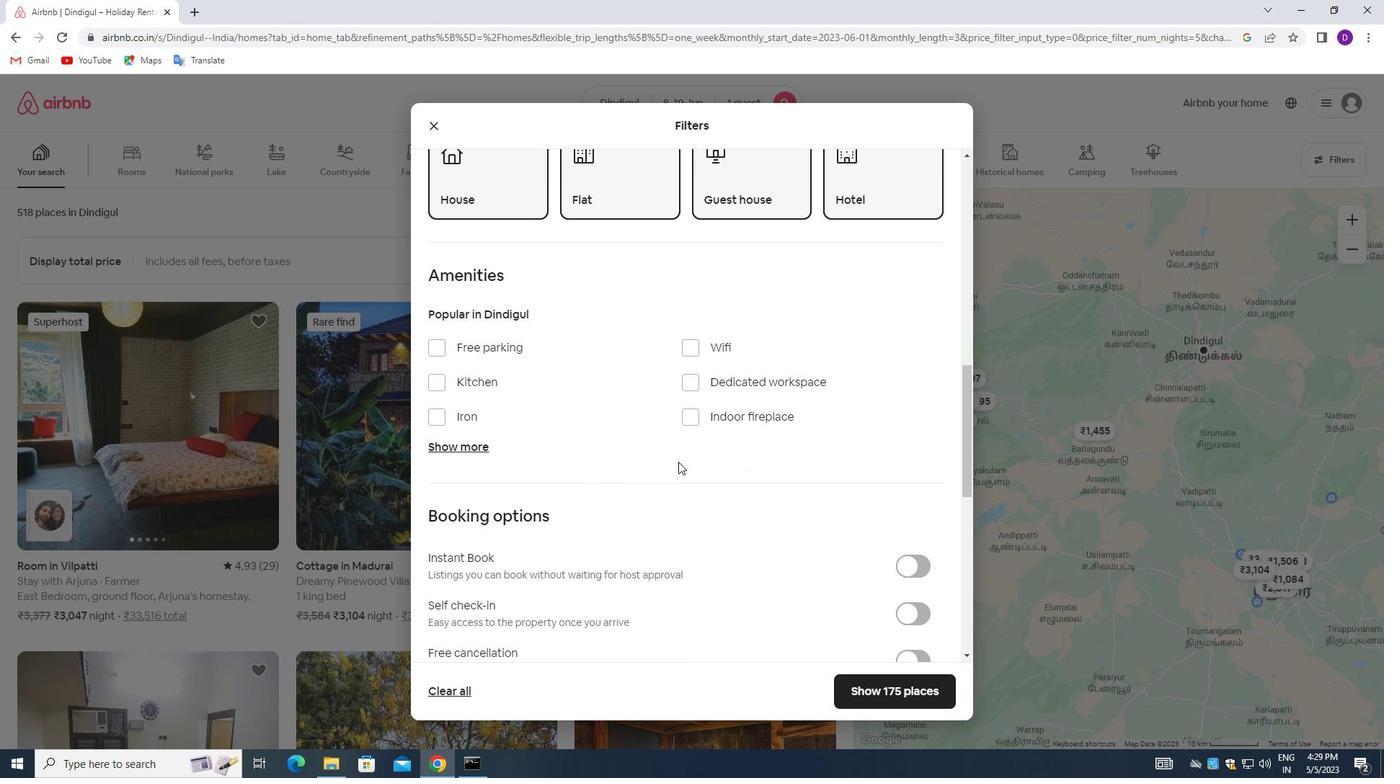 
Action: Mouse moved to (905, 401)
Screenshot: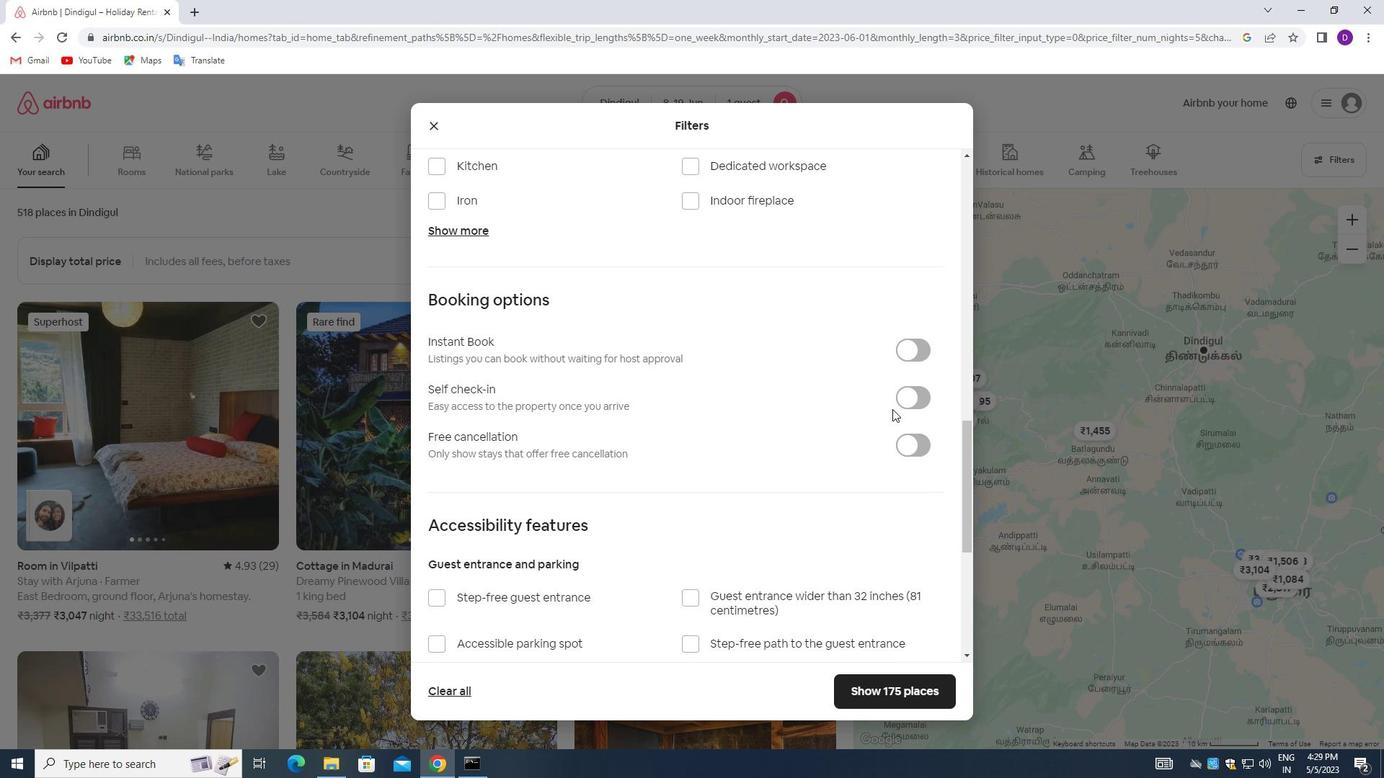 
Action: Mouse pressed left at (905, 401)
Screenshot: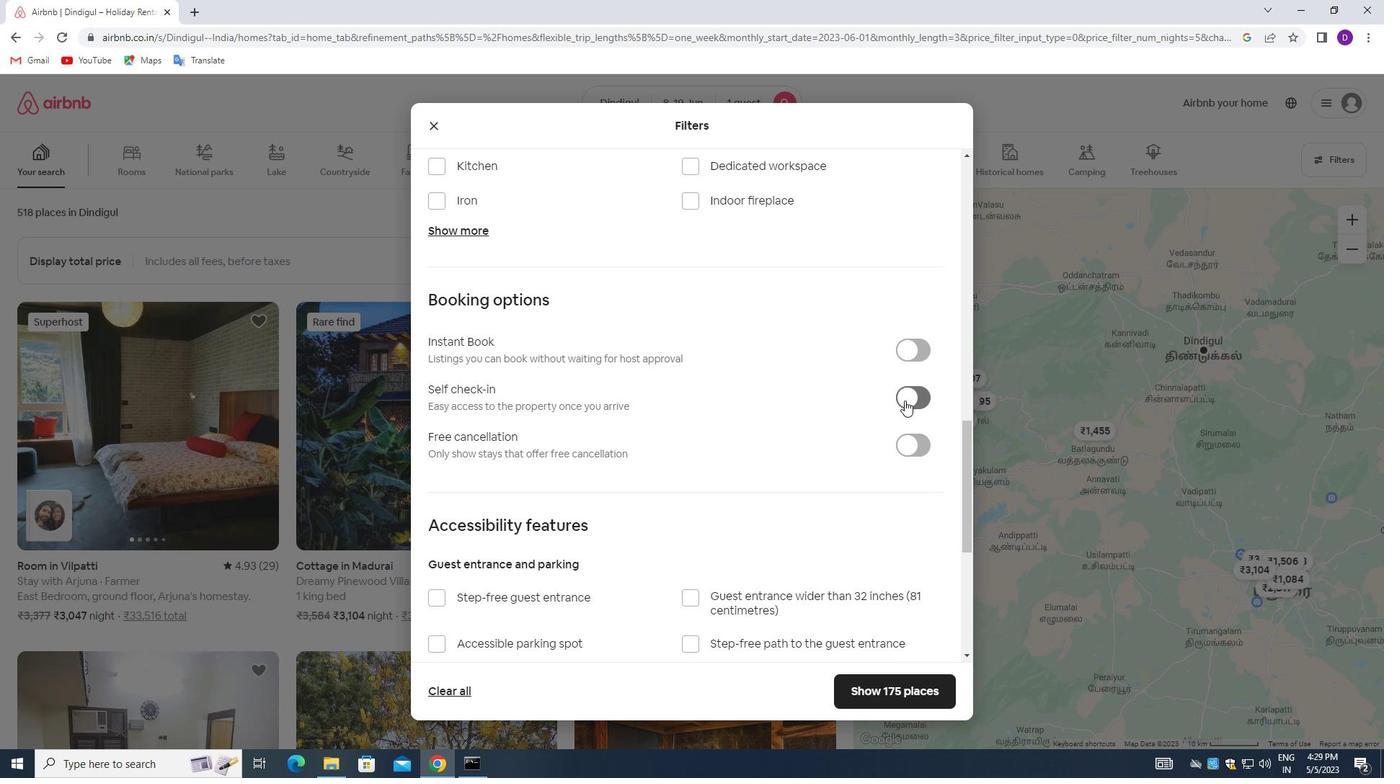 
Action: Mouse moved to (680, 476)
Screenshot: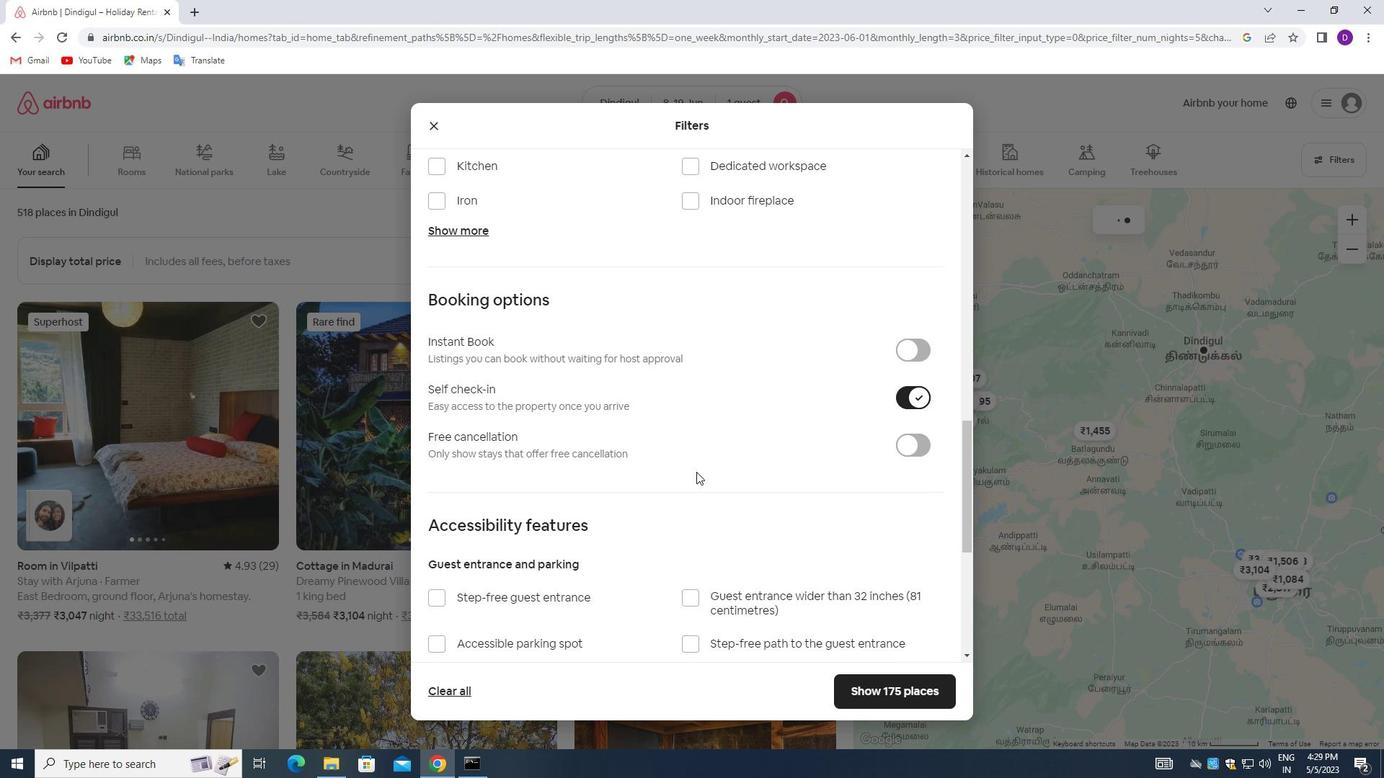 
Action: Mouse scrolled (680, 476) with delta (0, 0)
Screenshot: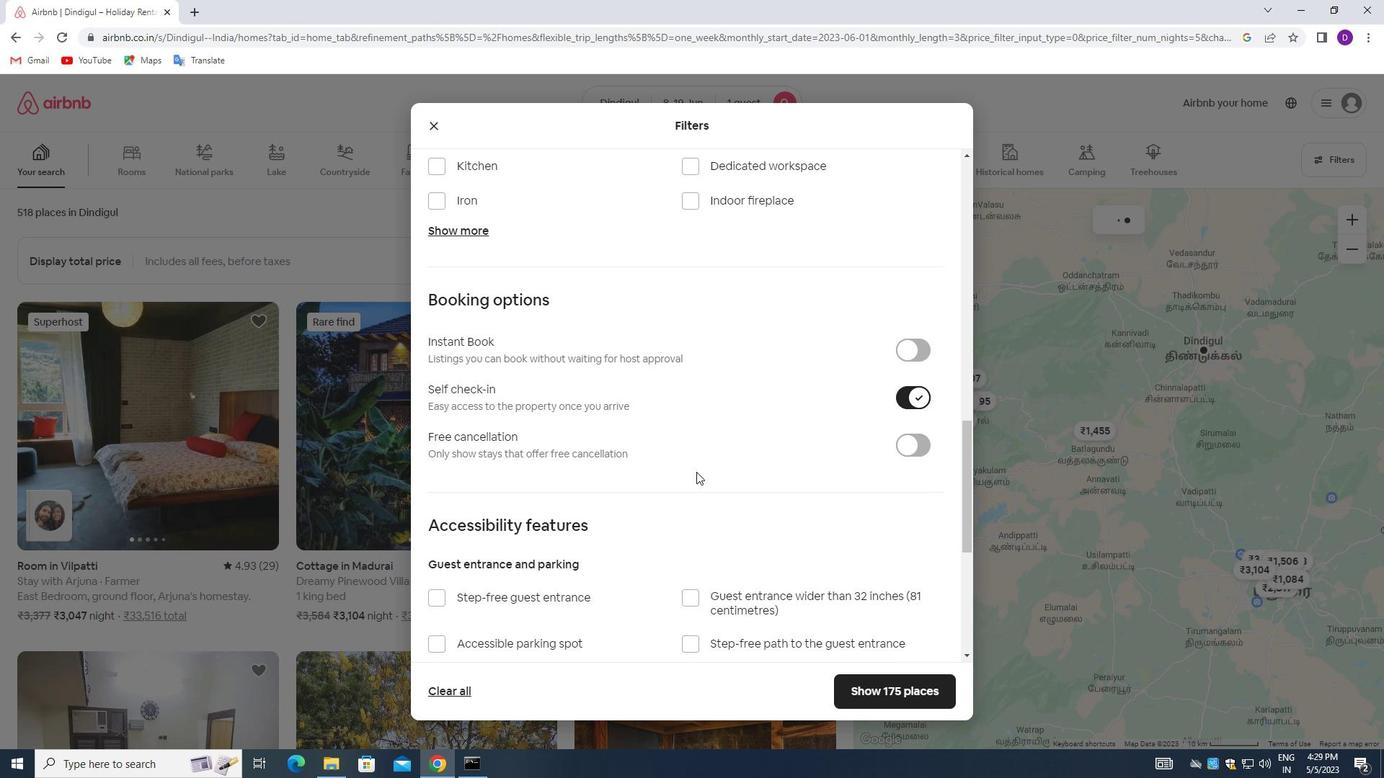 
Action: Mouse moved to (672, 476)
Screenshot: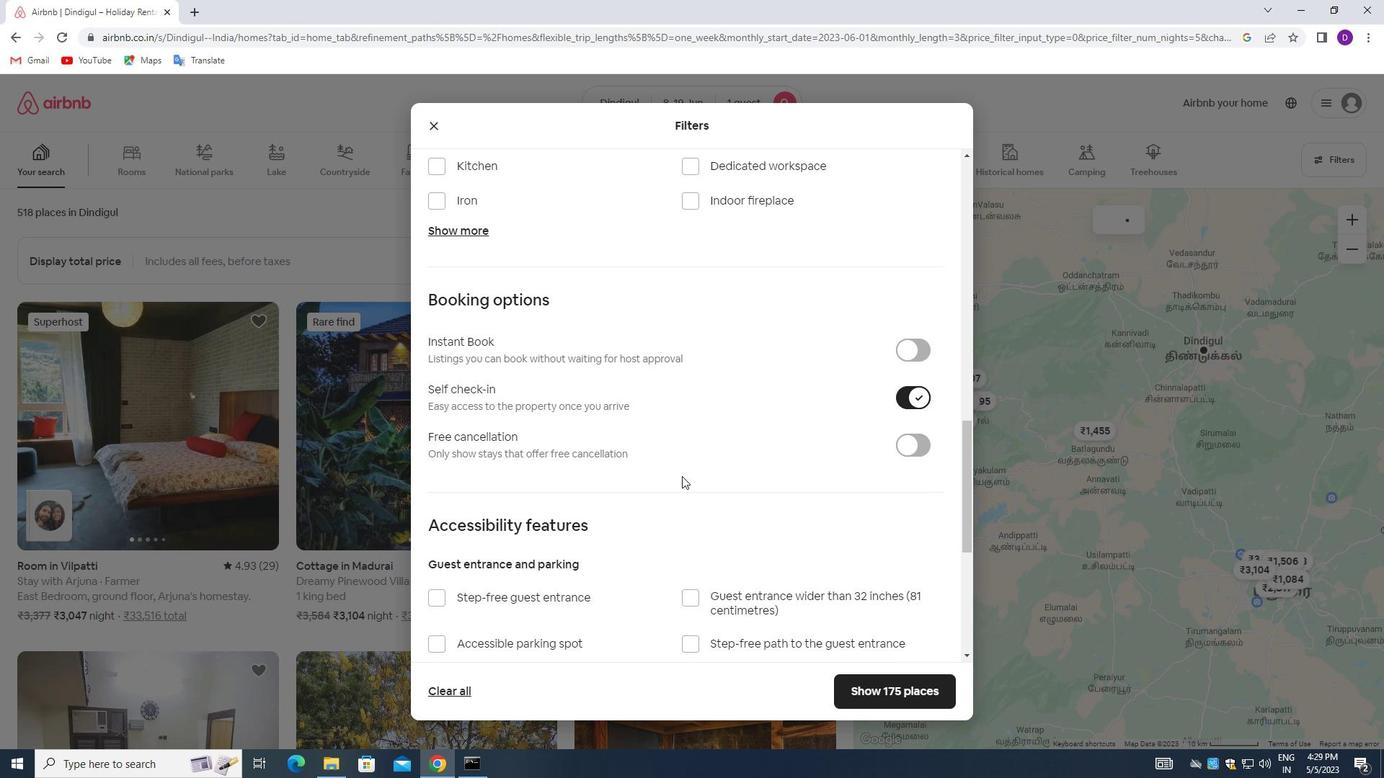 
Action: Mouse scrolled (672, 476) with delta (0, 0)
Screenshot: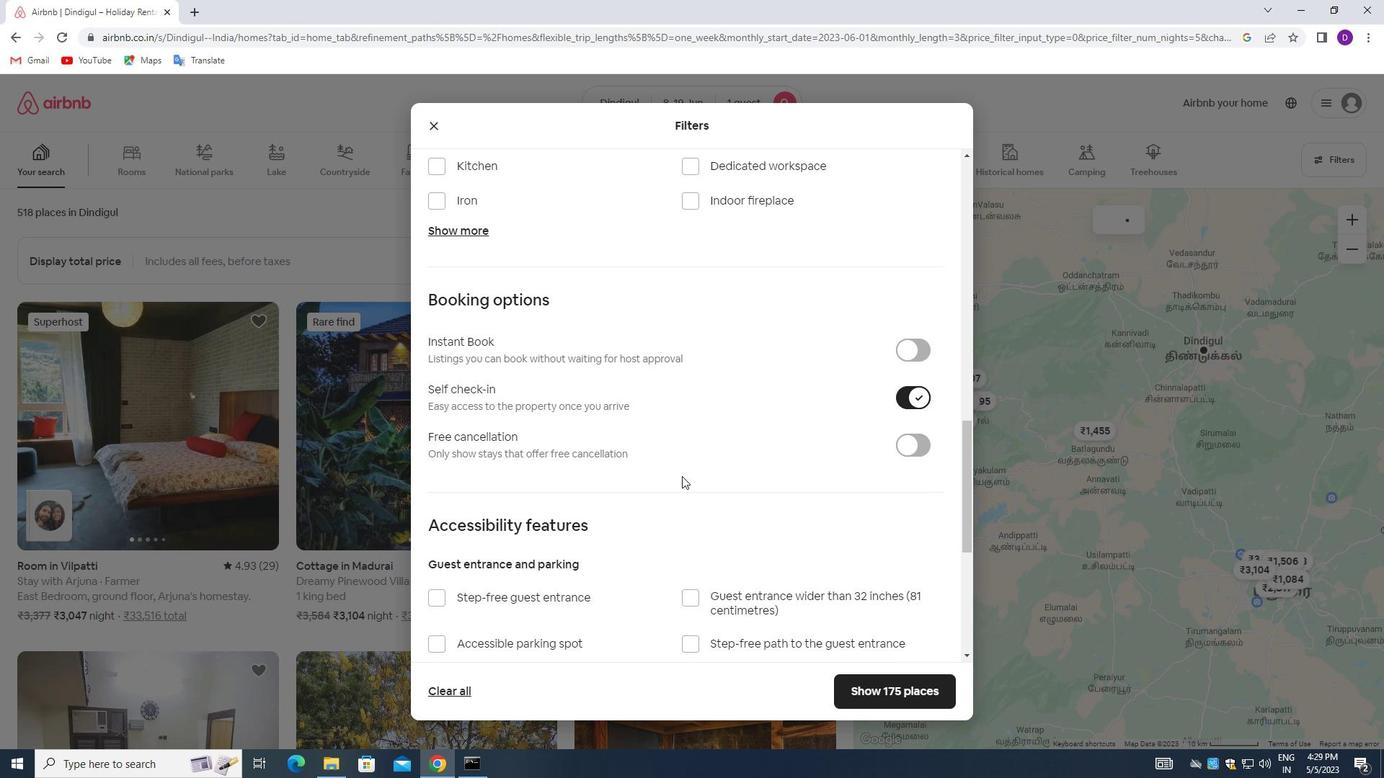 
Action: Mouse moved to (654, 476)
Screenshot: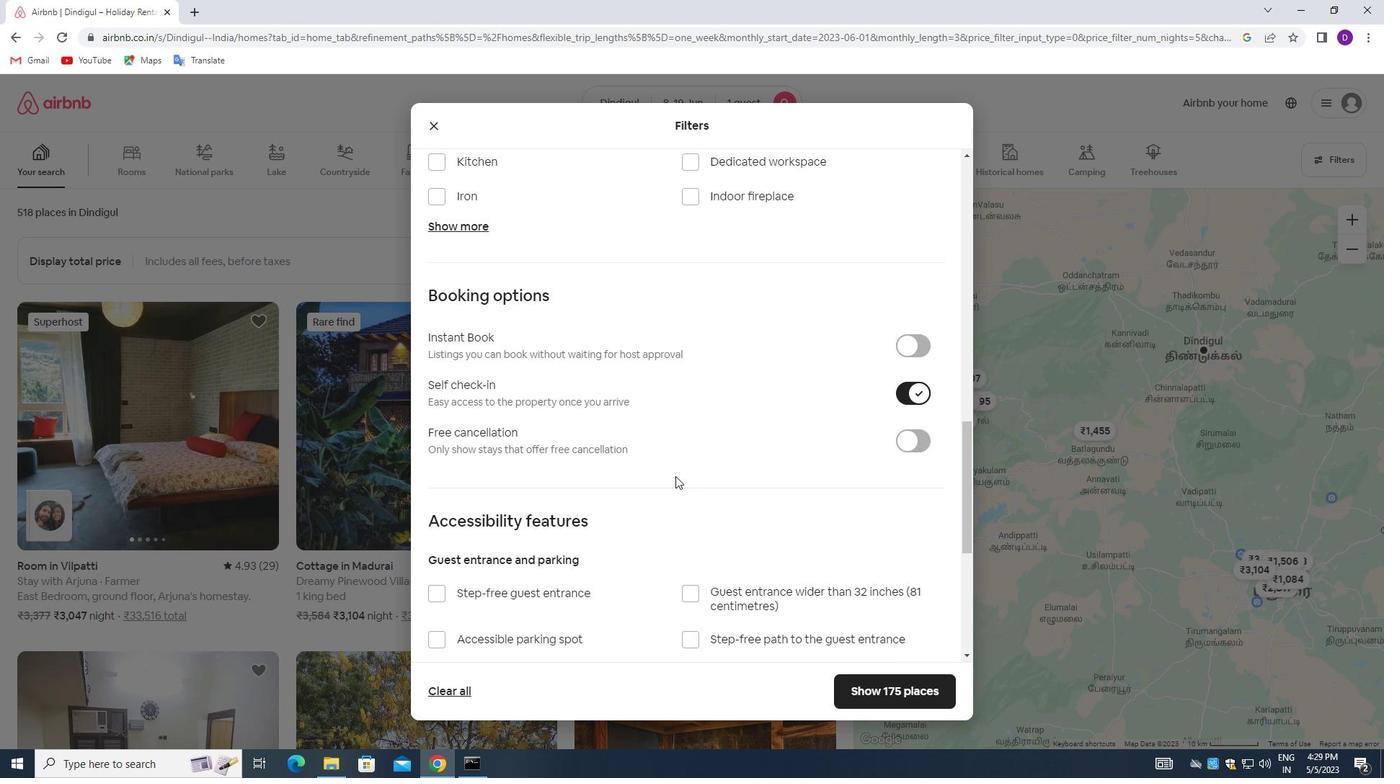 
Action: Mouse scrolled (654, 476) with delta (0, 0)
Screenshot: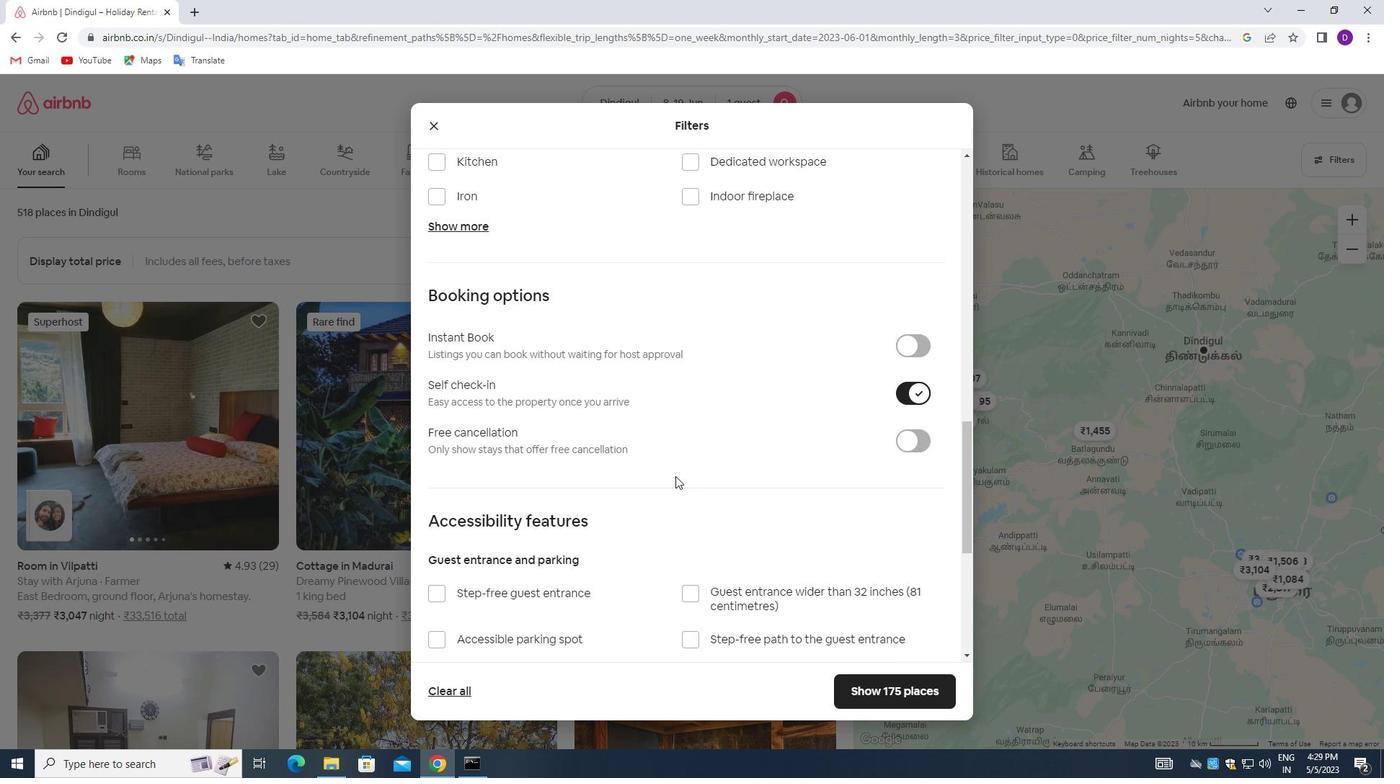
Action: Mouse moved to (633, 471)
Screenshot: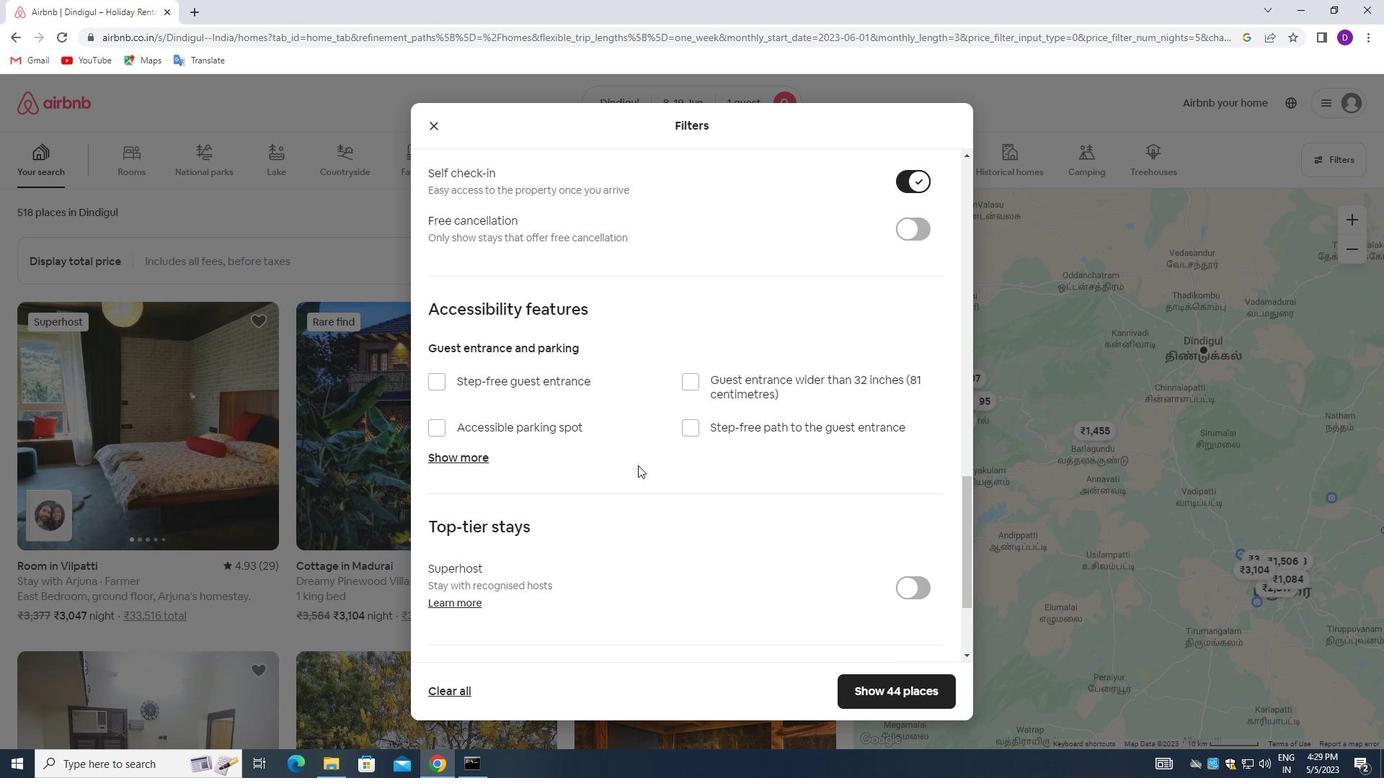 
Action: Mouse scrolled (633, 470) with delta (0, 0)
Screenshot: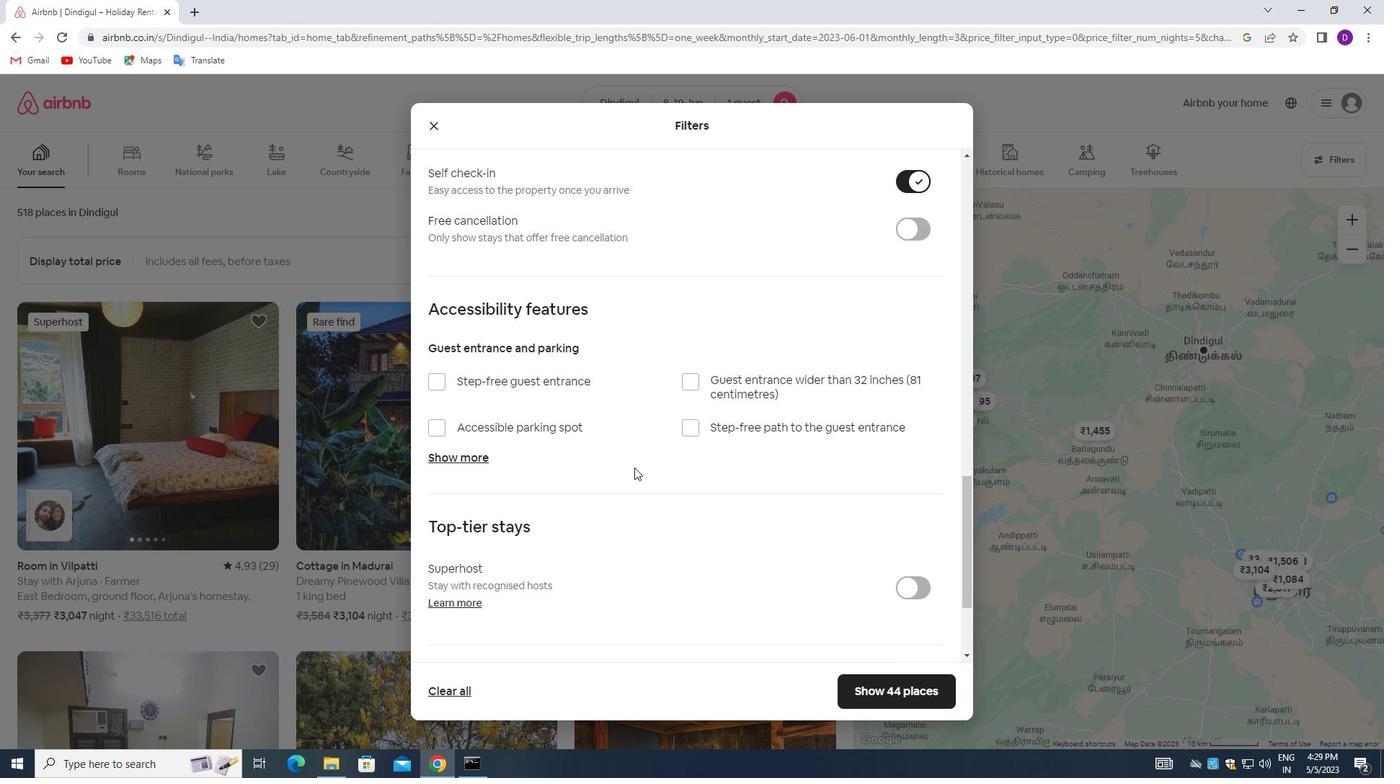 
Action: Mouse moved to (633, 473)
Screenshot: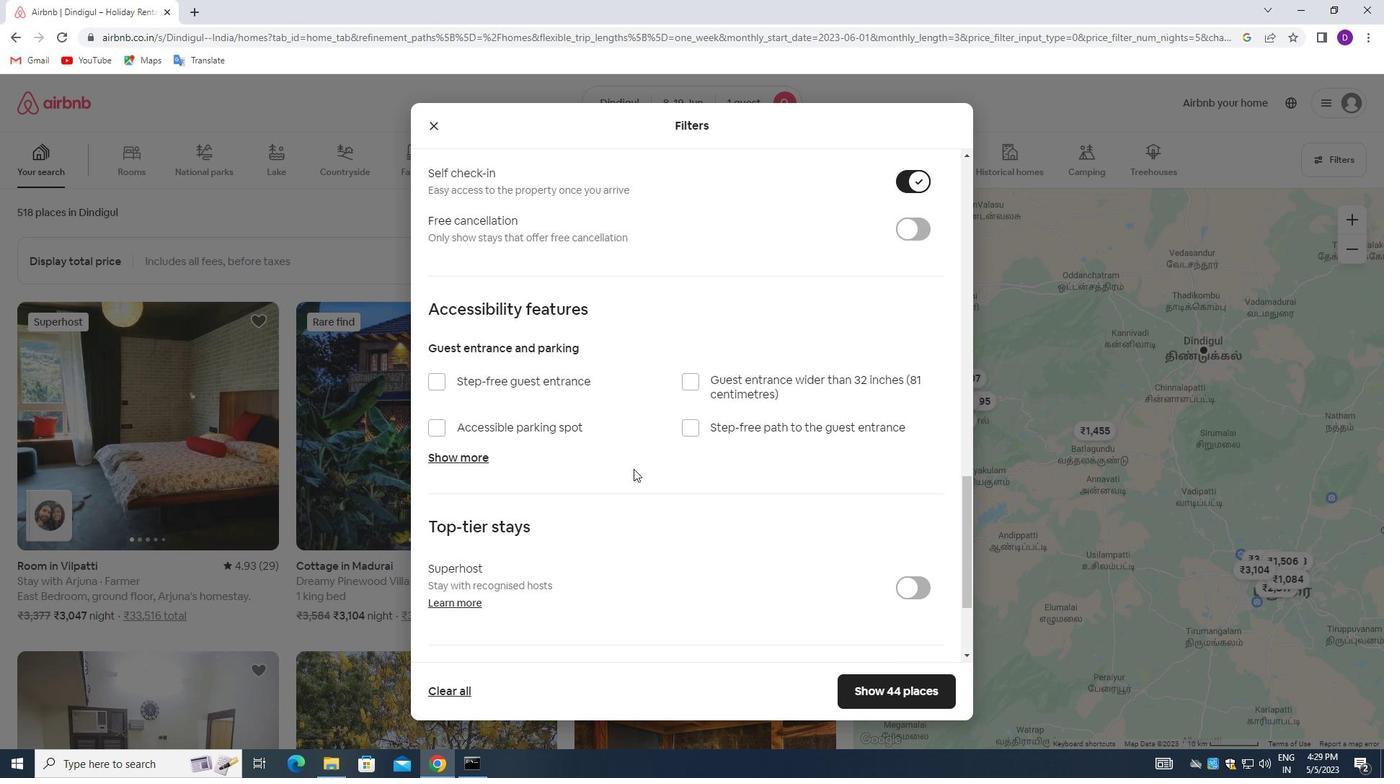 
Action: Mouse scrolled (633, 472) with delta (0, 0)
Screenshot: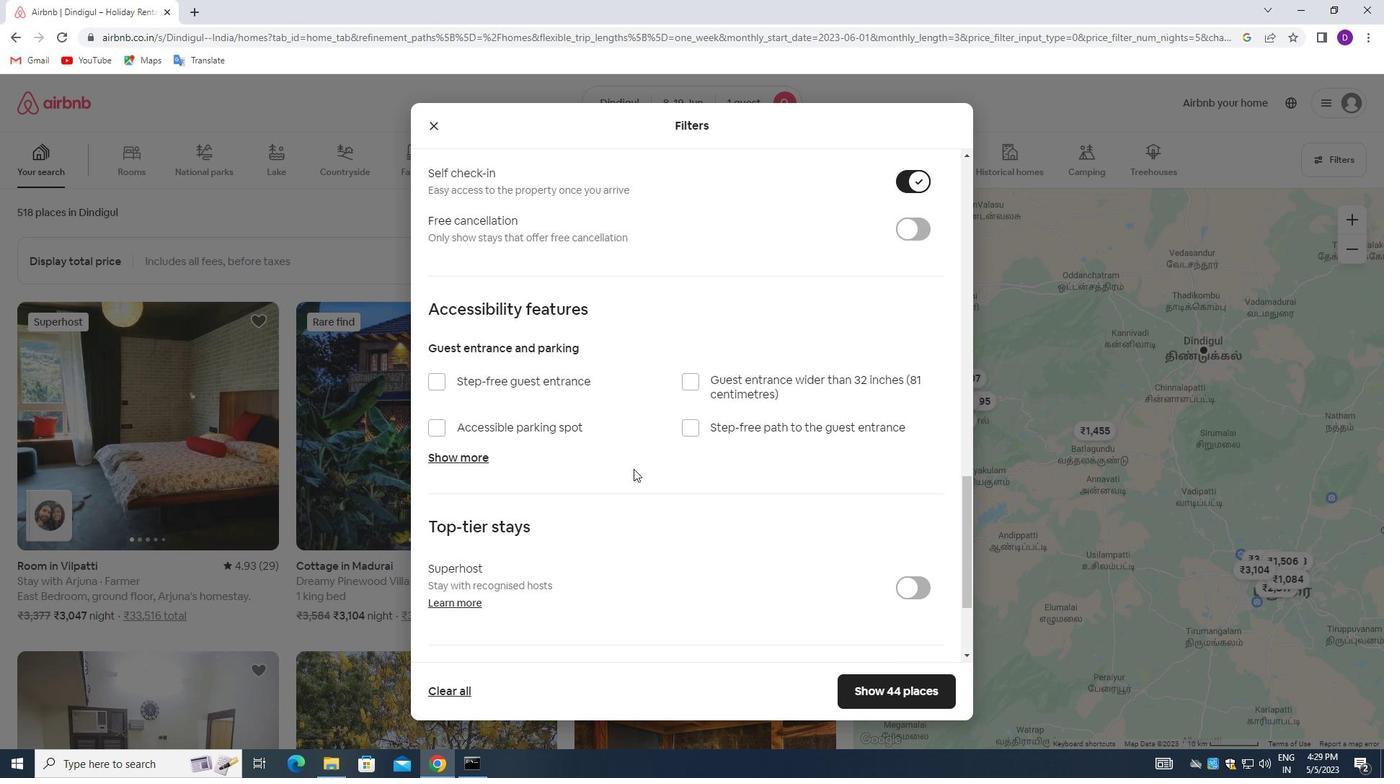 
Action: Mouse moved to (633, 475)
Screenshot: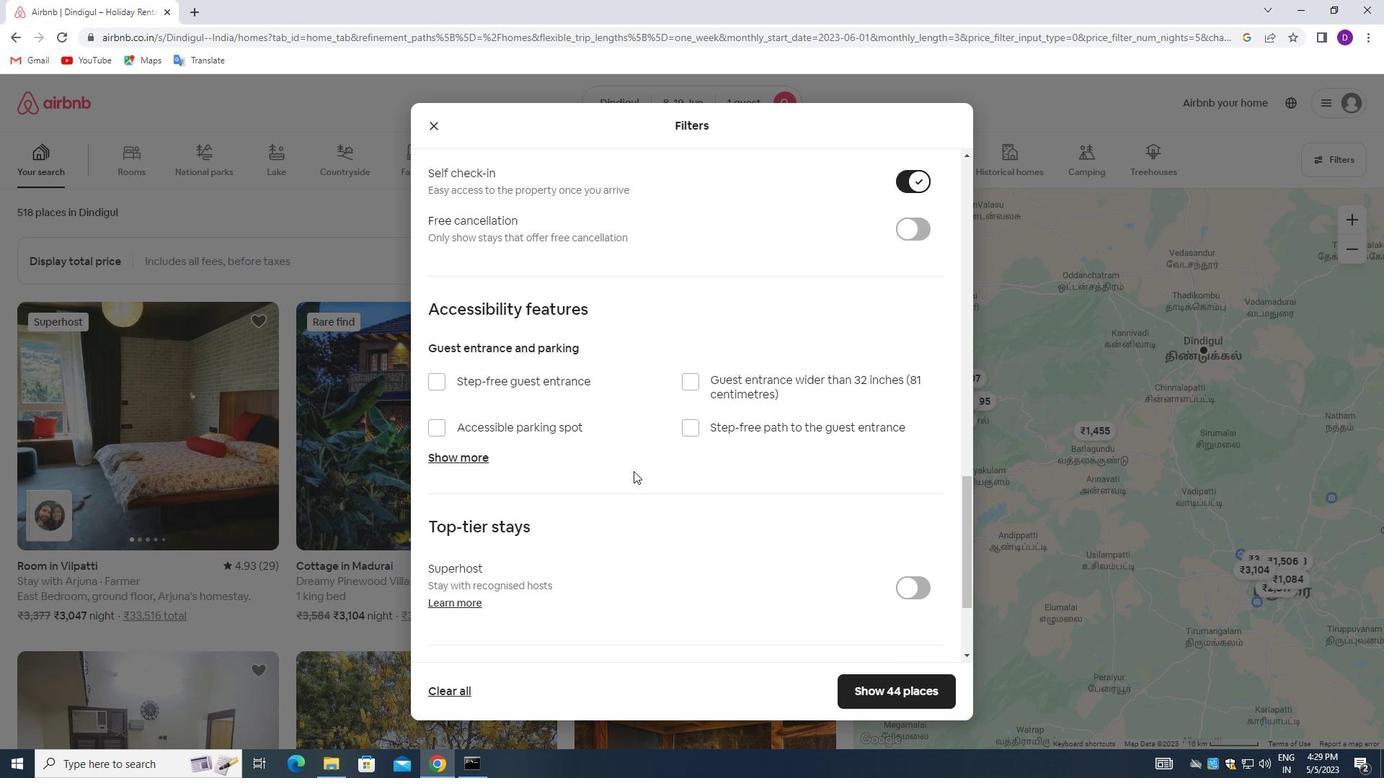 
Action: Mouse scrolled (633, 474) with delta (0, 0)
Screenshot: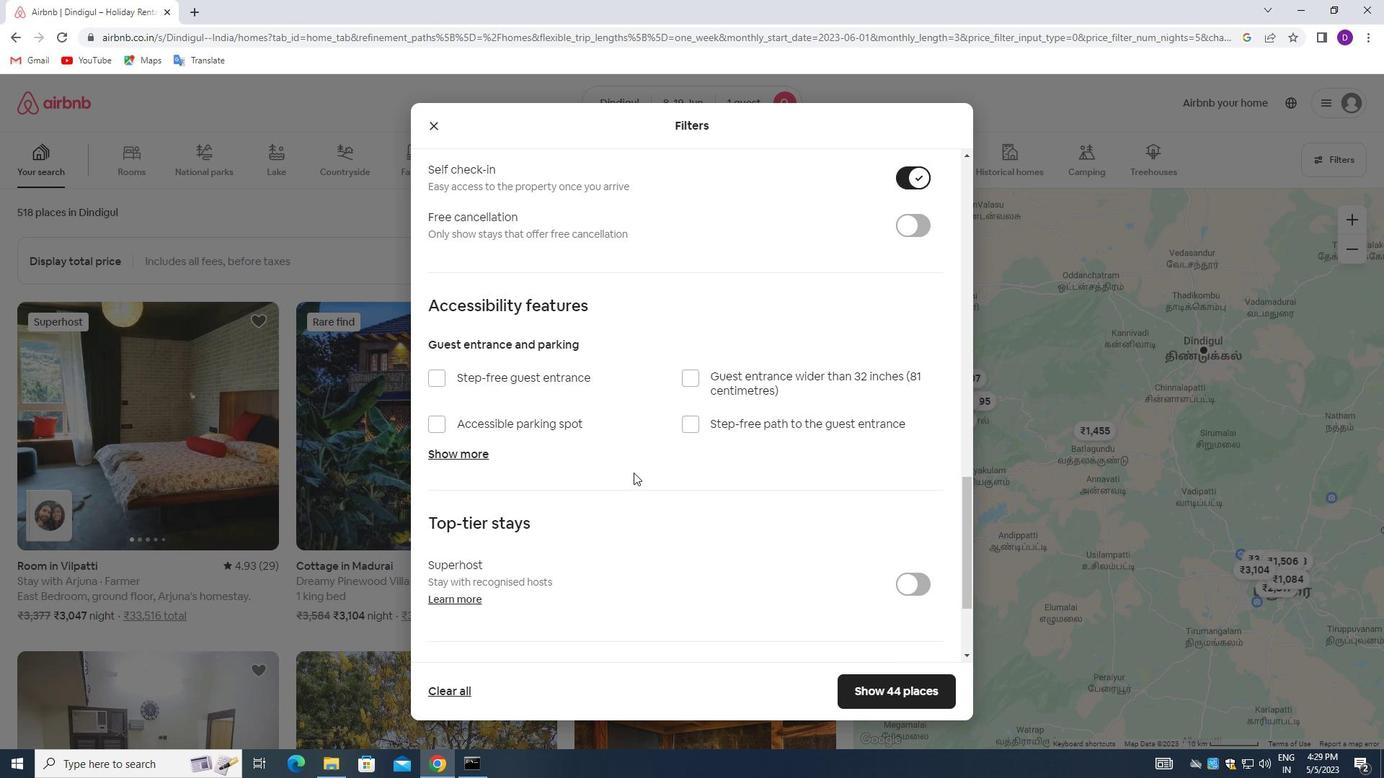 
Action: Mouse moved to (633, 477)
Screenshot: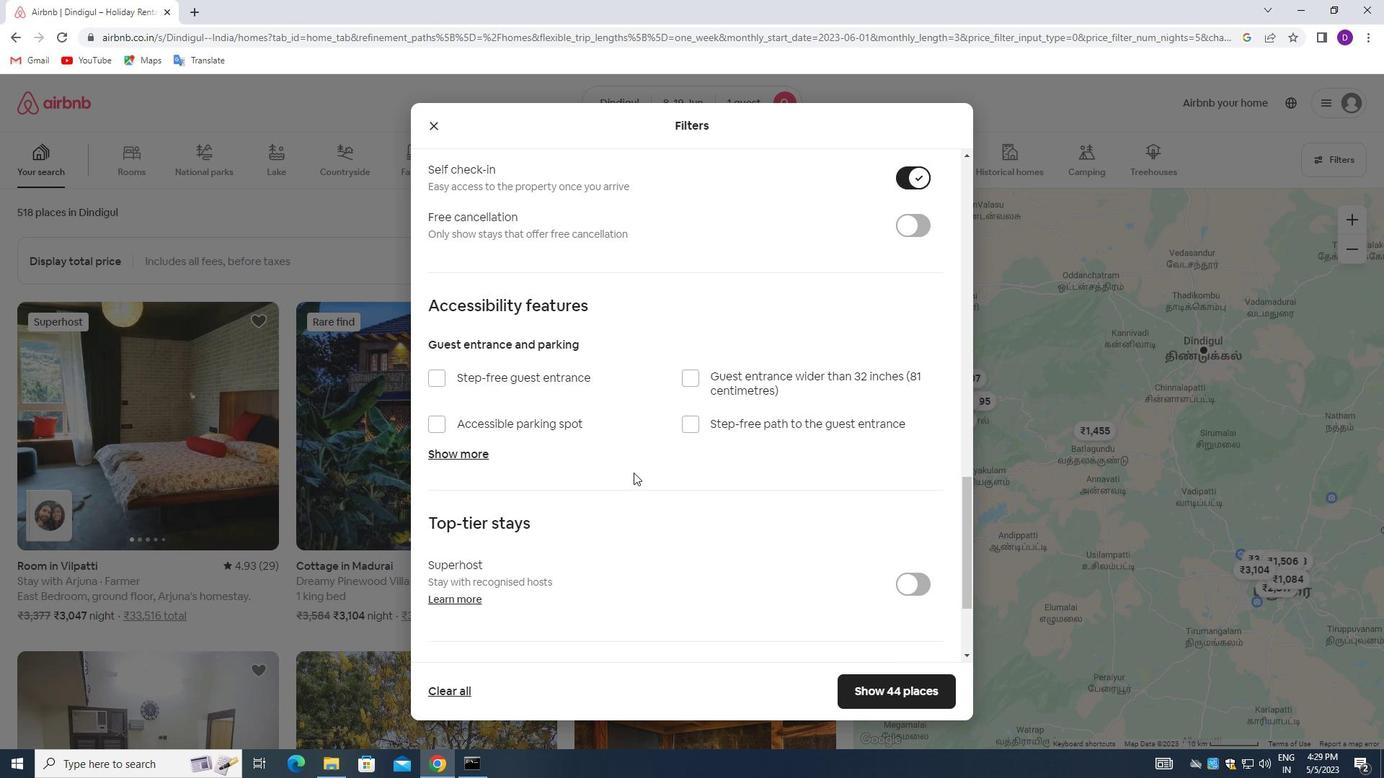 
Action: Mouse scrolled (633, 476) with delta (0, 0)
Screenshot: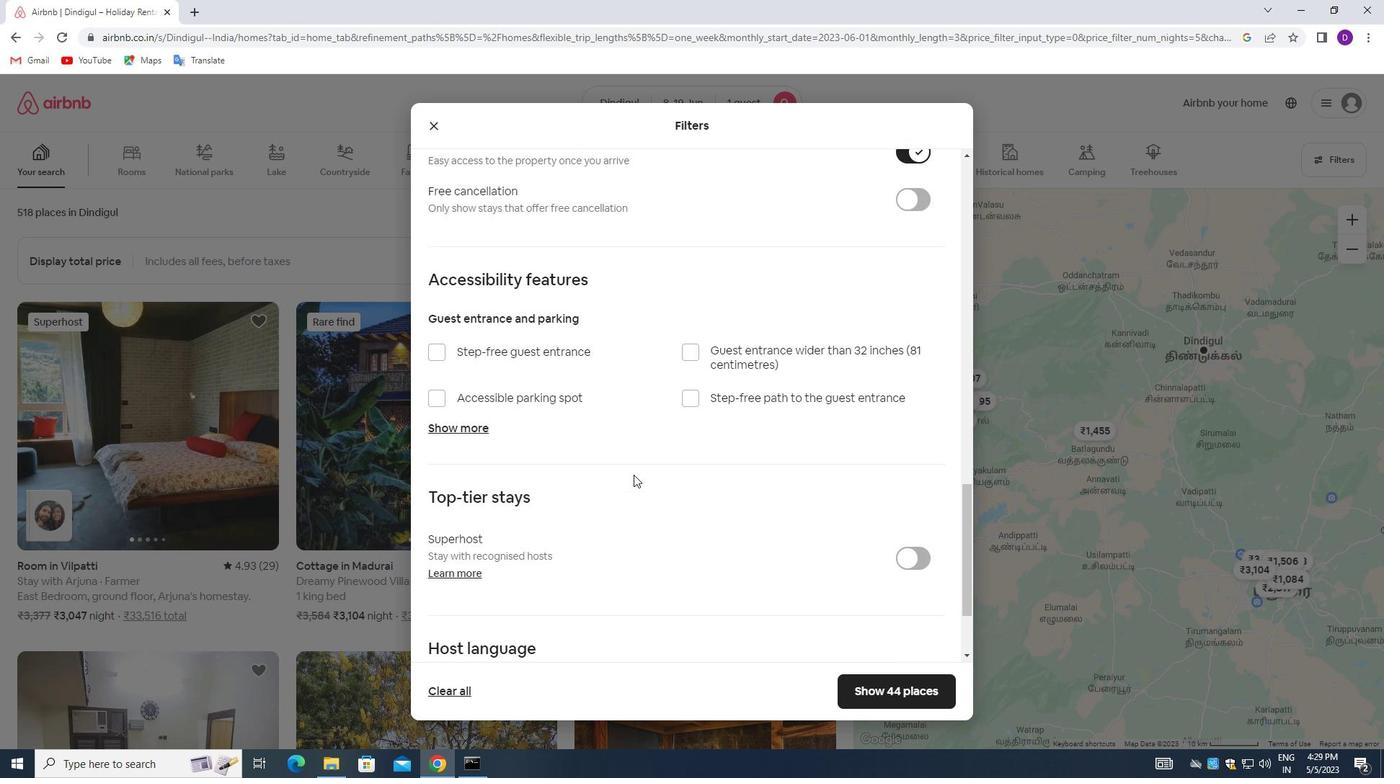 
Action: Mouse moved to (633, 479)
Screenshot: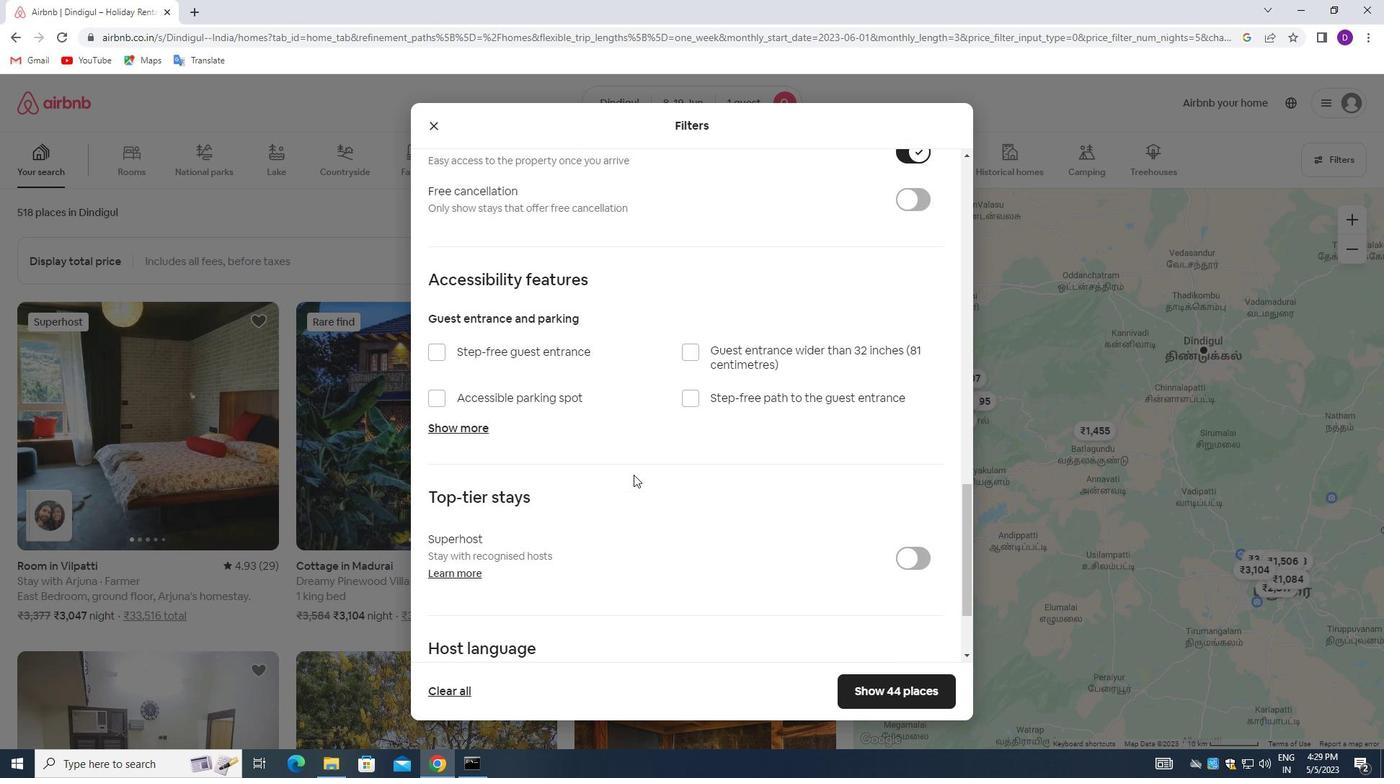 
Action: Mouse scrolled (633, 478) with delta (0, 0)
Screenshot: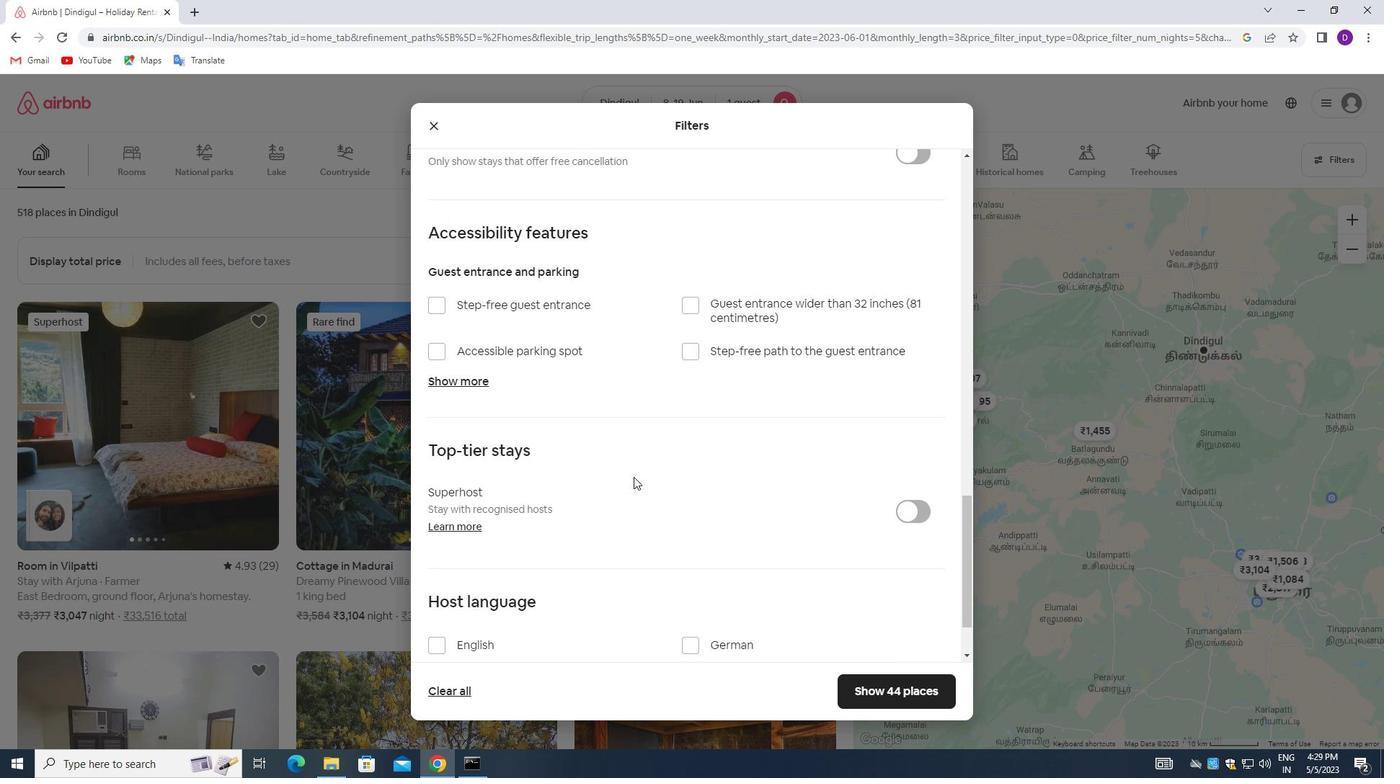 
Action: Mouse moved to (600, 535)
Screenshot: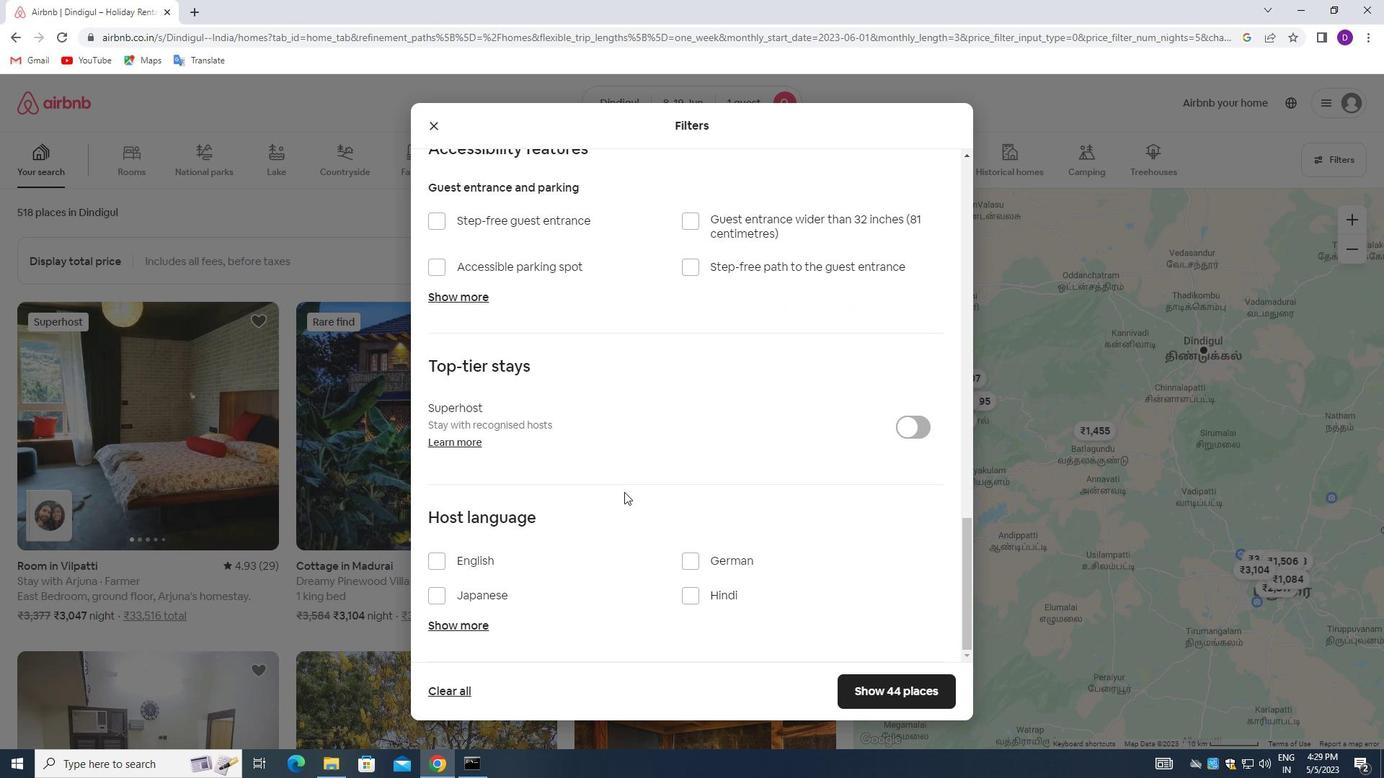 
Action: Mouse scrolled (600, 534) with delta (0, 0)
Screenshot: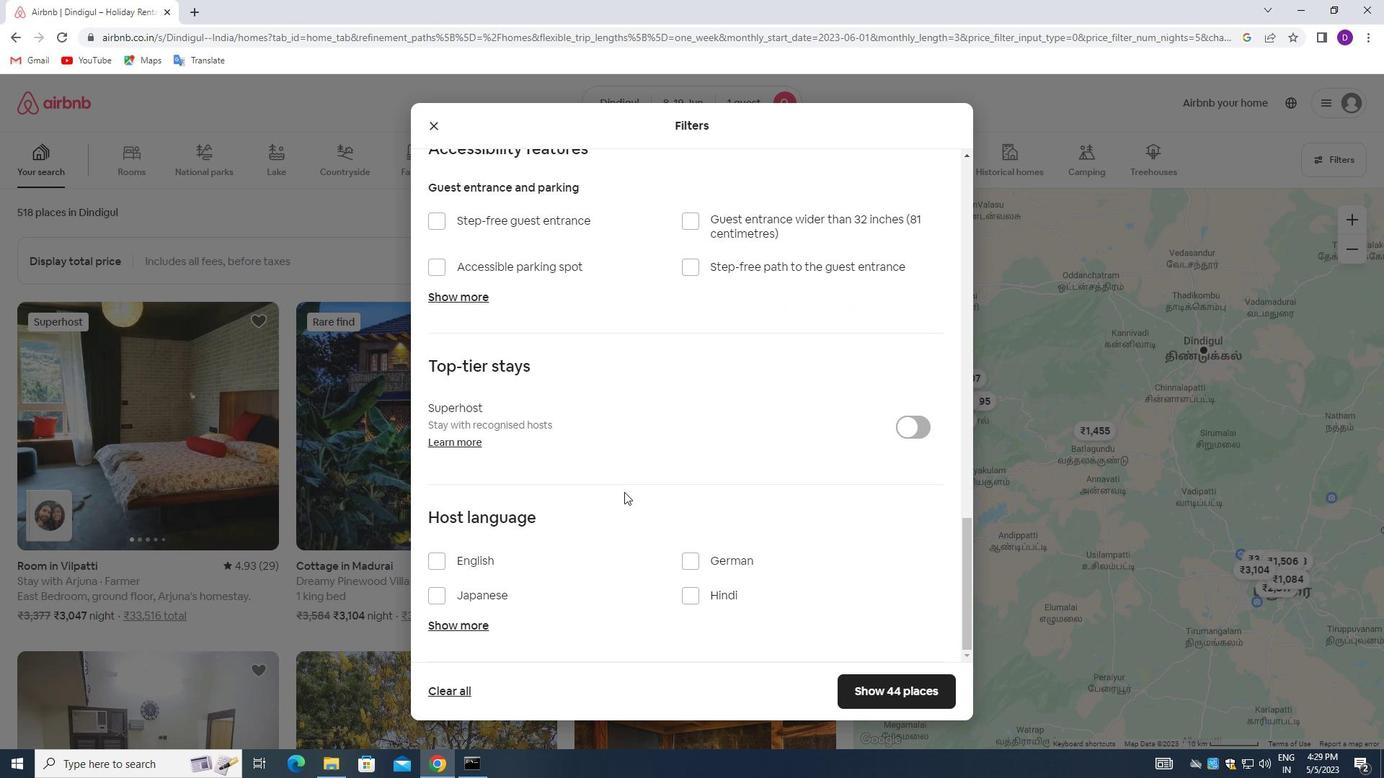 
Action: Mouse moved to (435, 562)
Screenshot: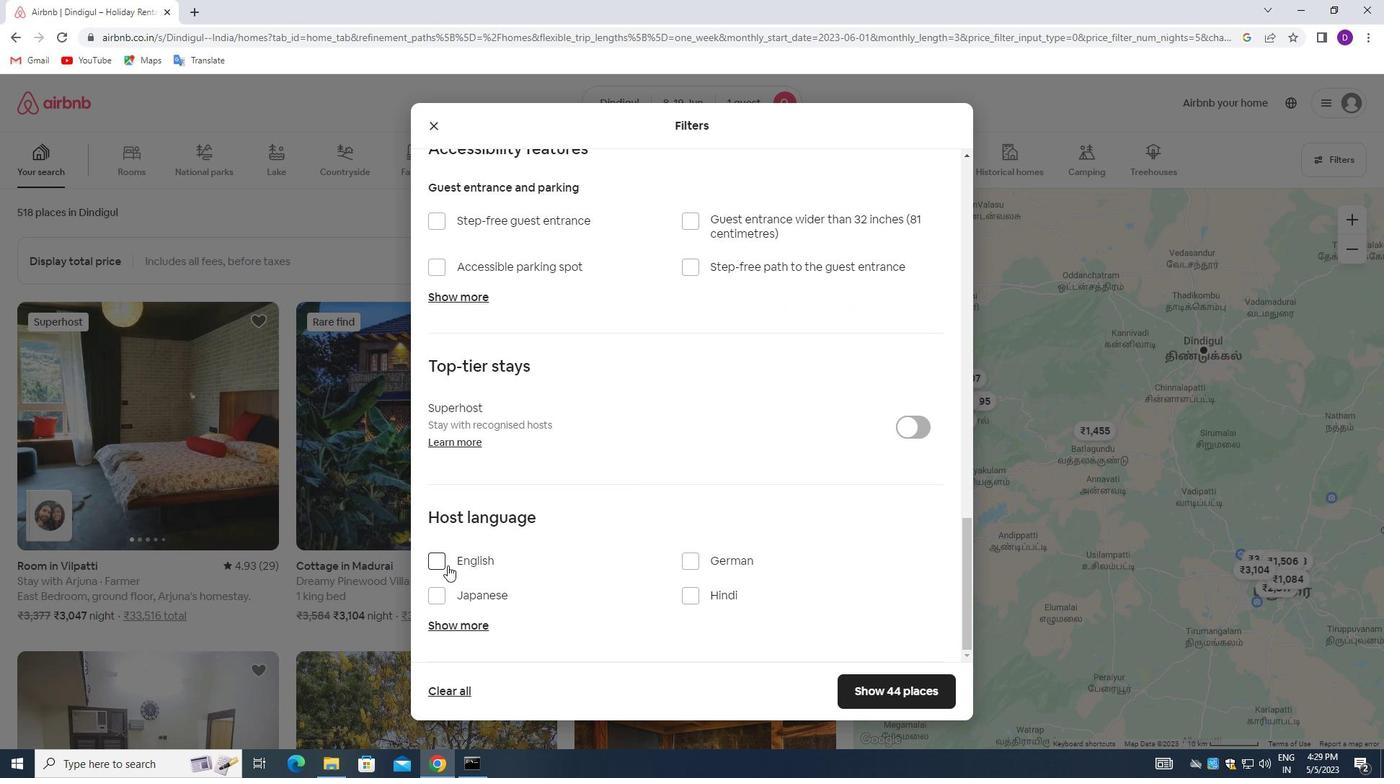 
Action: Mouse pressed left at (435, 562)
Screenshot: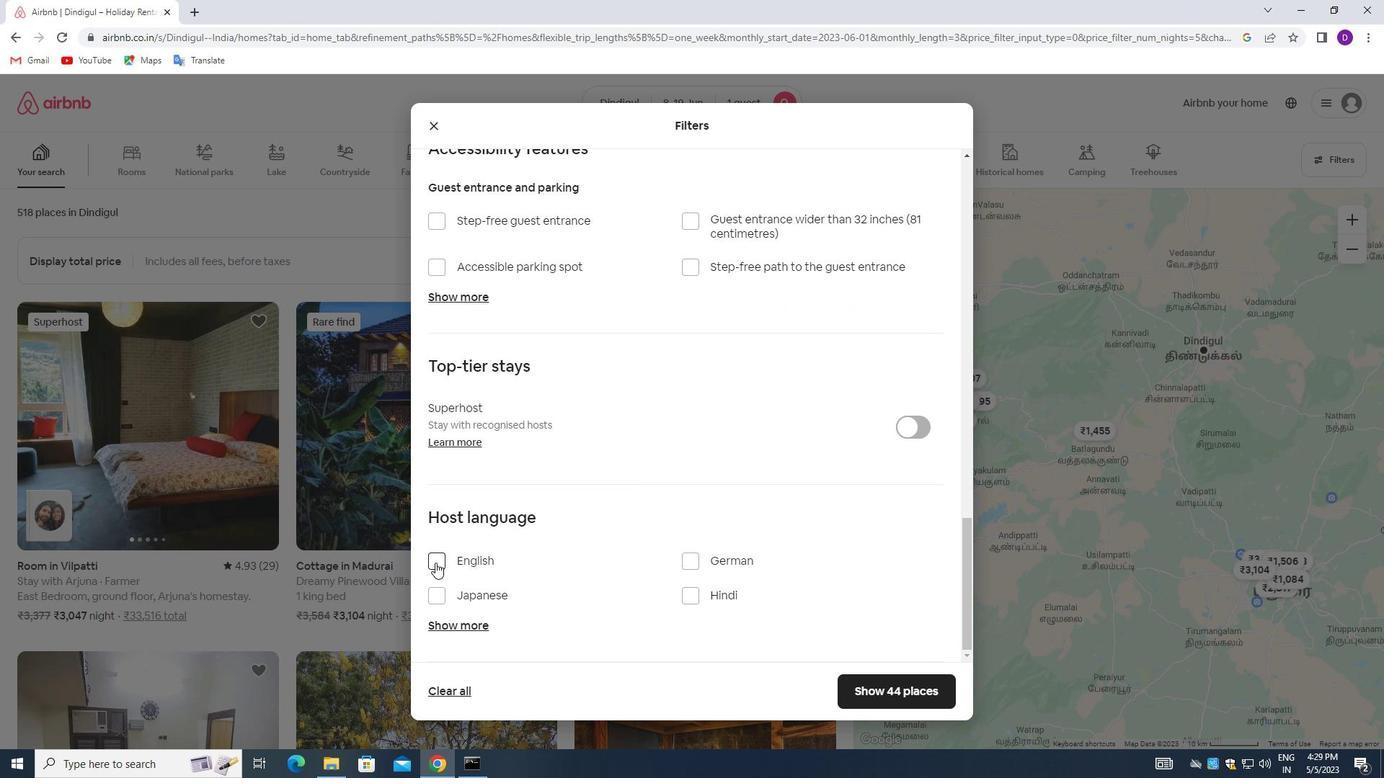 
Action: Mouse moved to (857, 691)
Screenshot: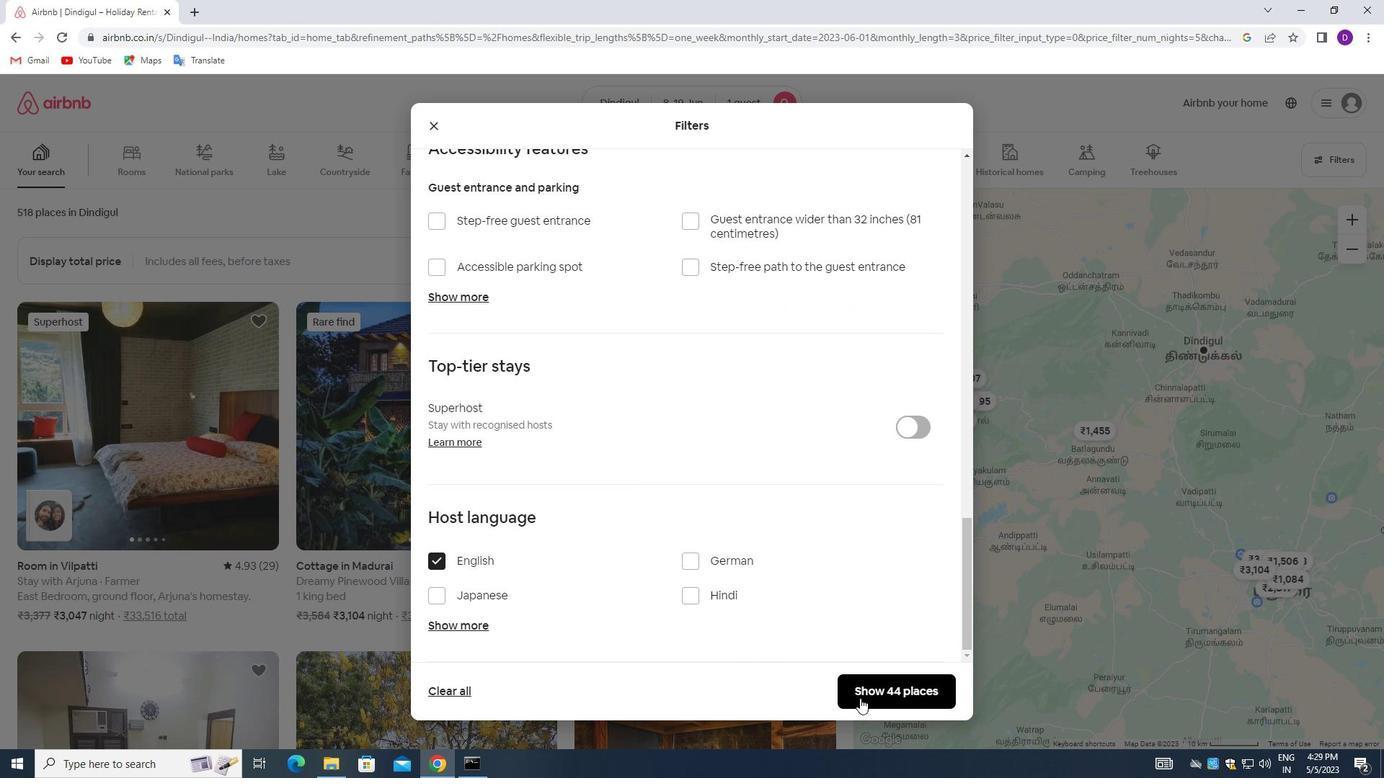 
Action: Mouse pressed left at (857, 691)
Screenshot: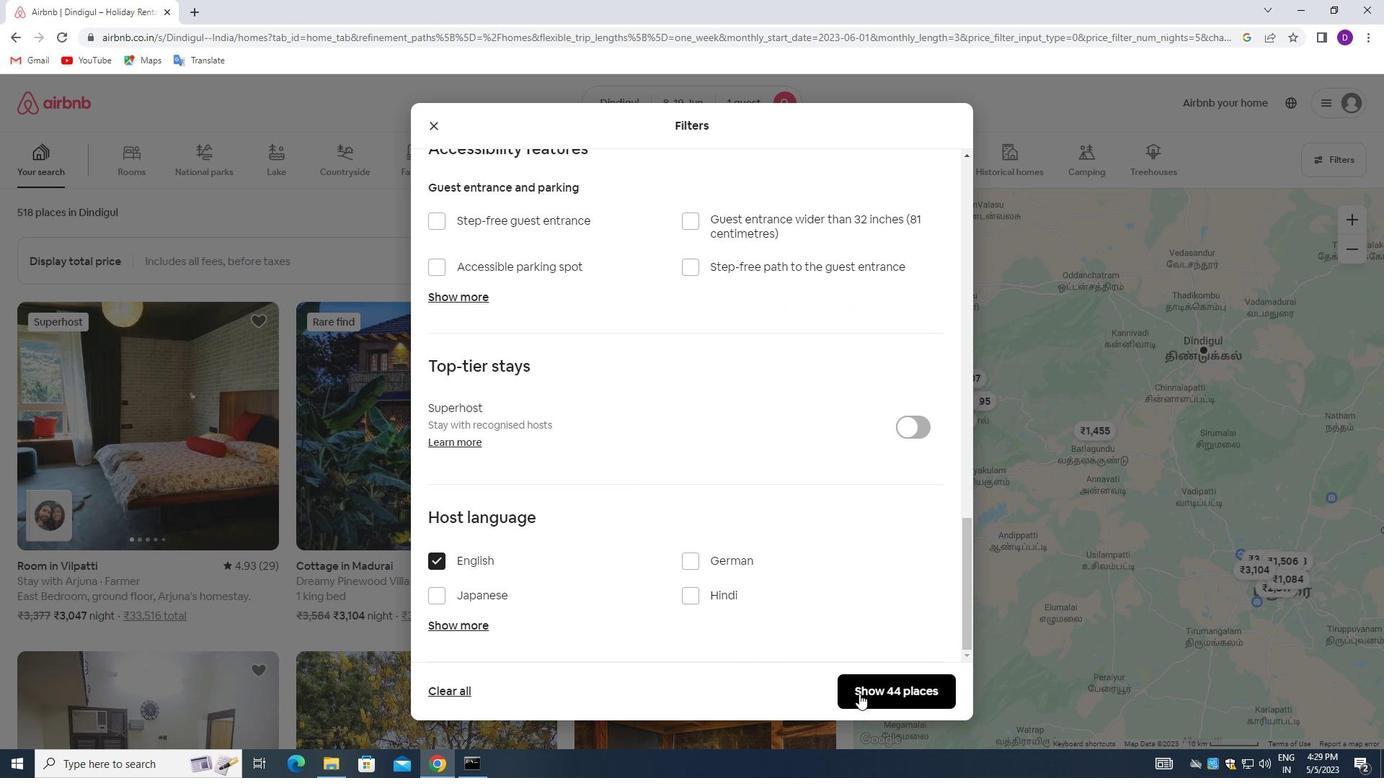 
Action: Mouse moved to (801, 582)
Screenshot: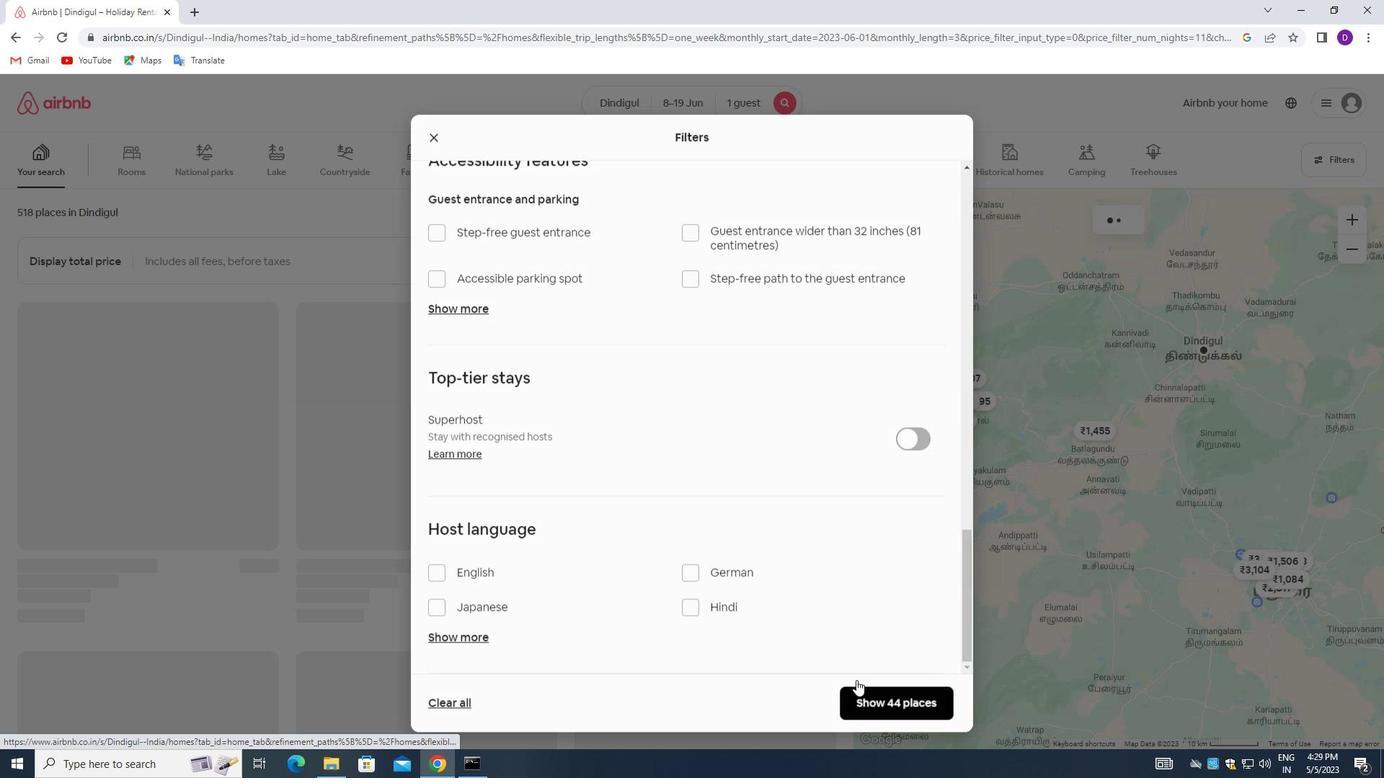 
